 Task: Find connections with filter location Narón with filter topic #Jobinterviewswith filter profile language English with filter current company Gensler with filter school M. S. RAMAIAH UNIVERSITY OF APPLIED SCIENCES with filter industry IT Services and IT Consulting with filter service category Home Networking with filter keywords title Executive Assistant
Action: Mouse moved to (178, 242)
Screenshot: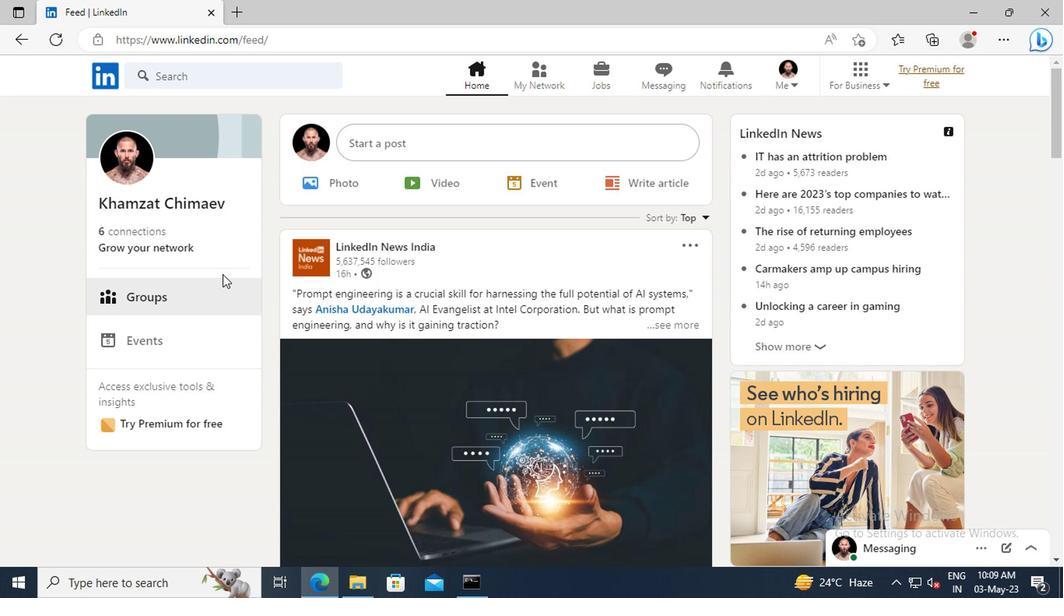 
Action: Mouse pressed left at (178, 242)
Screenshot: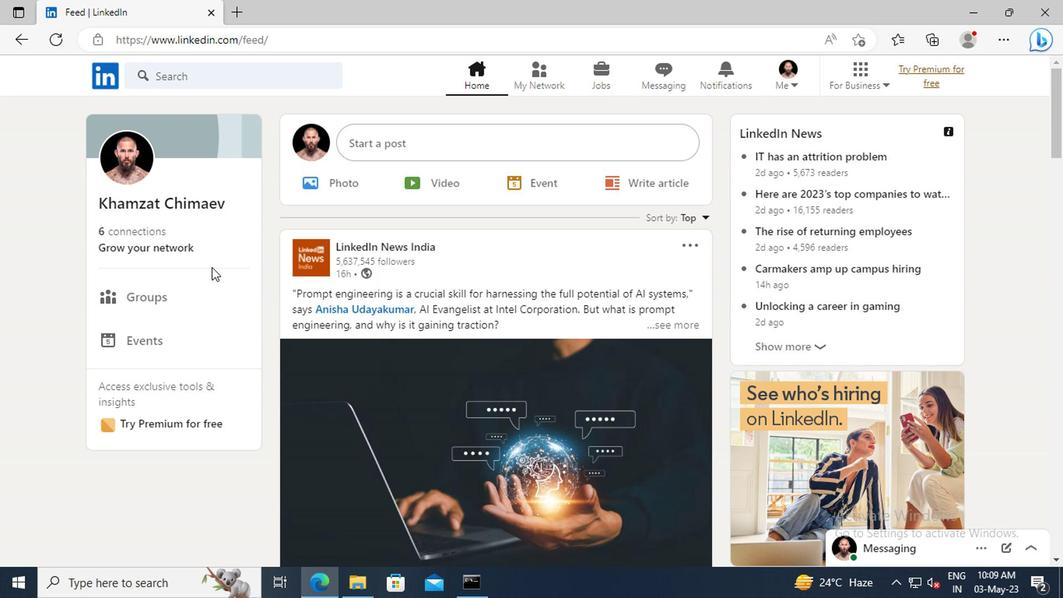 
Action: Mouse moved to (172, 165)
Screenshot: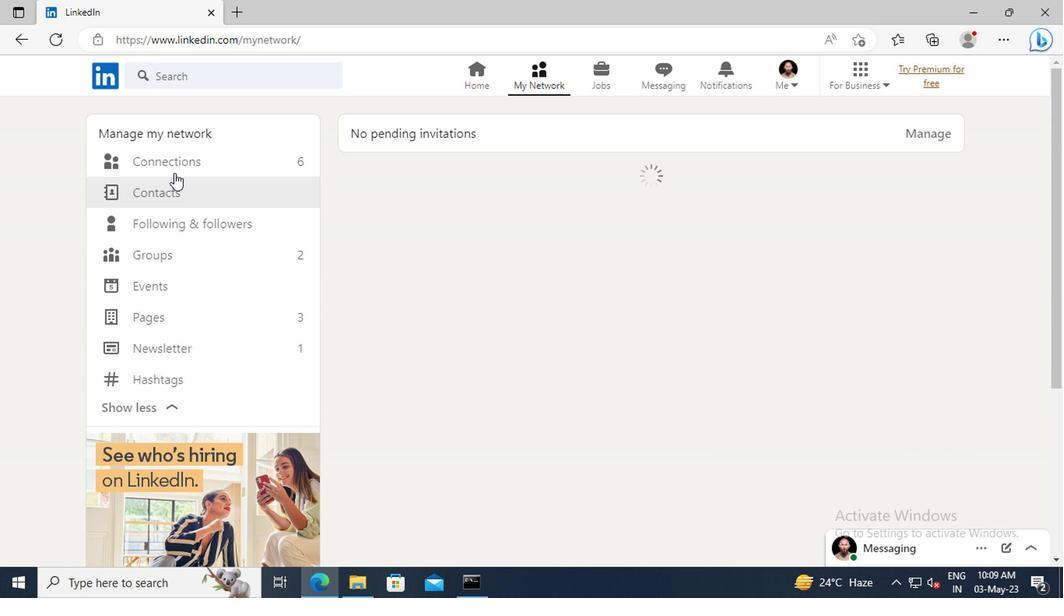 
Action: Mouse pressed left at (172, 165)
Screenshot: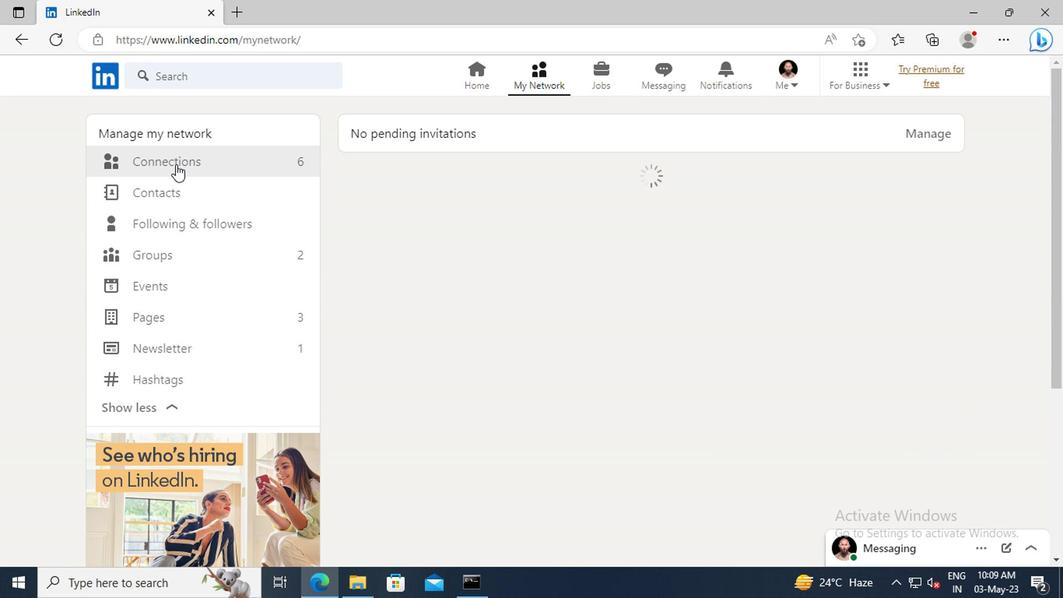 
Action: Mouse moved to (643, 165)
Screenshot: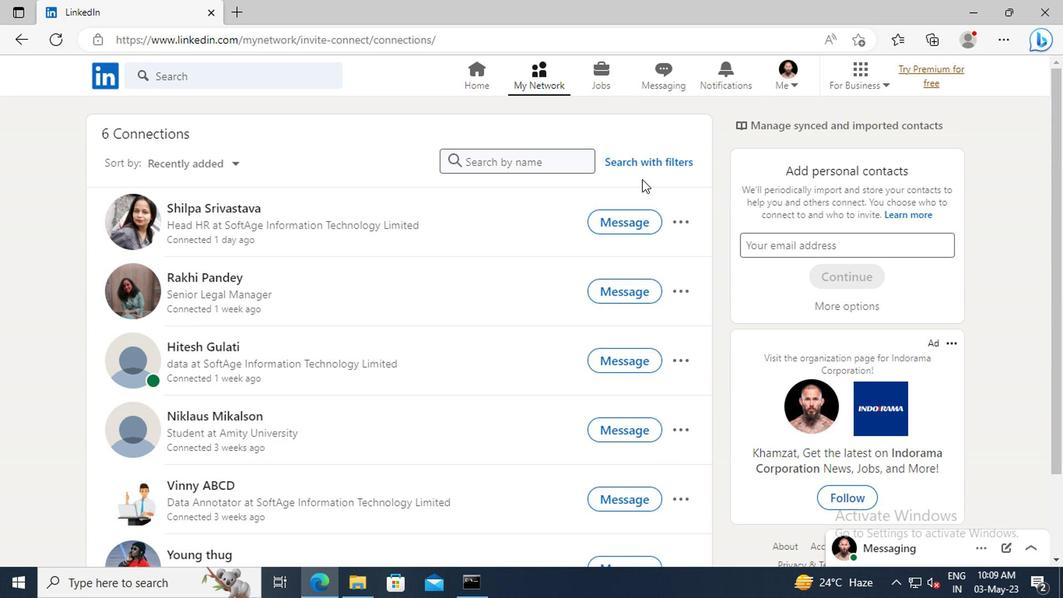 
Action: Mouse pressed left at (643, 165)
Screenshot: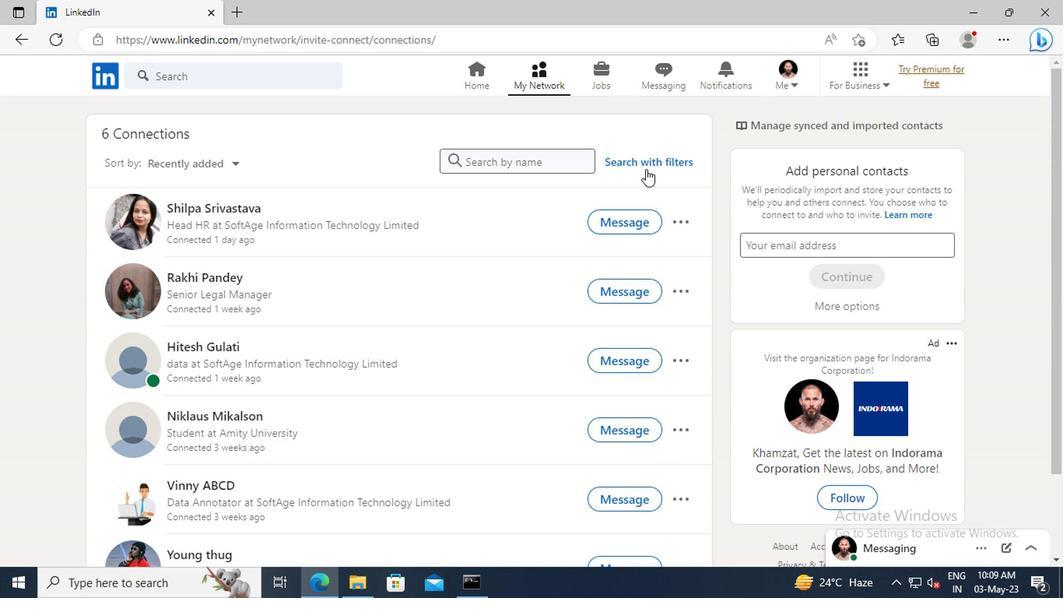 
Action: Mouse moved to (589, 125)
Screenshot: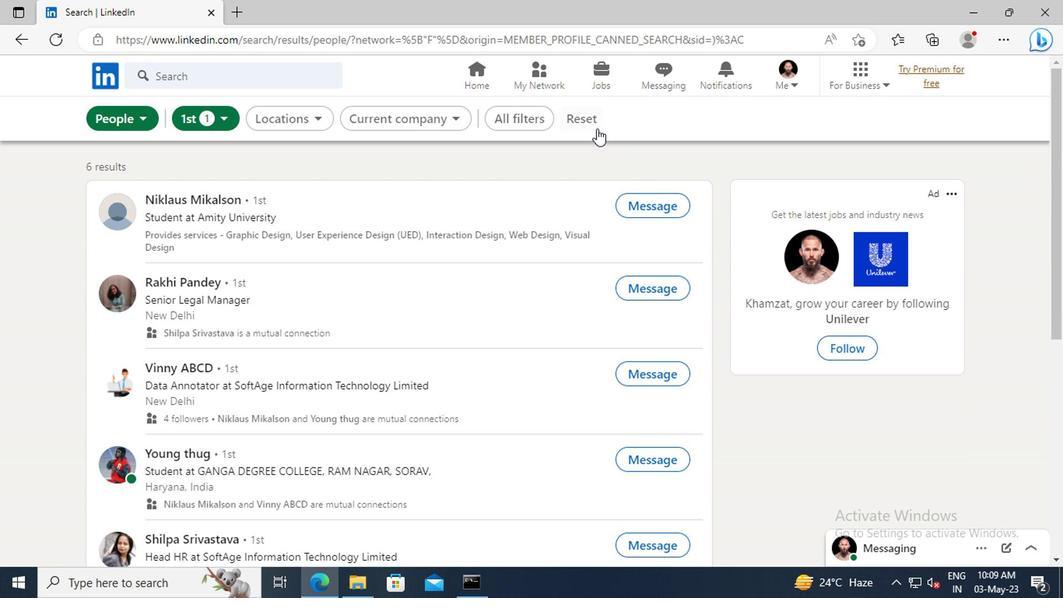 
Action: Mouse pressed left at (589, 125)
Screenshot: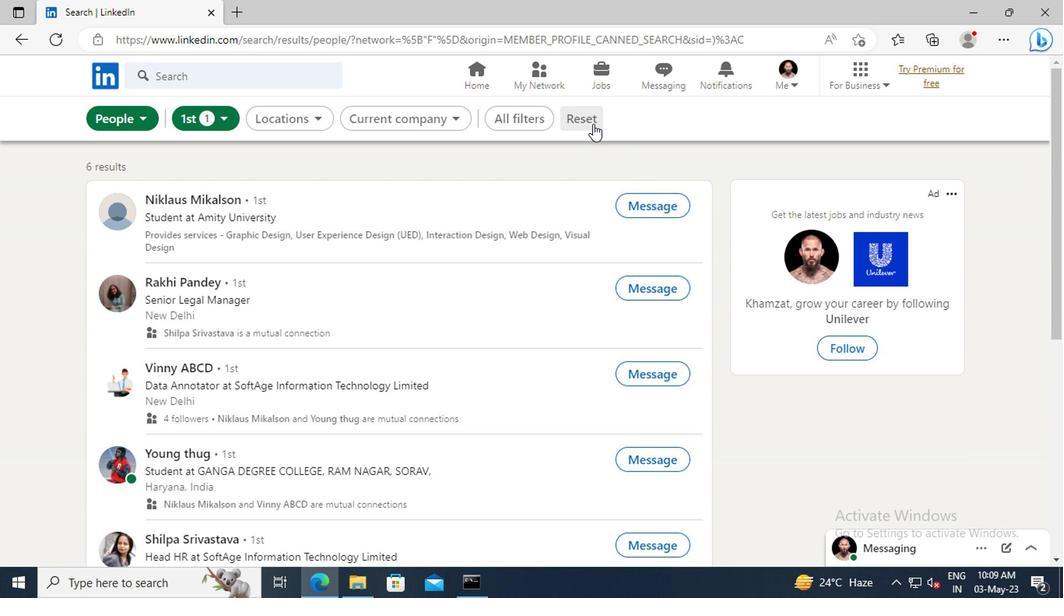 
Action: Mouse moved to (564, 120)
Screenshot: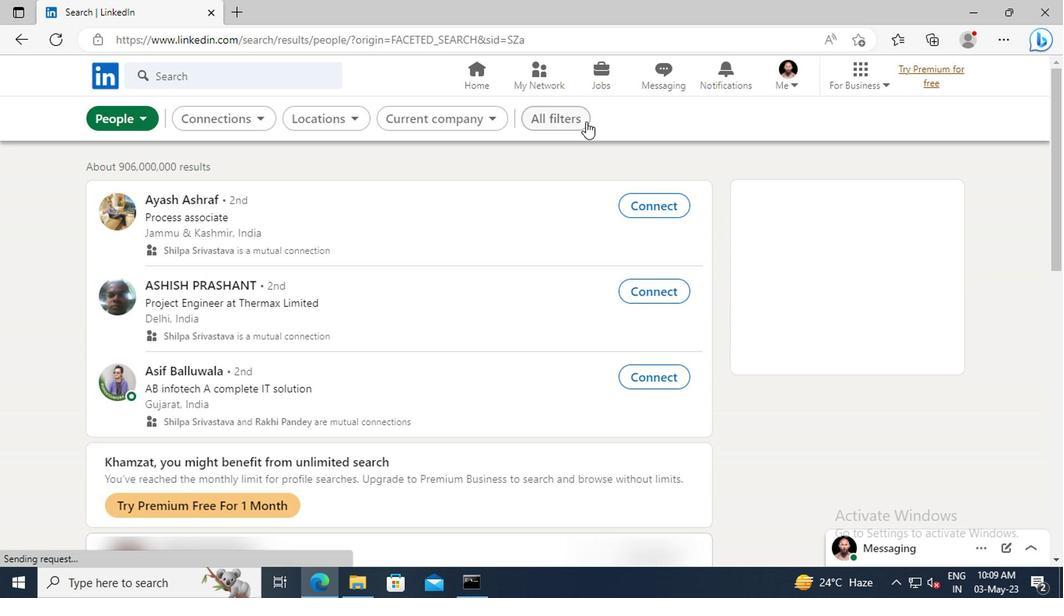 
Action: Mouse pressed left at (564, 120)
Screenshot: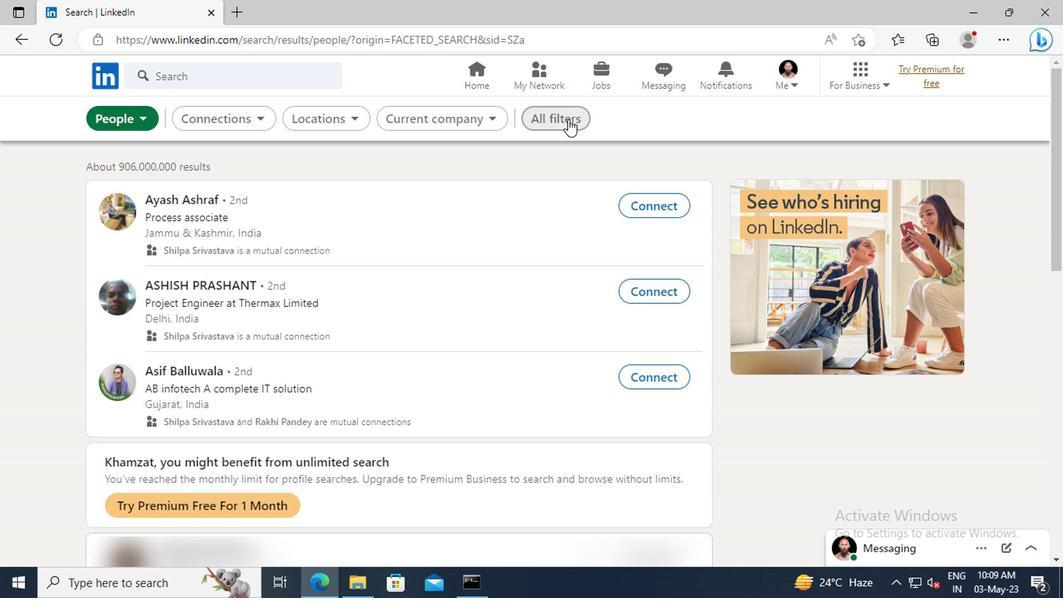 
Action: Mouse moved to (830, 287)
Screenshot: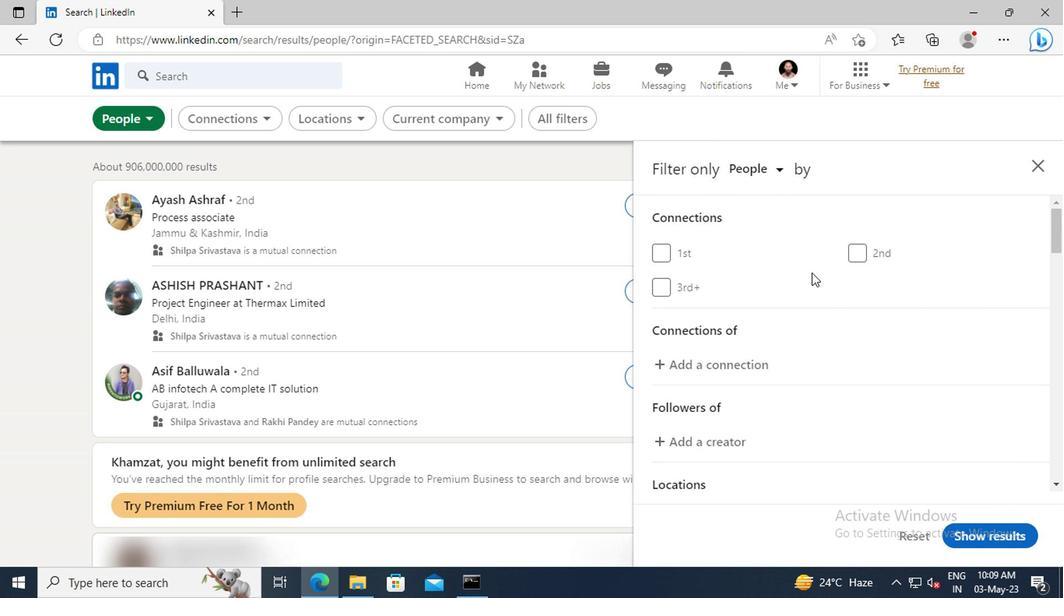 
Action: Mouse scrolled (830, 286) with delta (0, -1)
Screenshot: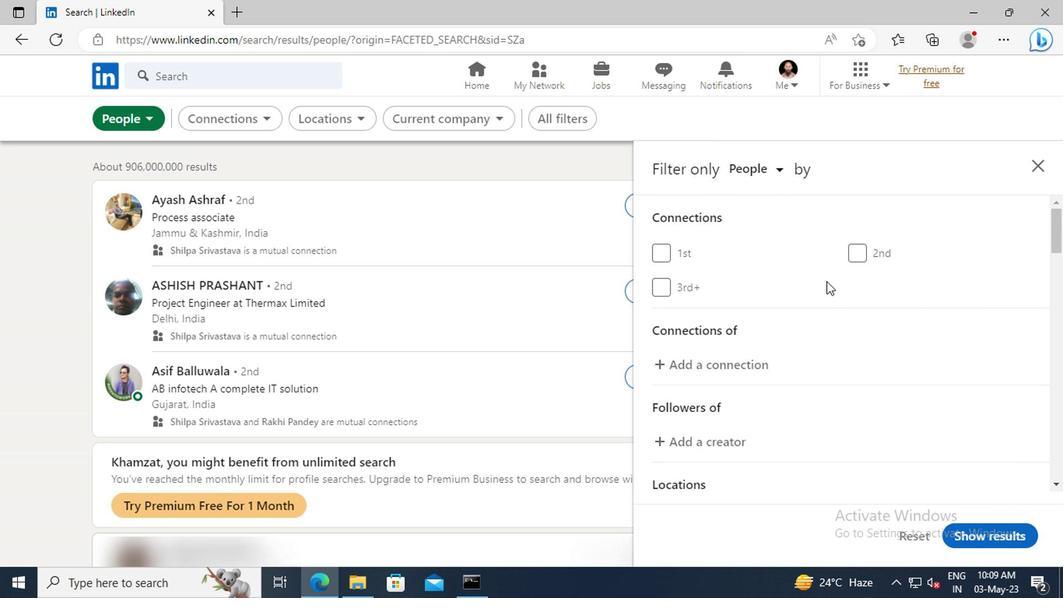 
Action: Mouse scrolled (830, 286) with delta (0, -1)
Screenshot: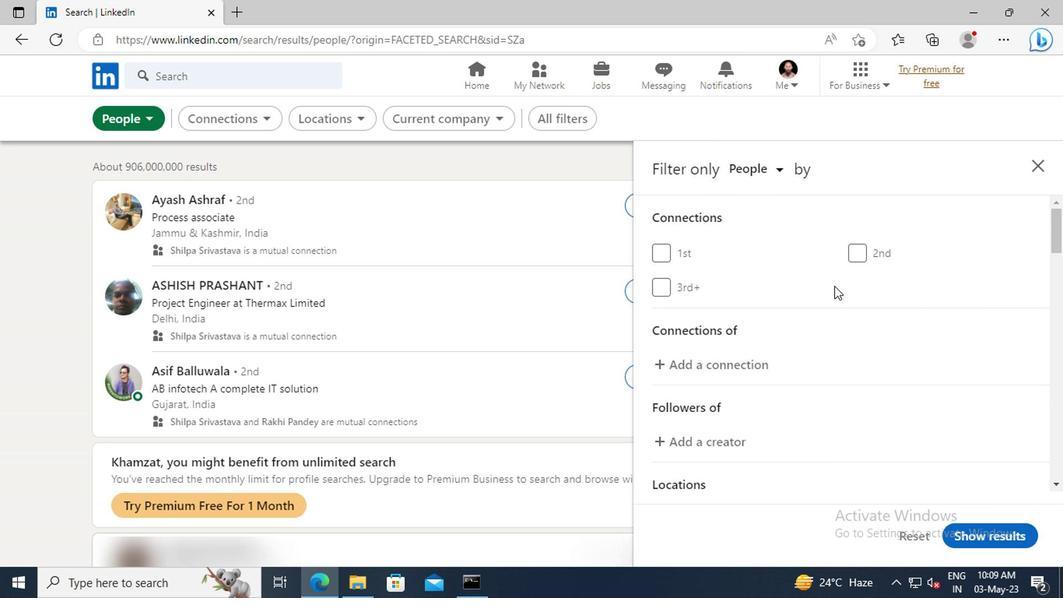 
Action: Mouse scrolled (830, 286) with delta (0, -1)
Screenshot: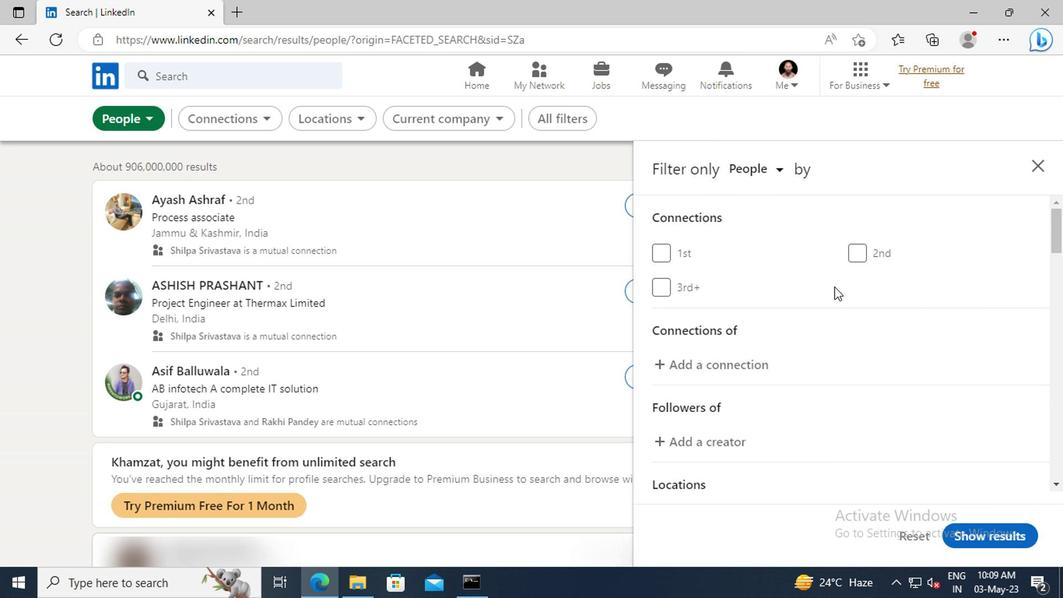 
Action: Mouse scrolled (830, 286) with delta (0, -1)
Screenshot: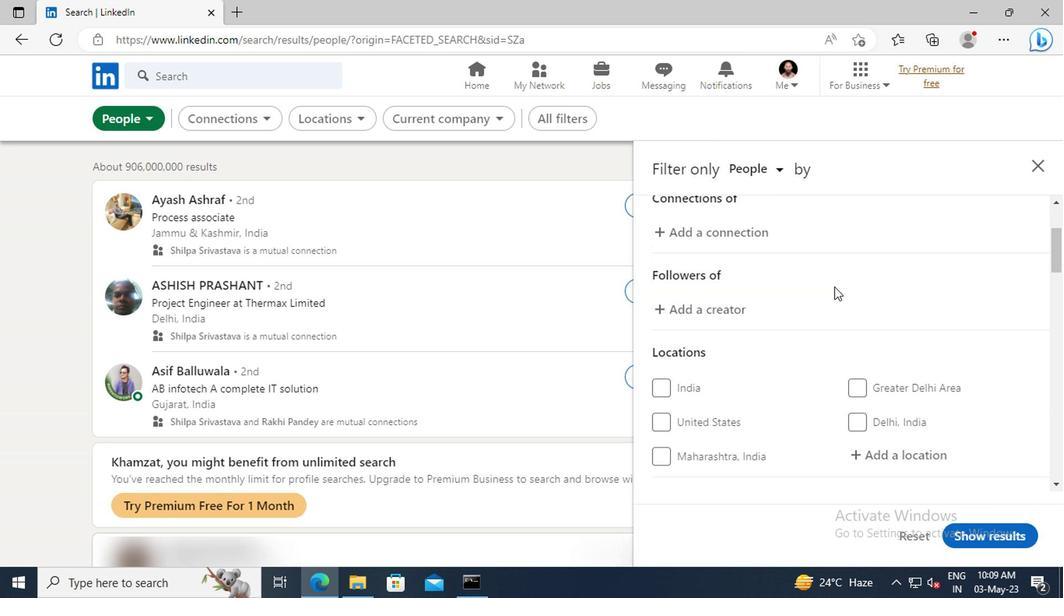 
Action: Mouse scrolled (830, 286) with delta (0, -1)
Screenshot: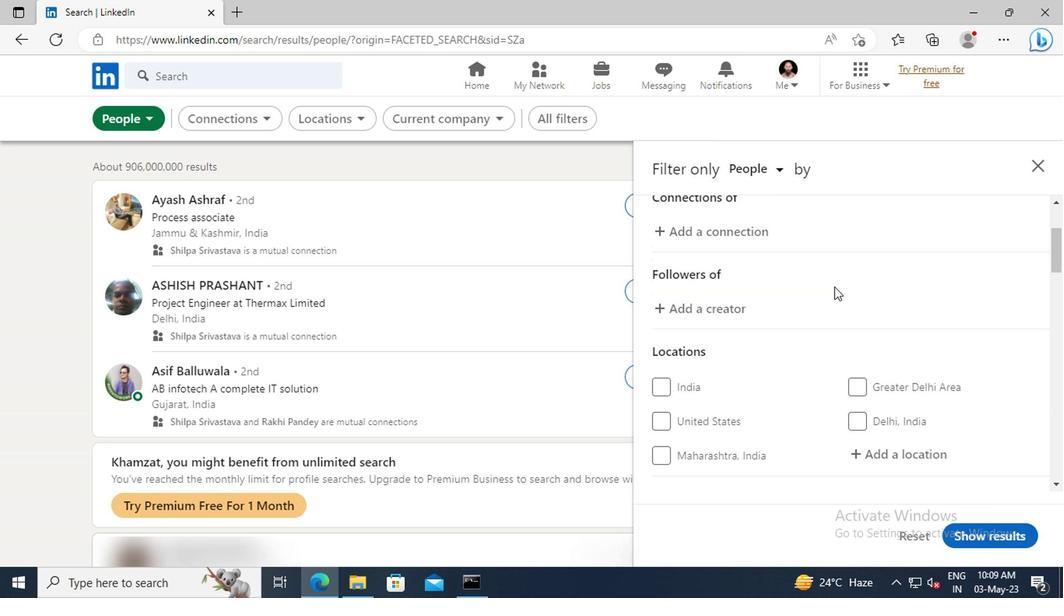 
Action: Mouse scrolled (830, 286) with delta (0, -1)
Screenshot: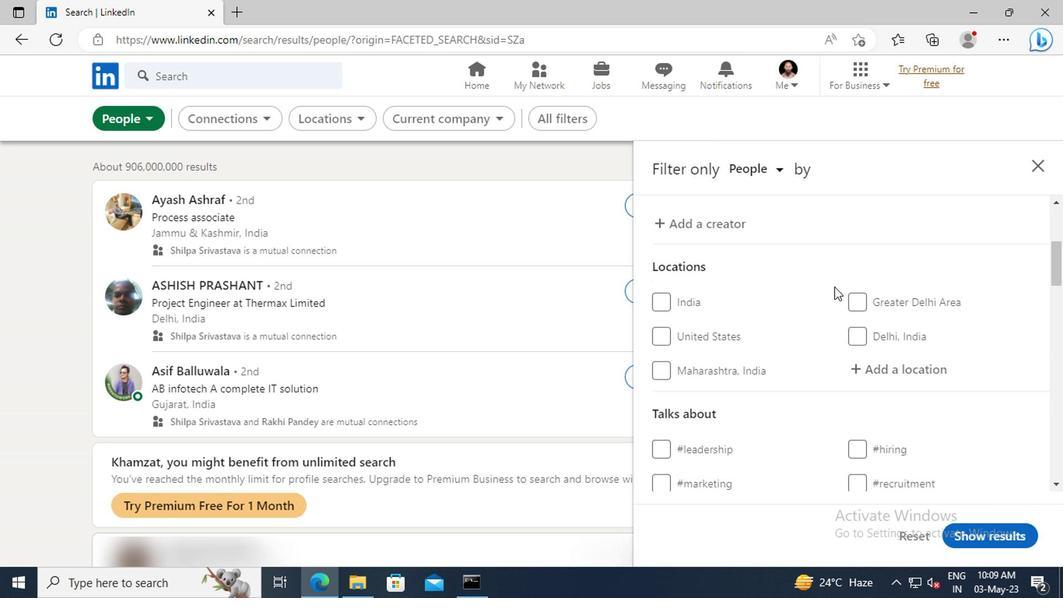 
Action: Mouse moved to (851, 319)
Screenshot: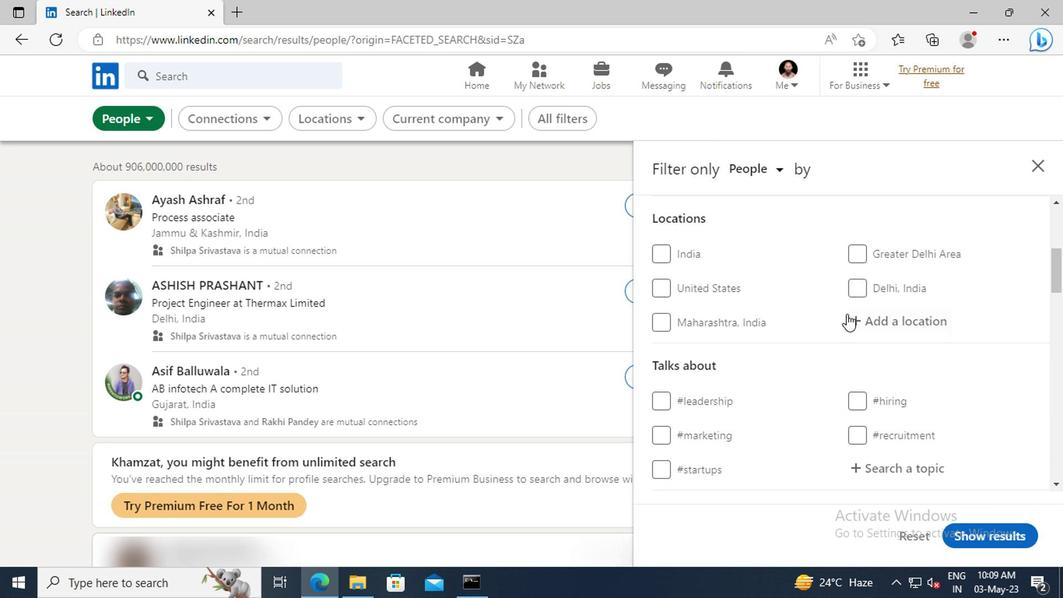 
Action: Mouse pressed left at (851, 319)
Screenshot: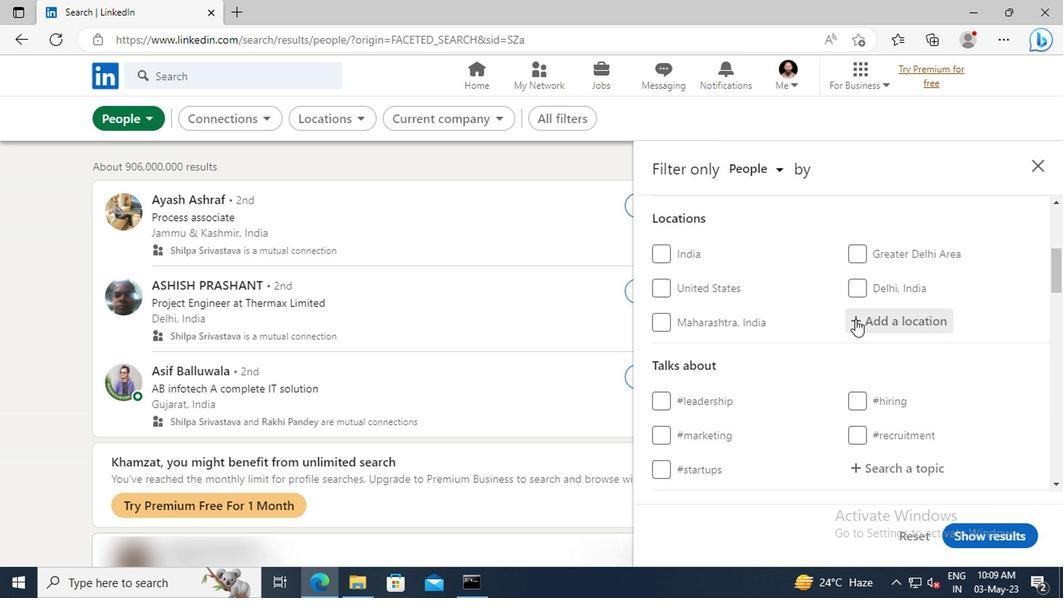 
Action: Key pressed <Key.shift>NARON
Screenshot: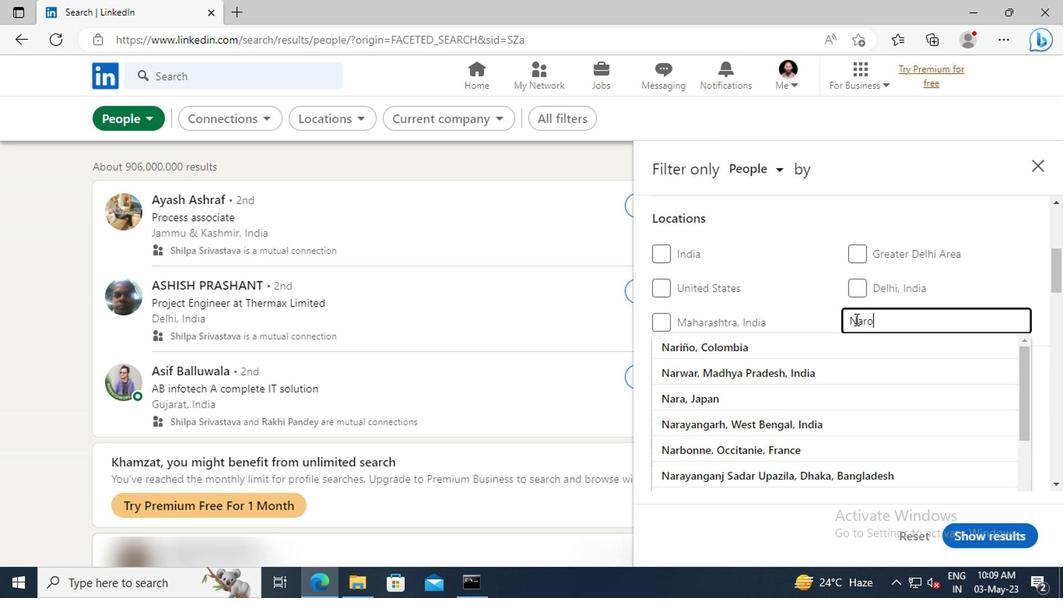 
Action: Mouse moved to (852, 342)
Screenshot: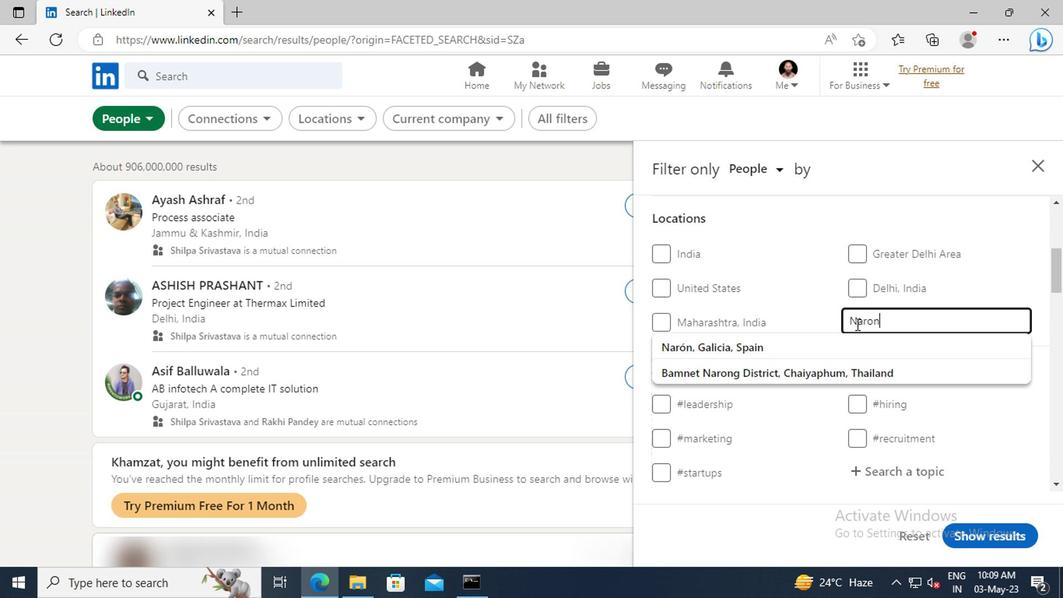 
Action: Mouse pressed left at (852, 342)
Screenshot: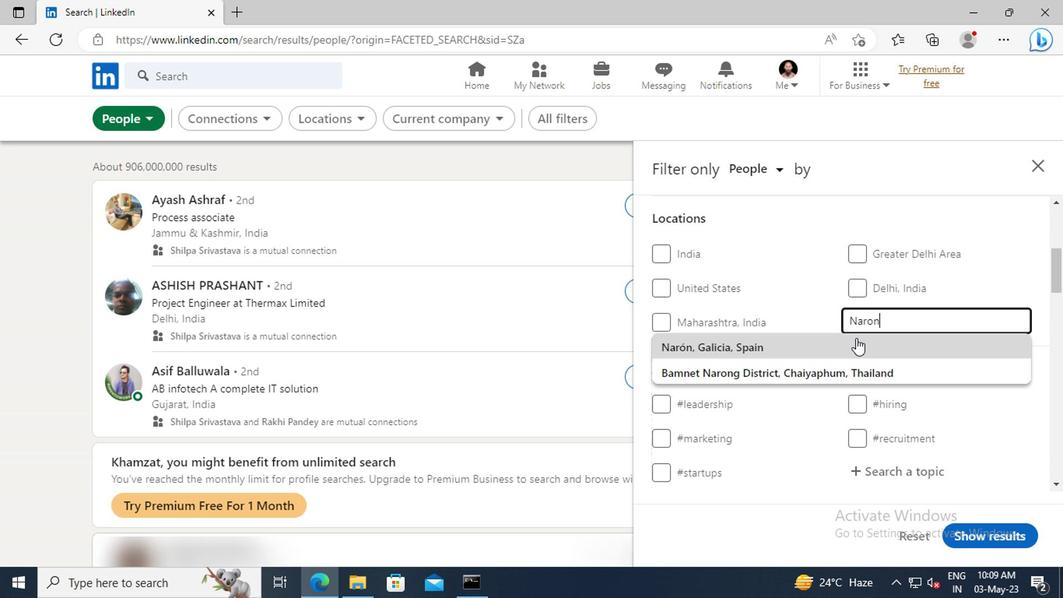 
Action: Mouse moved to (853, 342)
Screenshot: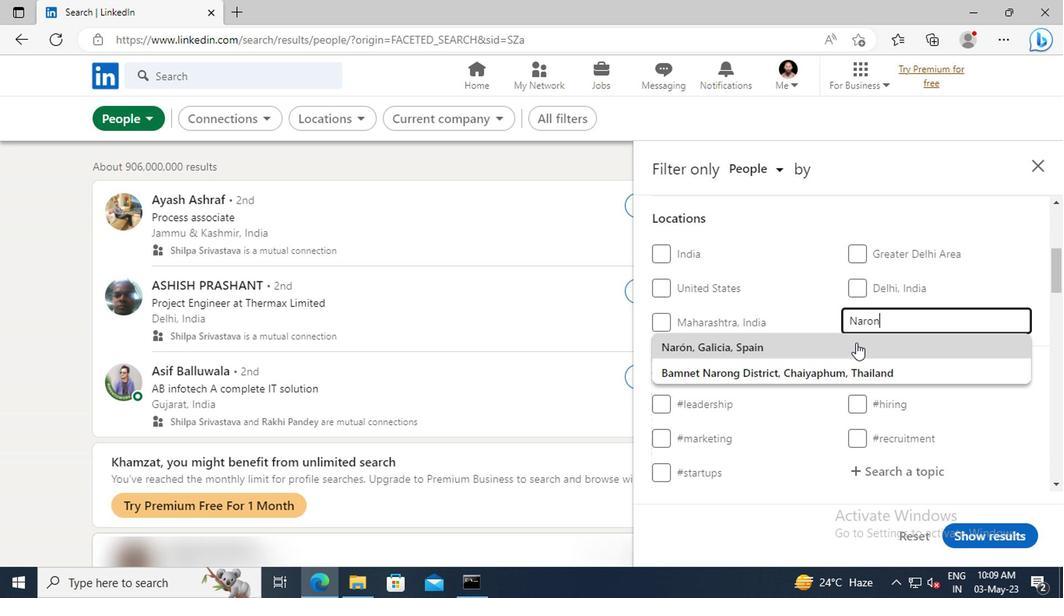 
Action: Mouse scrolled (853, 342) with delta (0, 0)
Screenshot: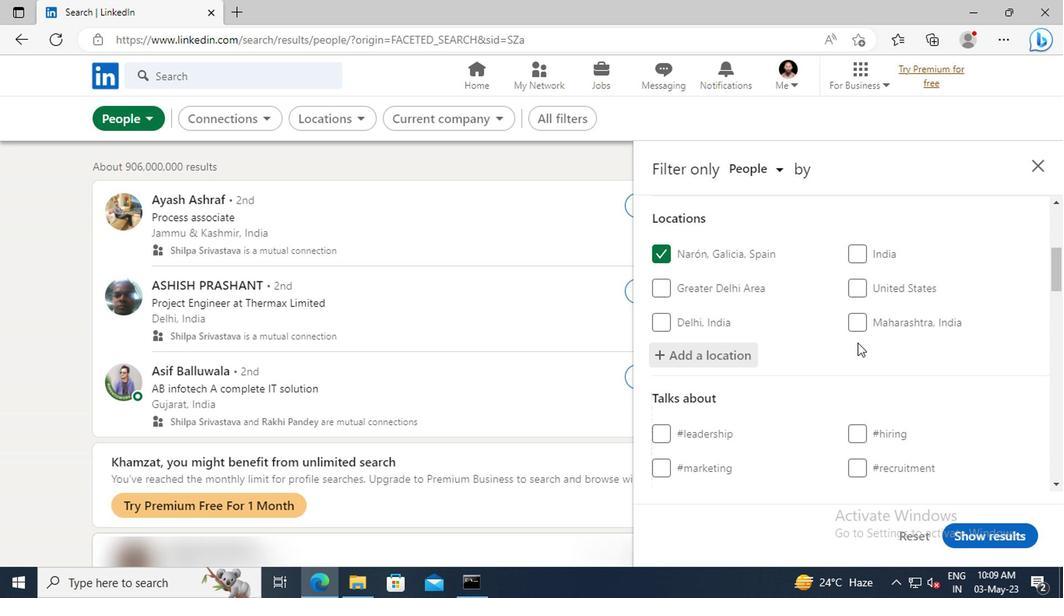 
Action: Mouse scrolled (853, 342) with delta (0, 0)
Screenshot: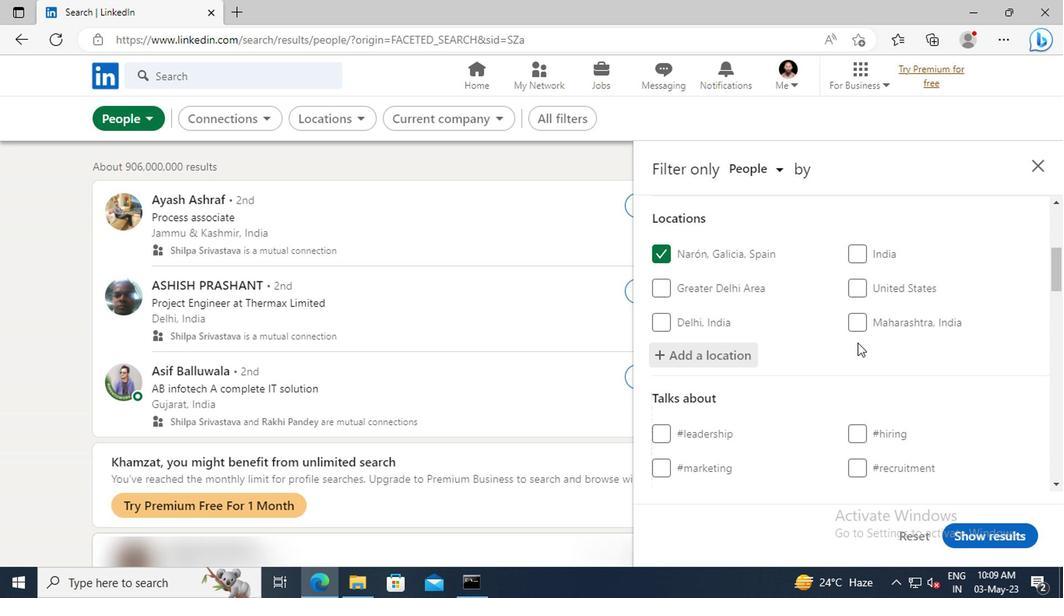 
Action: Mouse moved to (853, 331)
Screenshot: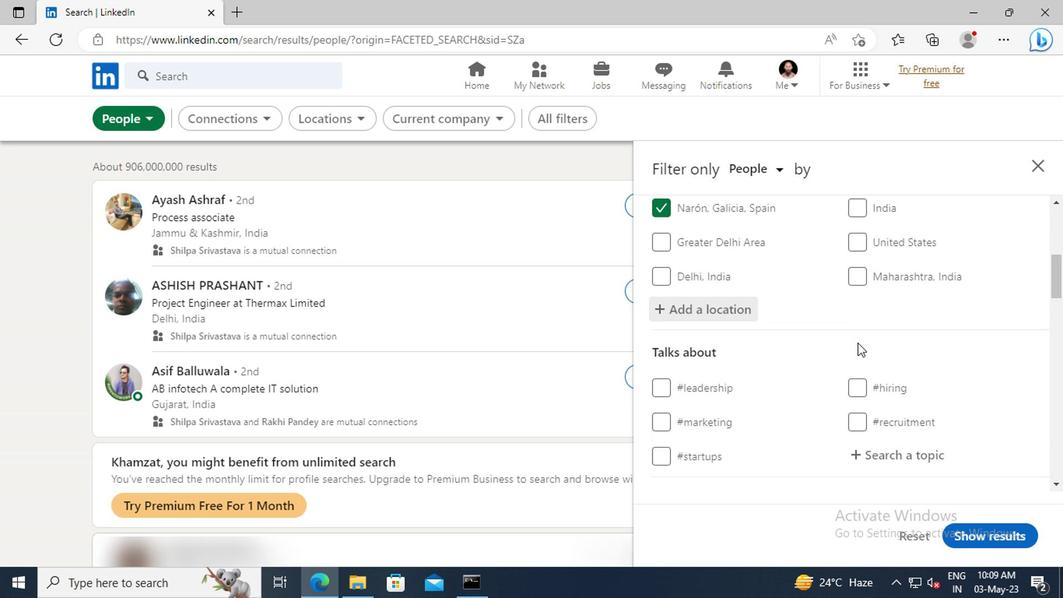 
Action: Mouse scrolled (853, 330) with delta (0, 0)
Screenshot: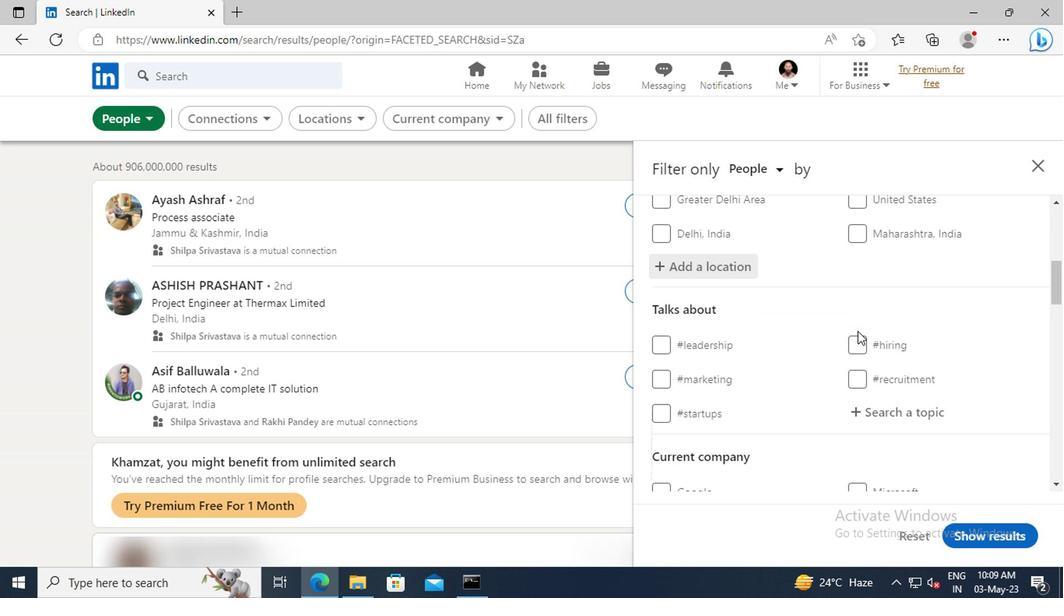 
Action: Mouse moved to (863, 367)
Screenshot: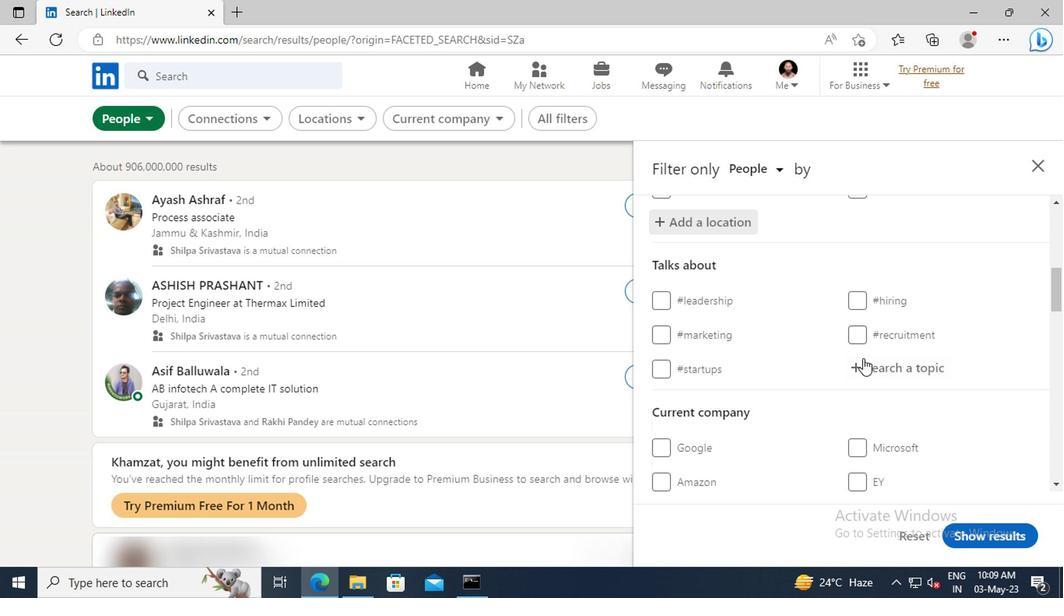 
Action: Mouse pressed left at (863, 367)
Screenshot: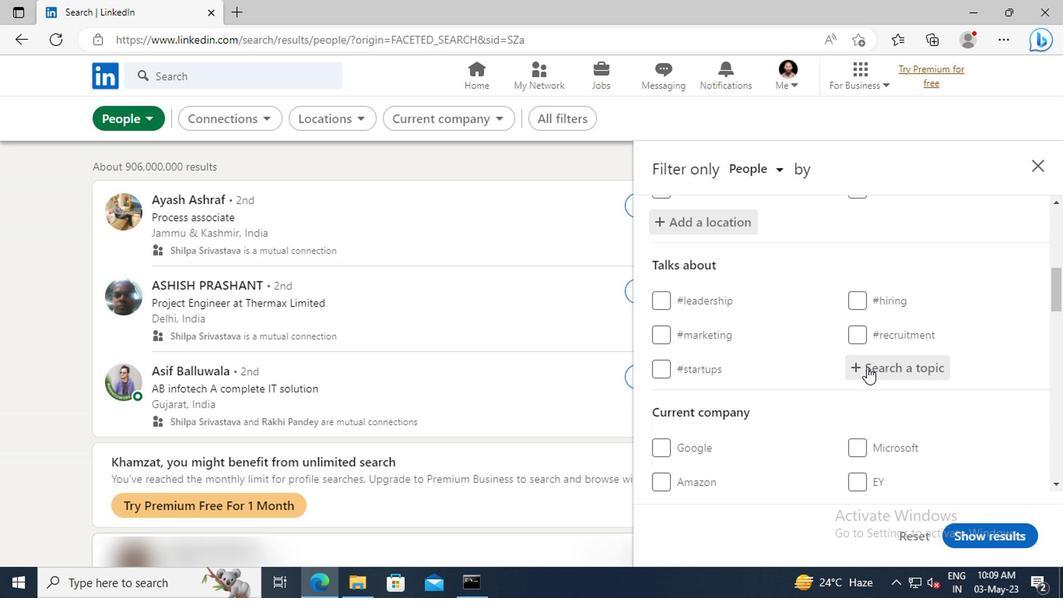 
Action: Key pressed <Key.shift>JOBINTER
Screenshot: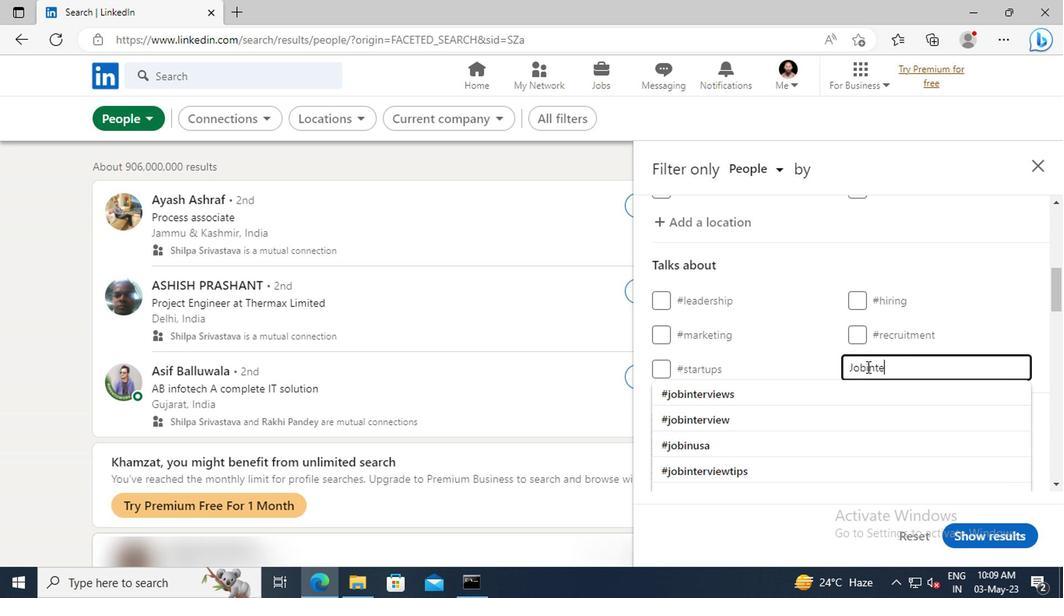 
Action: Mouse moved to (864, 387)
Screenshot: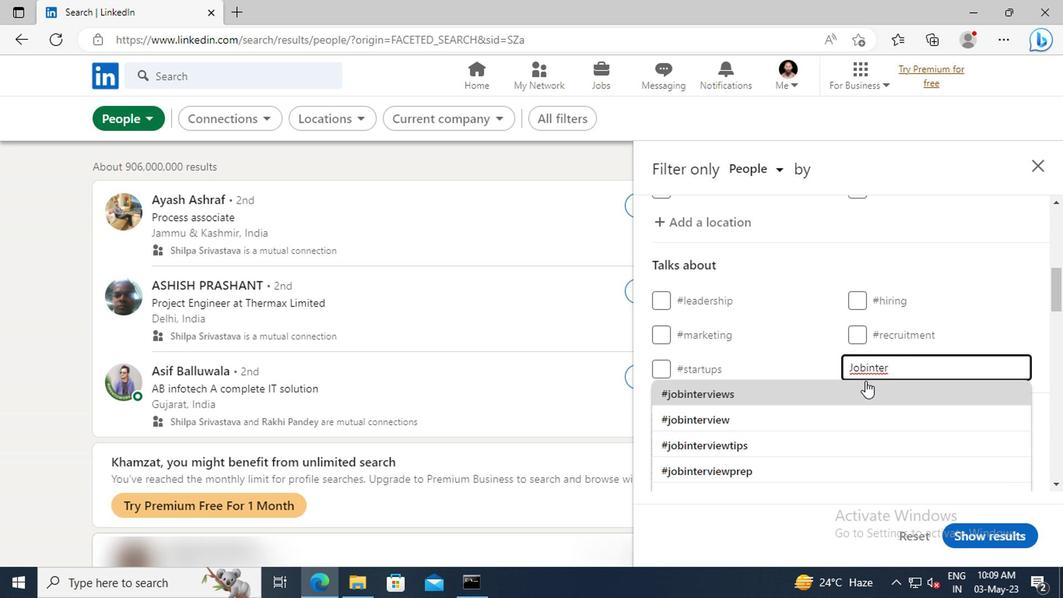 
Action: Mouse pressed left at (864, 387)
Screenshot: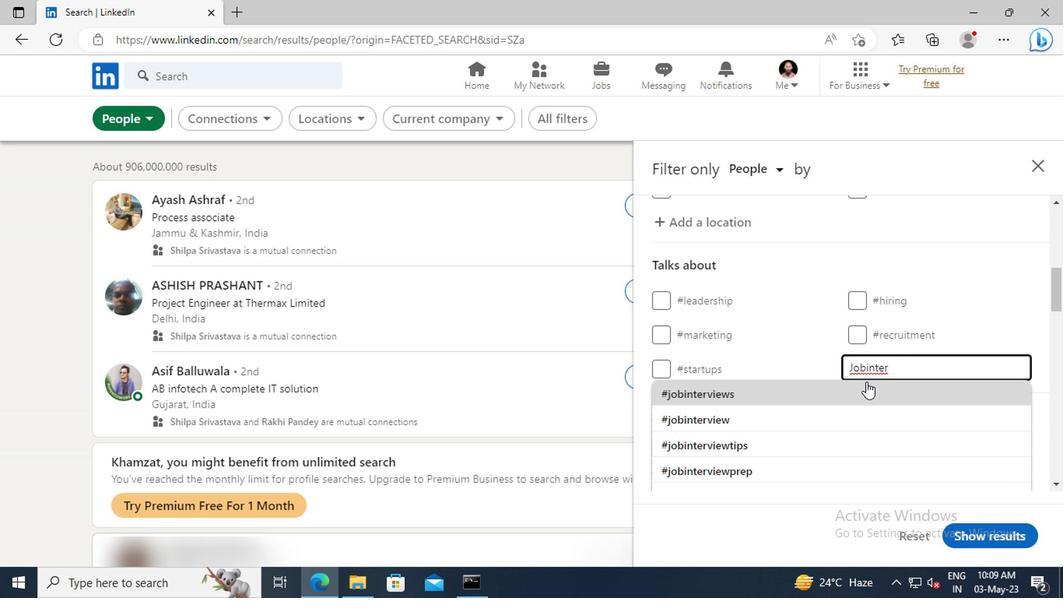 
Action: Mouse scrolled (864, 386) with delta (0, 0)
Screenshot: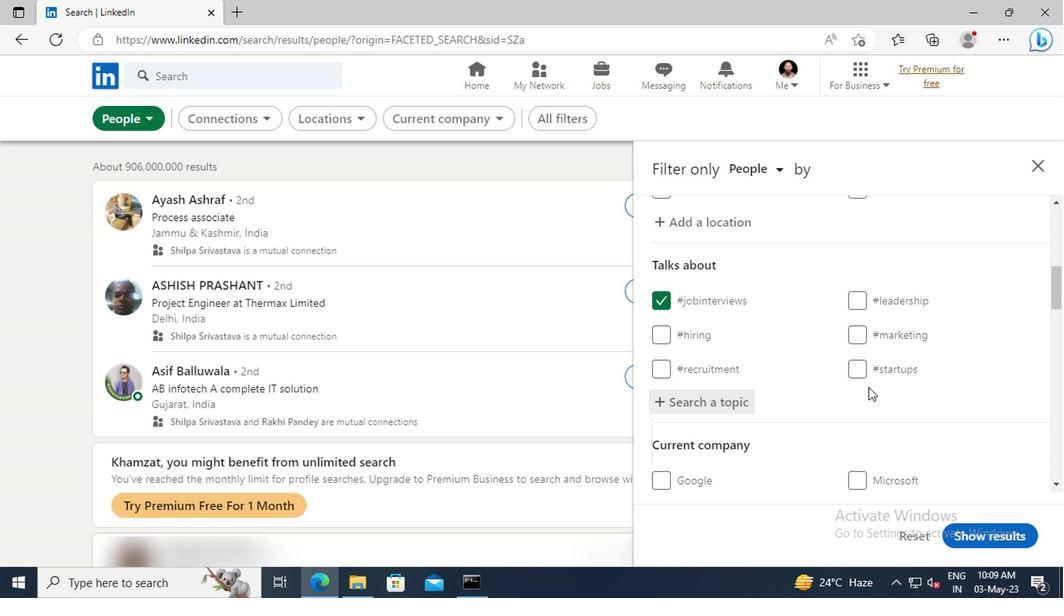 
Action: Mouse scrolled (864, 386) with delta (0, 0)
Screenshot: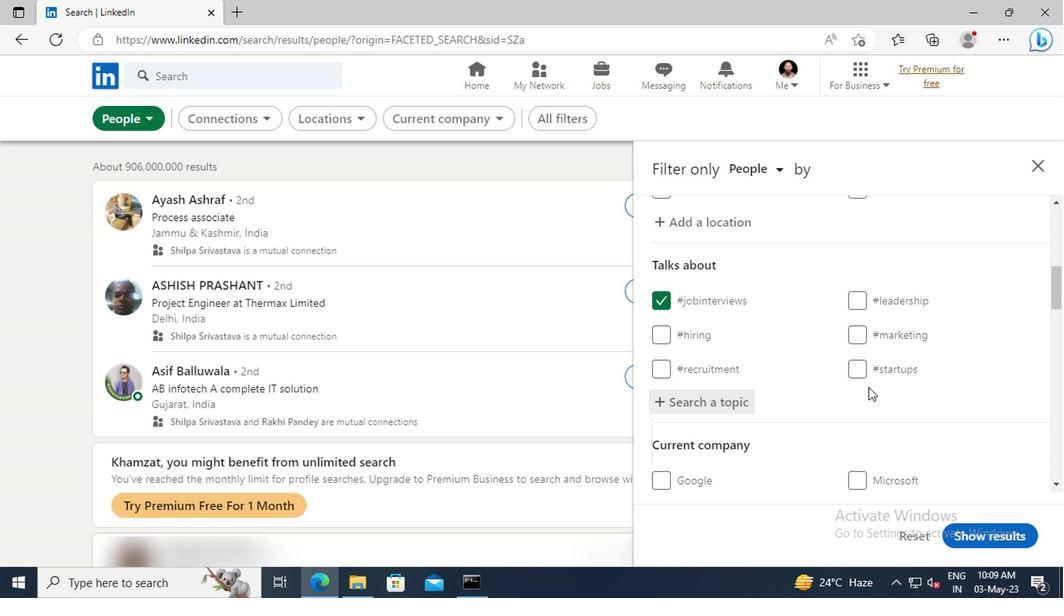
Action: Mouse scrolled (864, 386) with delta (0, 0)
Screenshot: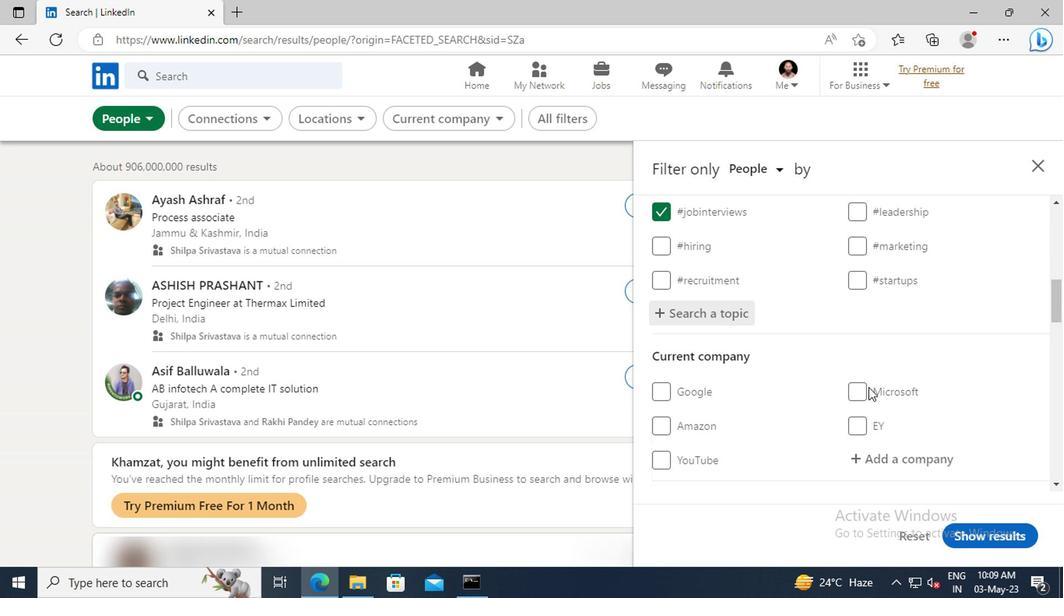 
Action: Mouse scrolled (864, 386) with delta (0, 0)
Screenshot: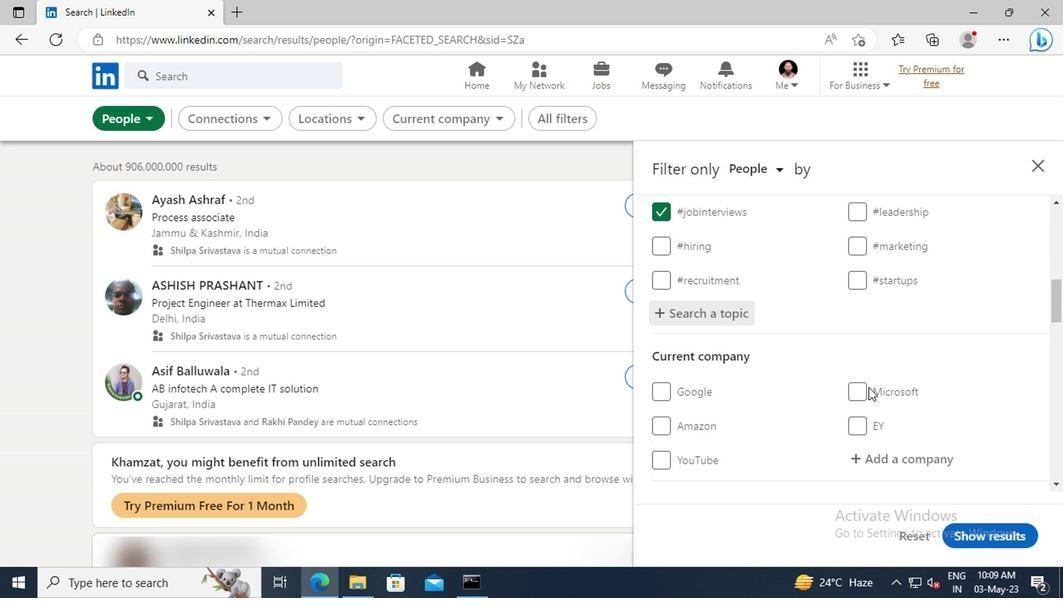 
Action: Mouse moved to (868, 385)
Screenshot: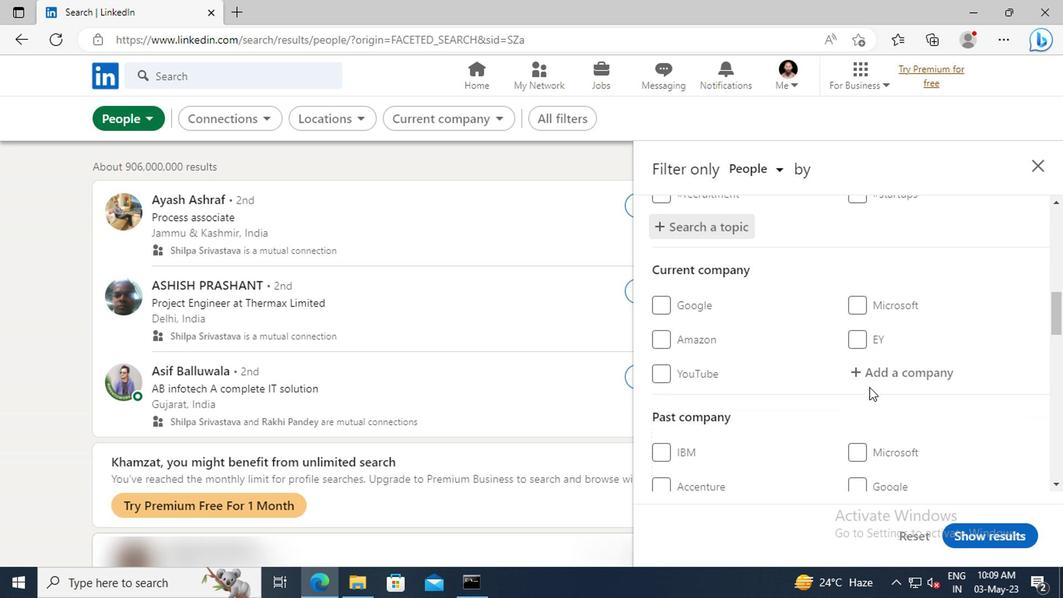 
Action: Mouse scrolled (868, 383) with delta (0, -1)
Screenshot: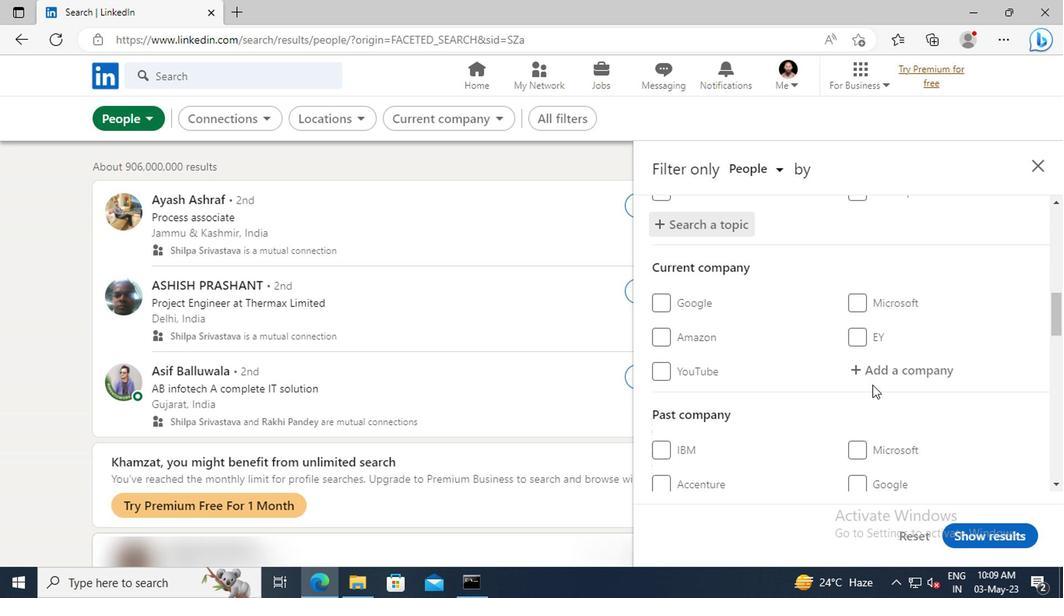 
Action: Mouse scrolled (868, 383) with delta (0, -1)
Screenshot: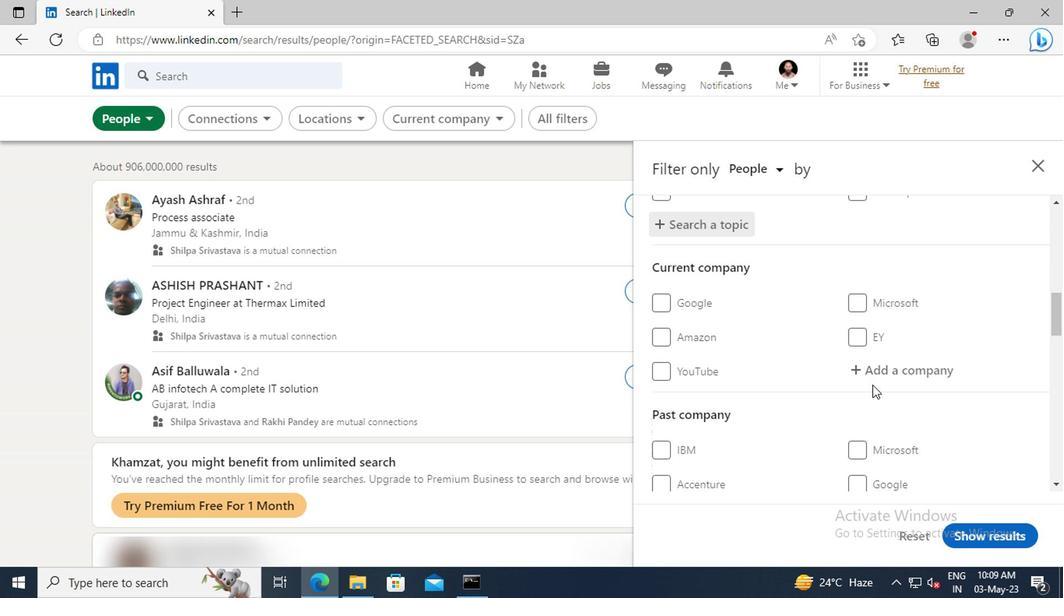 
Action: Mouse moved to (868, 370)
Screenshot: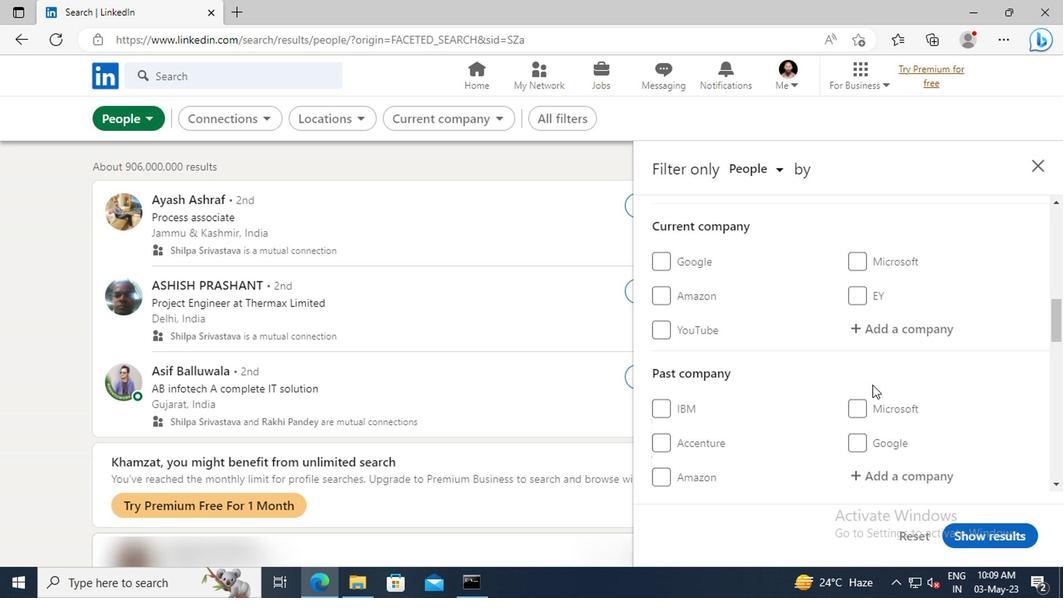 
Action: Mouse scrolled (868, 369) with delta (0, 0)
Screenshot: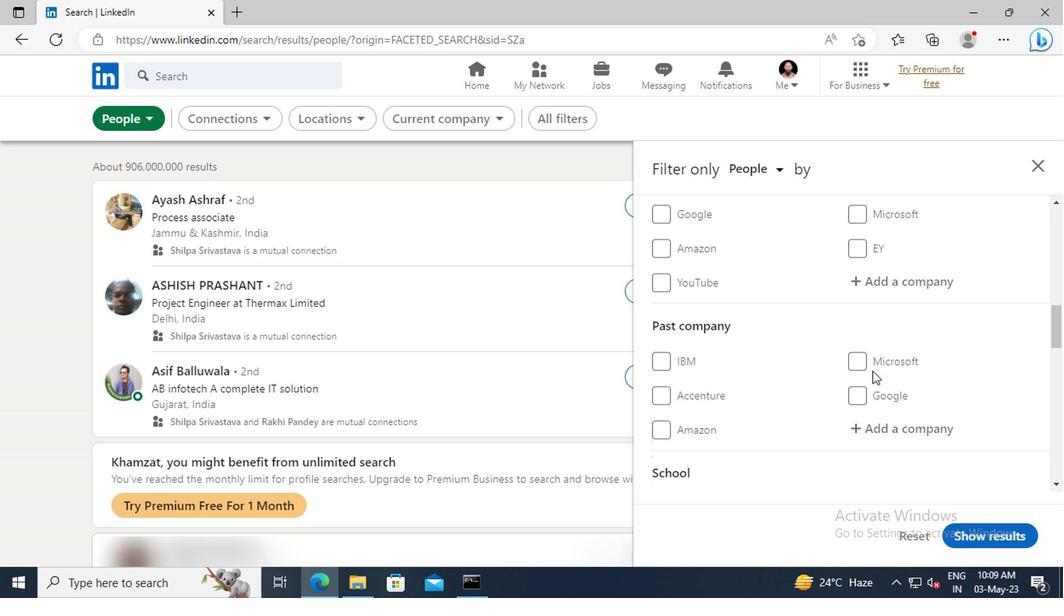 
Action: Mouse scrolled (868, 369) with delta (0, 0)
Screenshot: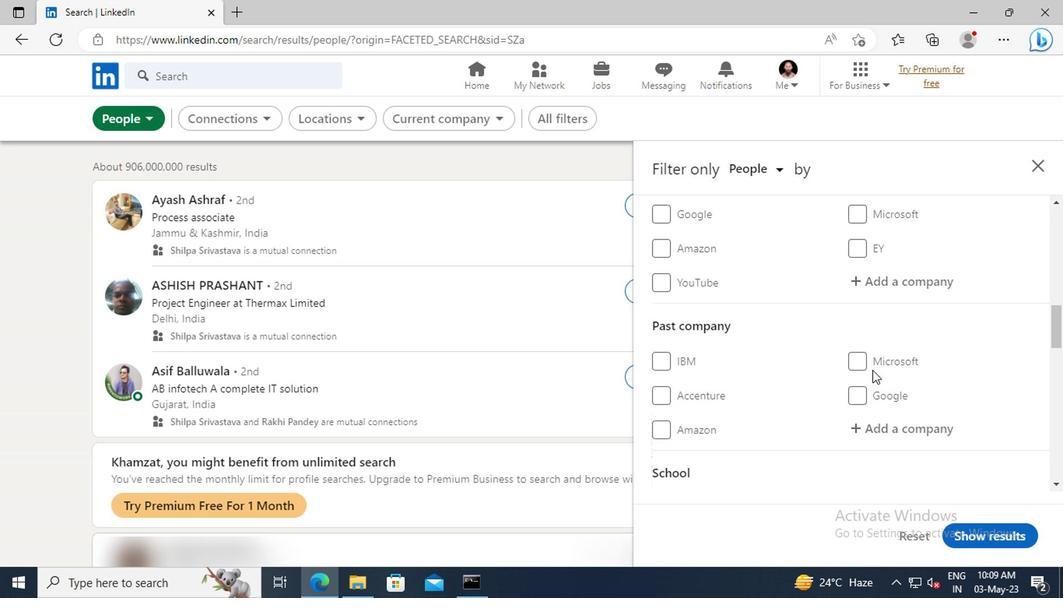 
Action: Mouse moved to (868, 368)
Screenshot: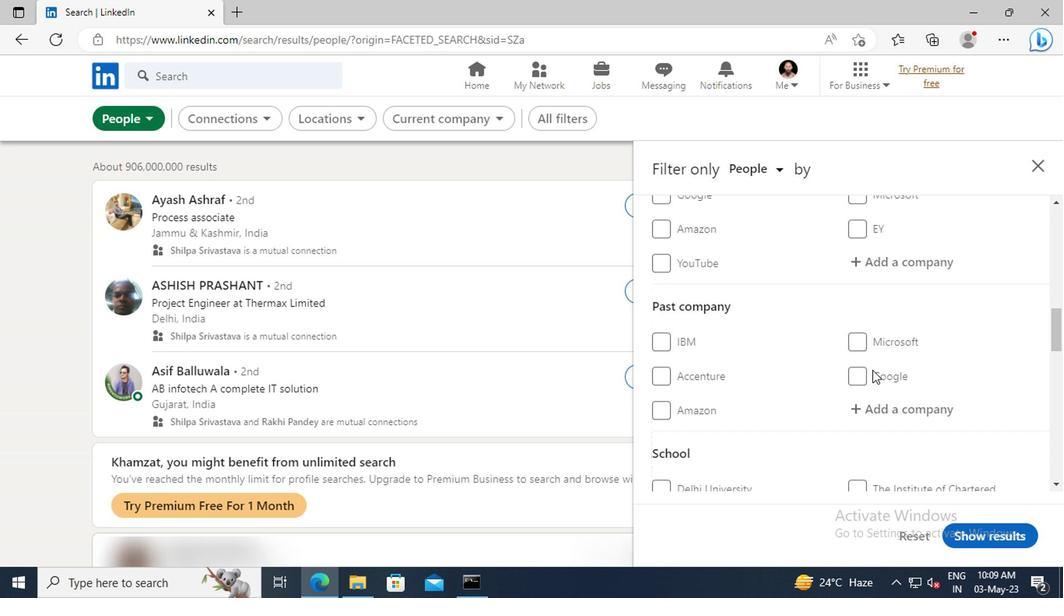 
Action: Mouse scrolled (868, 367) with delta (0, -1)
Screenshot: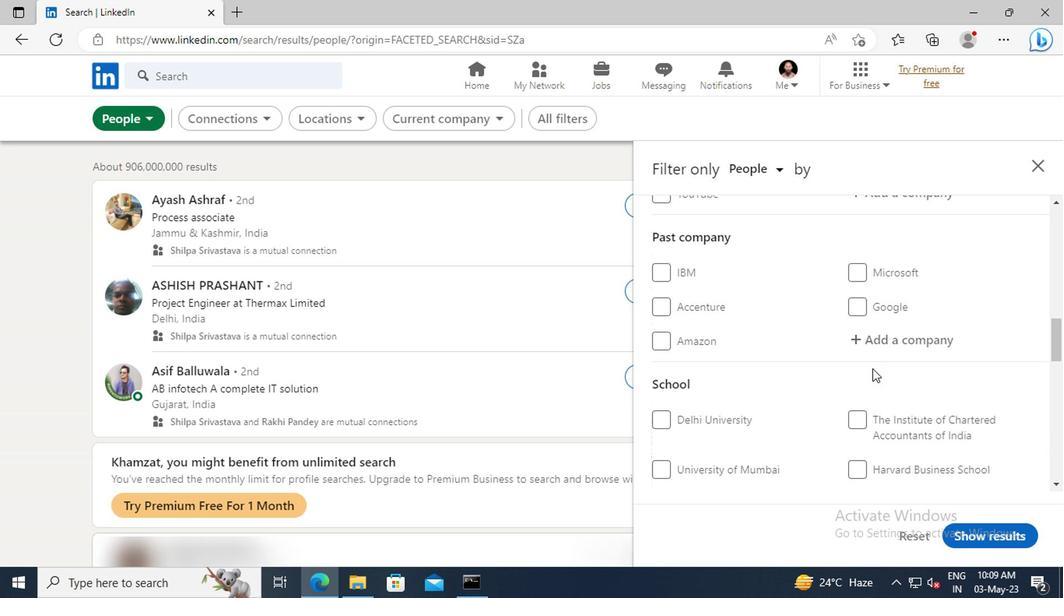 
Action: Mouse scrolled (868, 367) with delta (0, -1)
Screenshot: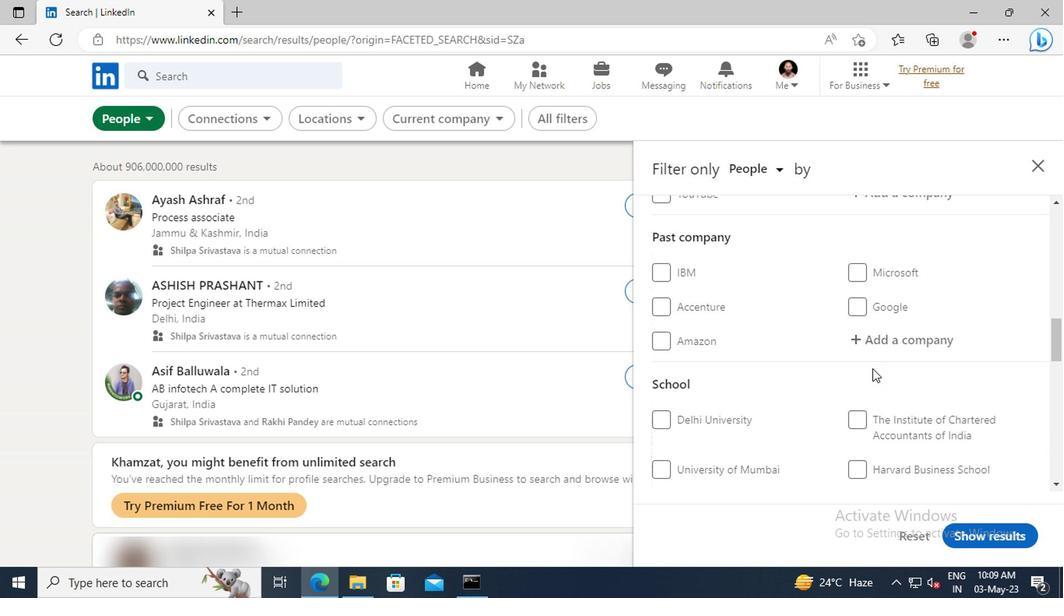 
Action: Mouse scrolled (868, 367) with delta (0, -1)
Screenshot: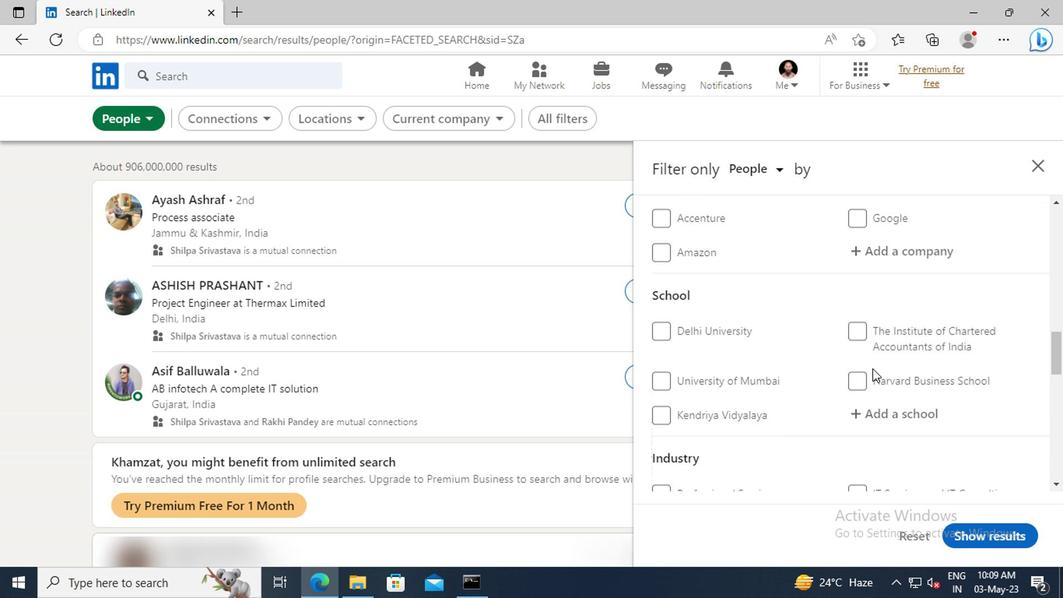 
Action: Mouse scrolled (868, 367) with delta (0, -1)
Screenshot: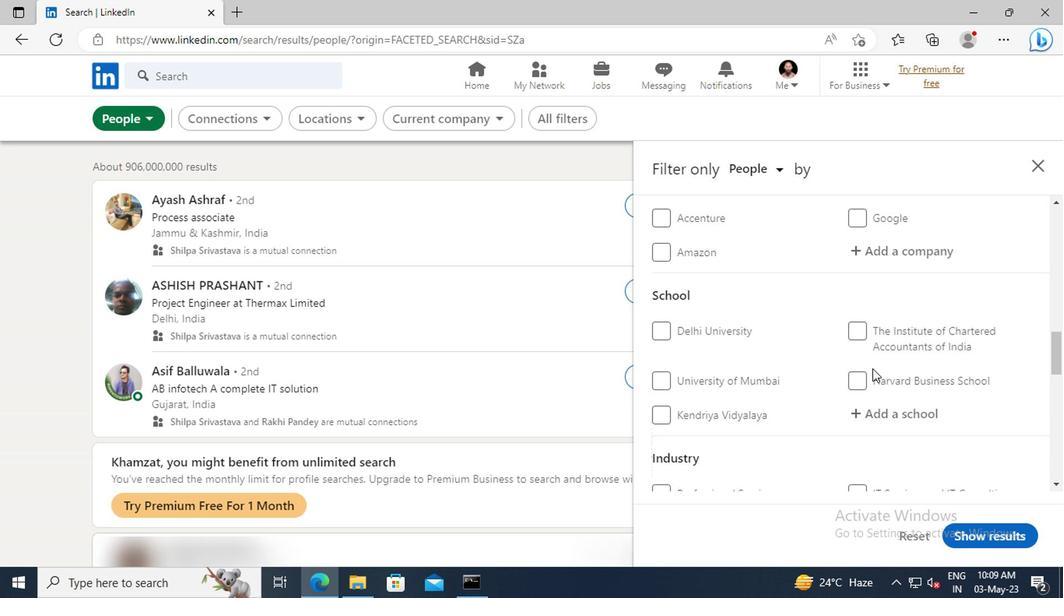 
Action: Mouse scrolled (868, 367) with delta (0, -1)
Screenshot: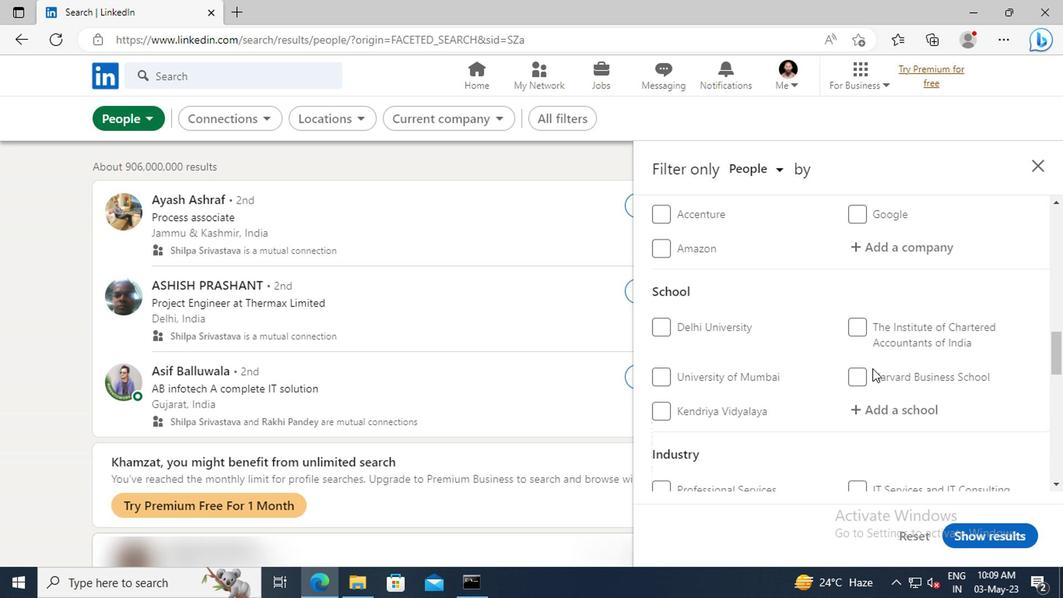 
Action: Mouse scrolled (868, 367) with delta (0, -1)
Screenshot: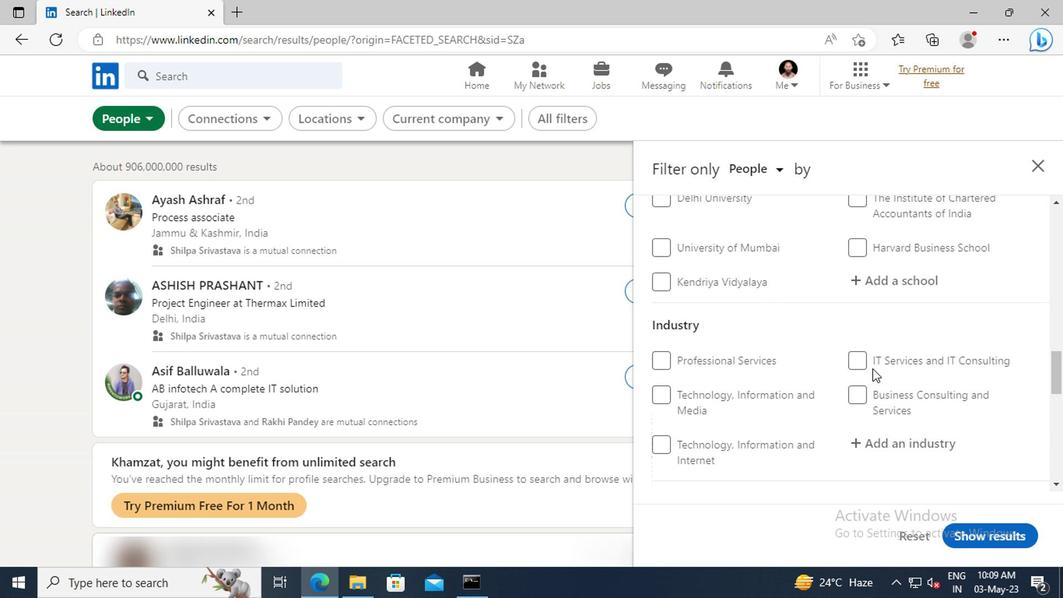
Action: Mouse scrolled (868, 367) with delta (0, -1)
Screenshot: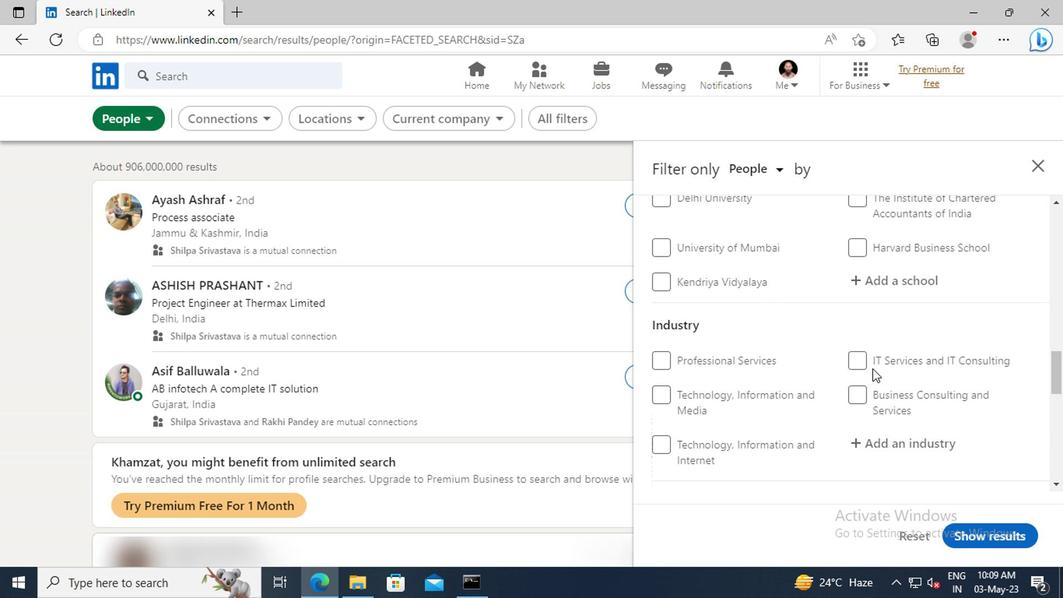 
Action: Mouse scrolled (868, 367) with delta (0, -1)
Screenshot: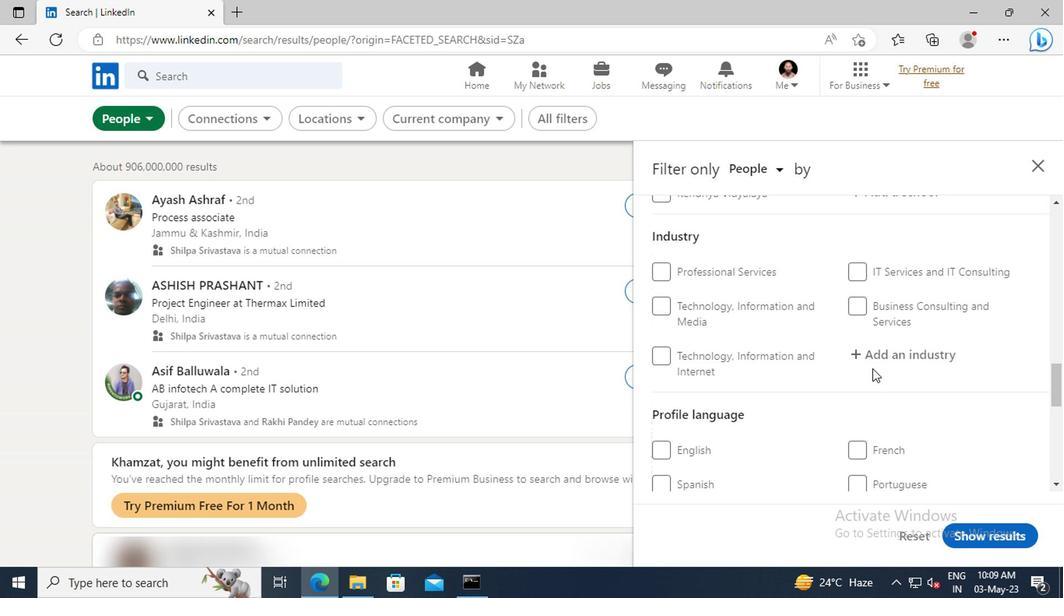 
Action: Mouse moved to (662, 407)
Screenshot: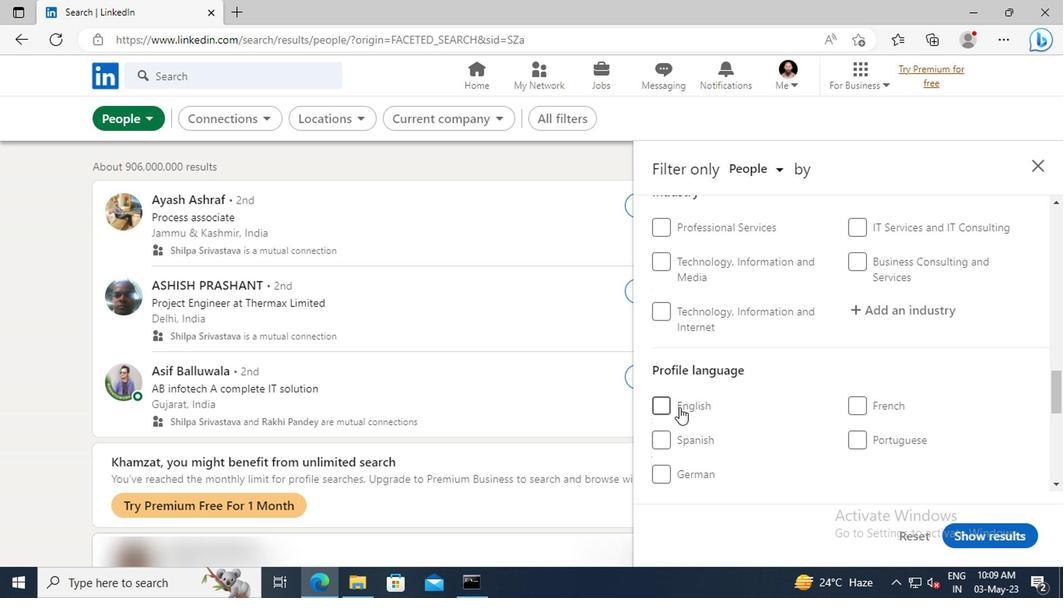 
Action: Mouse pressed left at (662, 407)
Screenshot: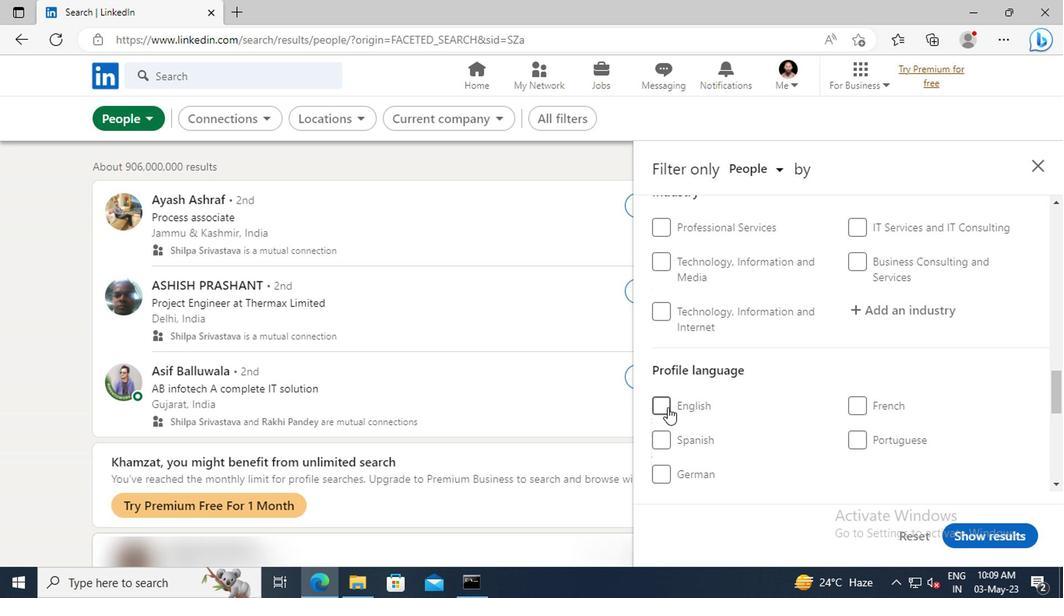 
Action: Mouse moved to (860, 368)
Screenshot: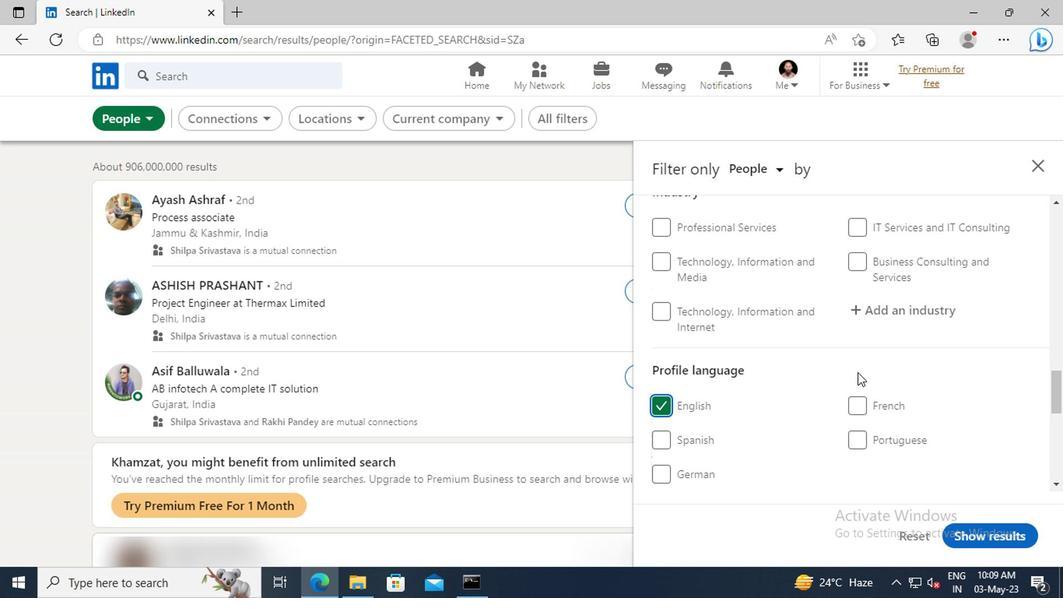 
Action: Mouse scrolled (860, 369) with delta (0, 0)
Screenshot: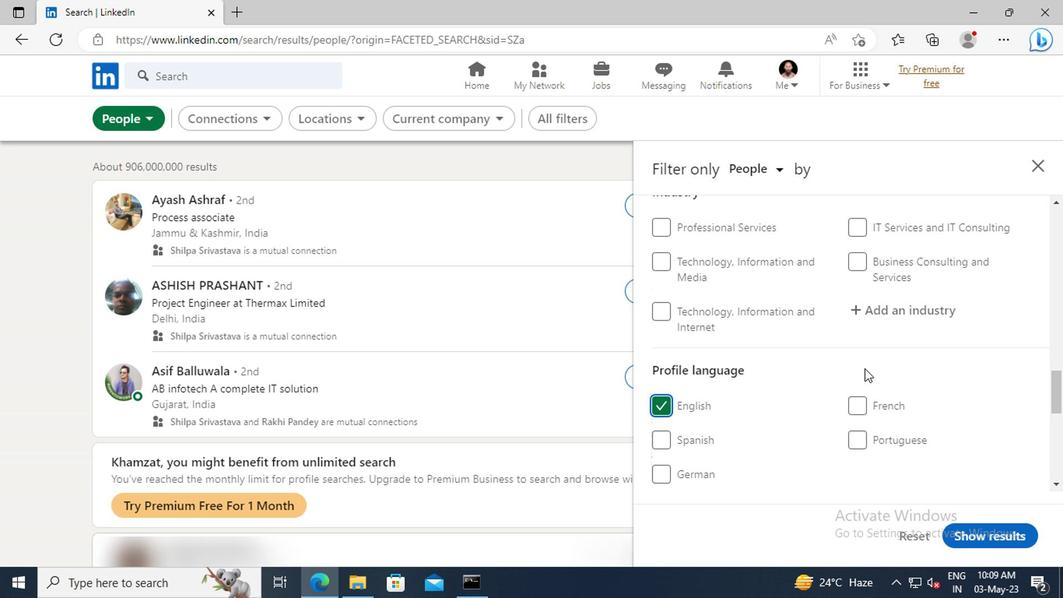 
Action: Mouse scrolled (860, 369) with delta (0, 0)
Screenshot: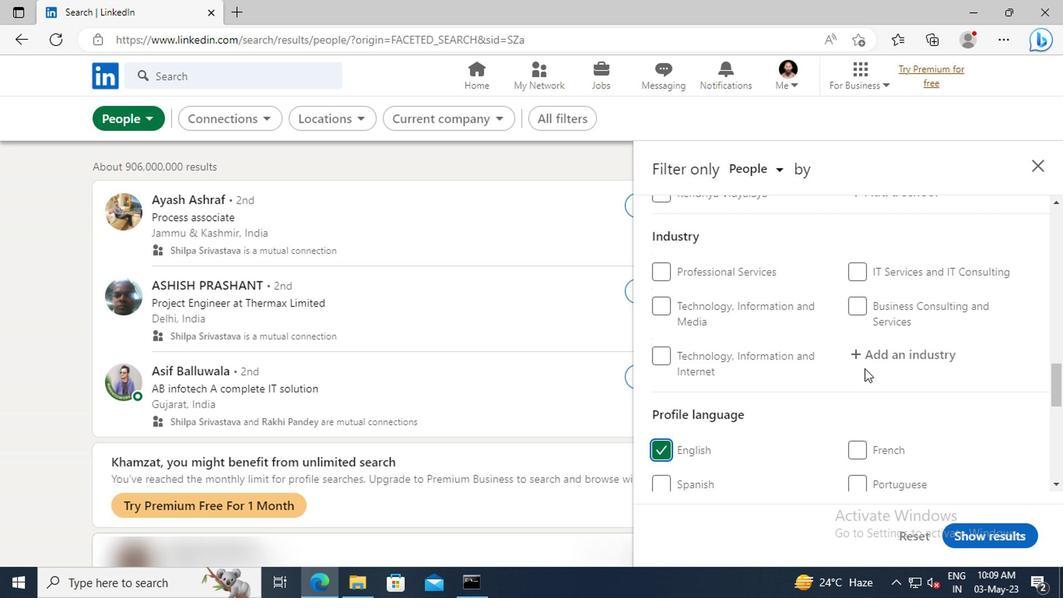 
Action: Mouse scrolled (860, 369) with delta (0, 0)
Screenshot: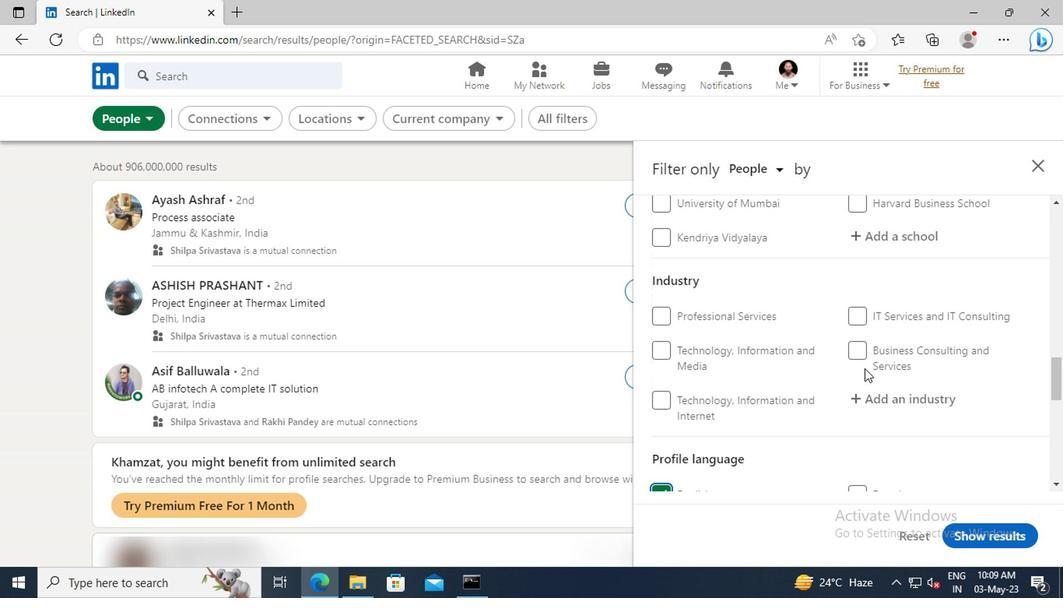 
Action: Mouse scrolled (860, 369) with delta (0, 0)
Screenshot: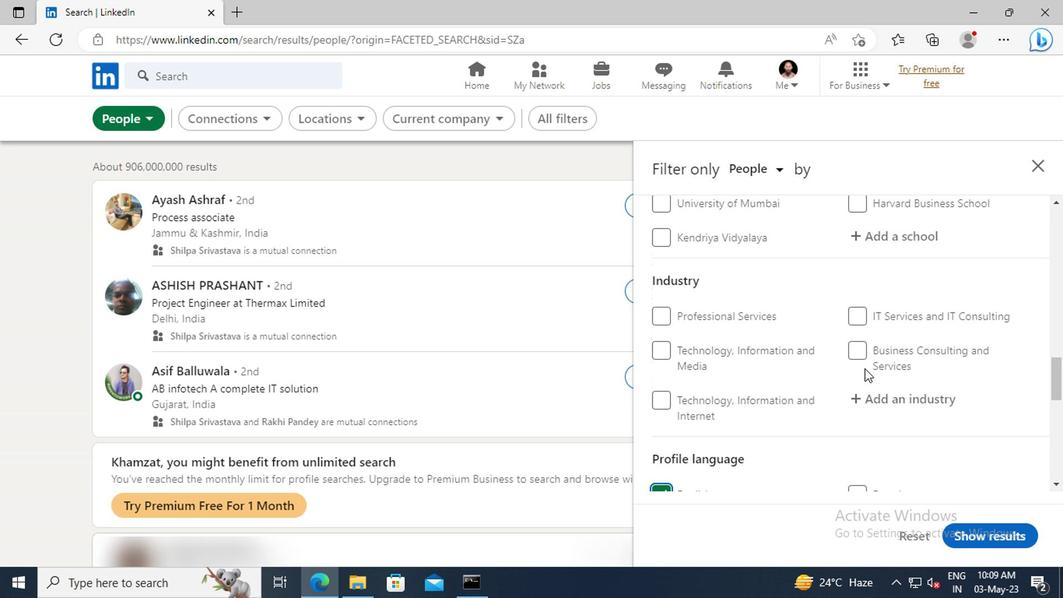 
Action: Mouse scrolled (860, 369) with delta (0, 0)
Screenshot: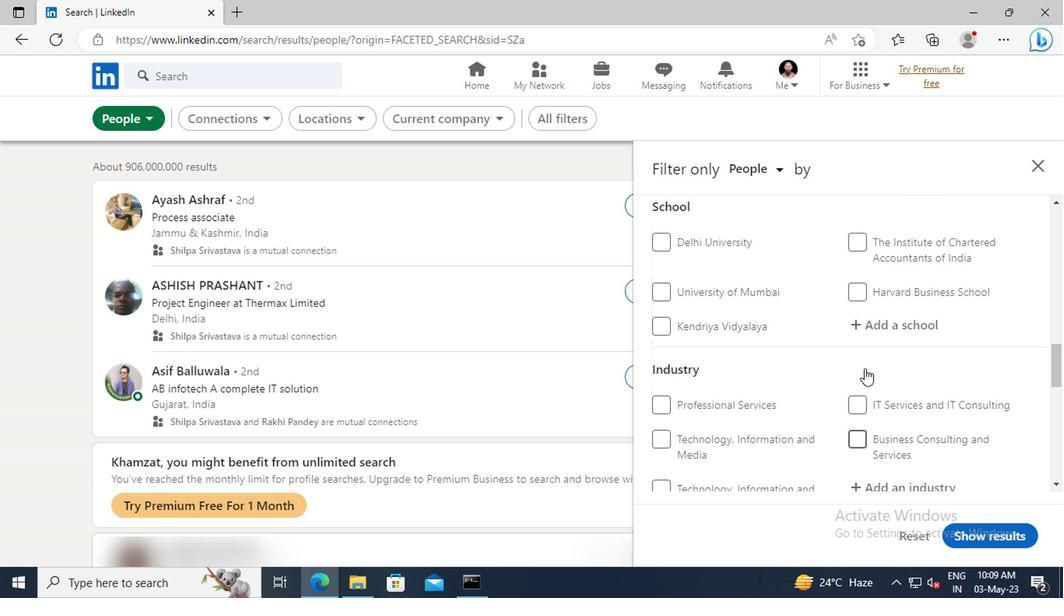 
Action: Mouse scrolled (860, 369) with delta (0, 0)
Screenshot: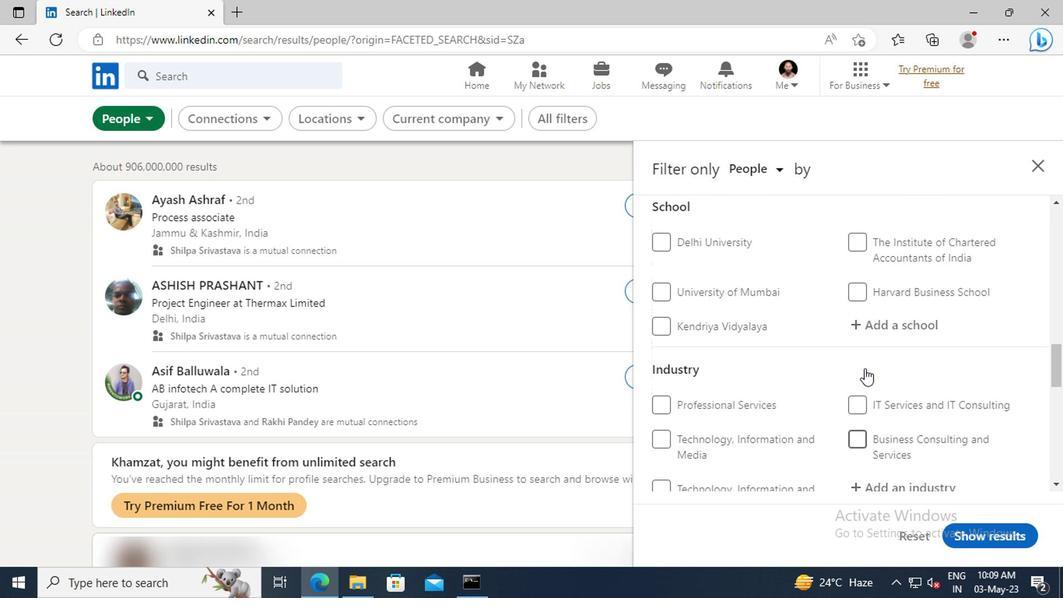 
Action: Mouse scrolled (860, 369) with delta (0, 0)
Screenshot: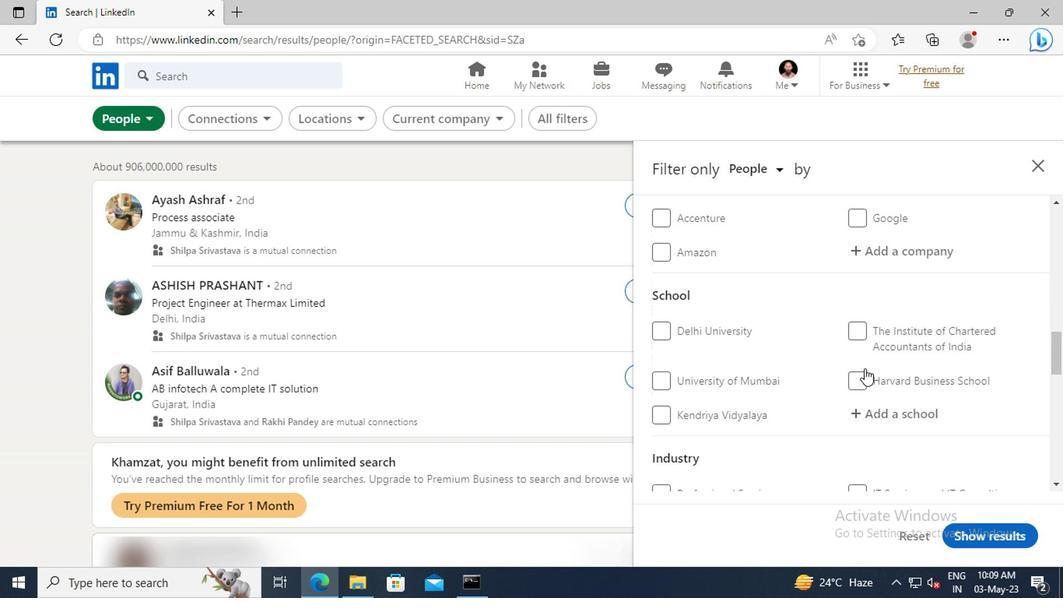 
Action: Mouse scrolled (860, 369) with delta (0, 0)
Screenshot: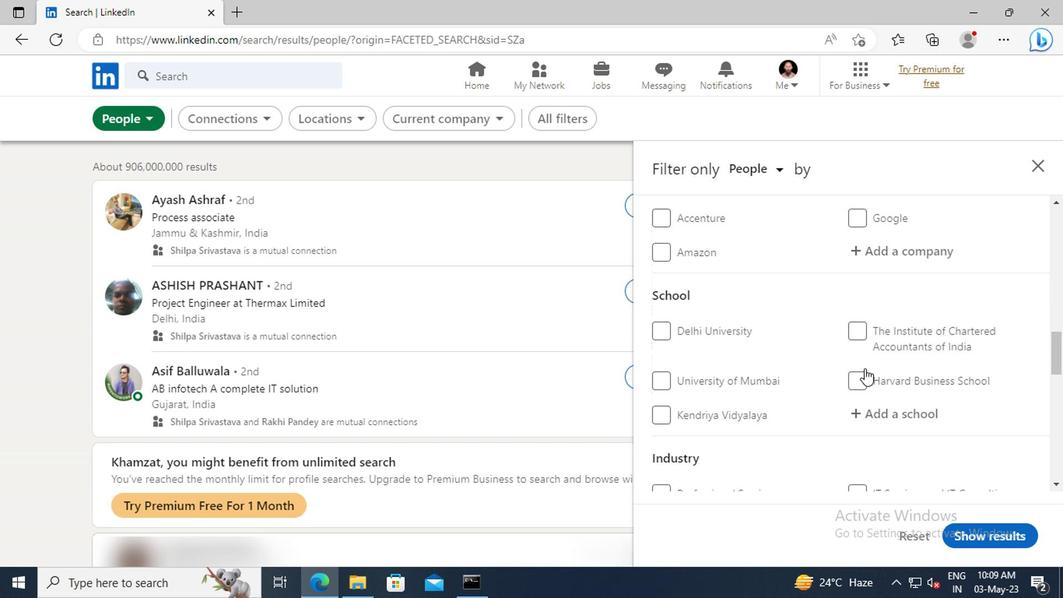 
Action: Mouse scrolled (860, 369) with delta (0, 0)
Screenshot: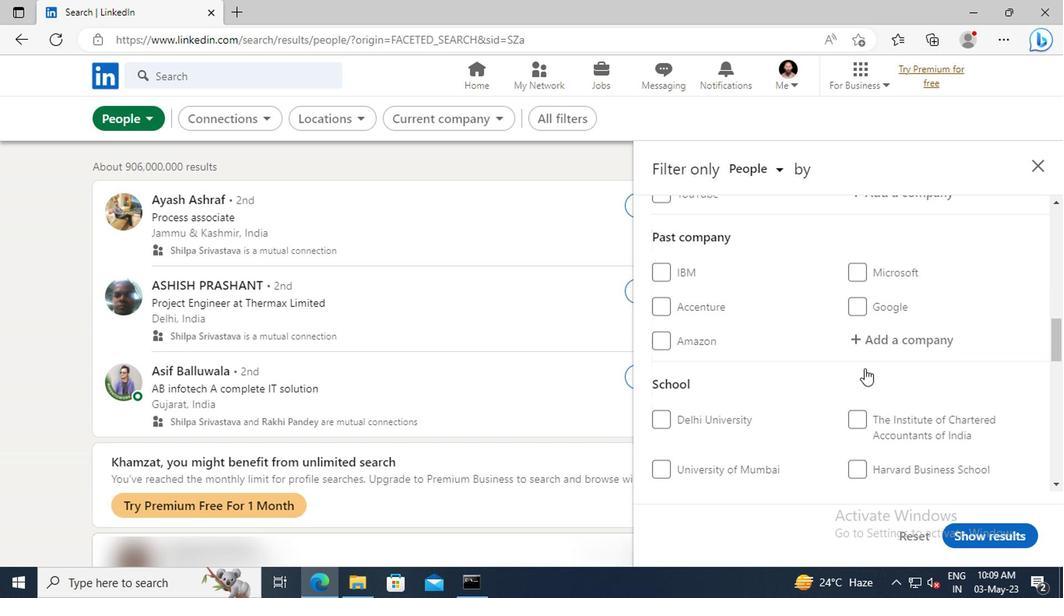 
Action: Mouse scrolled (860, 369) with delta (0, 0)
Screenshot: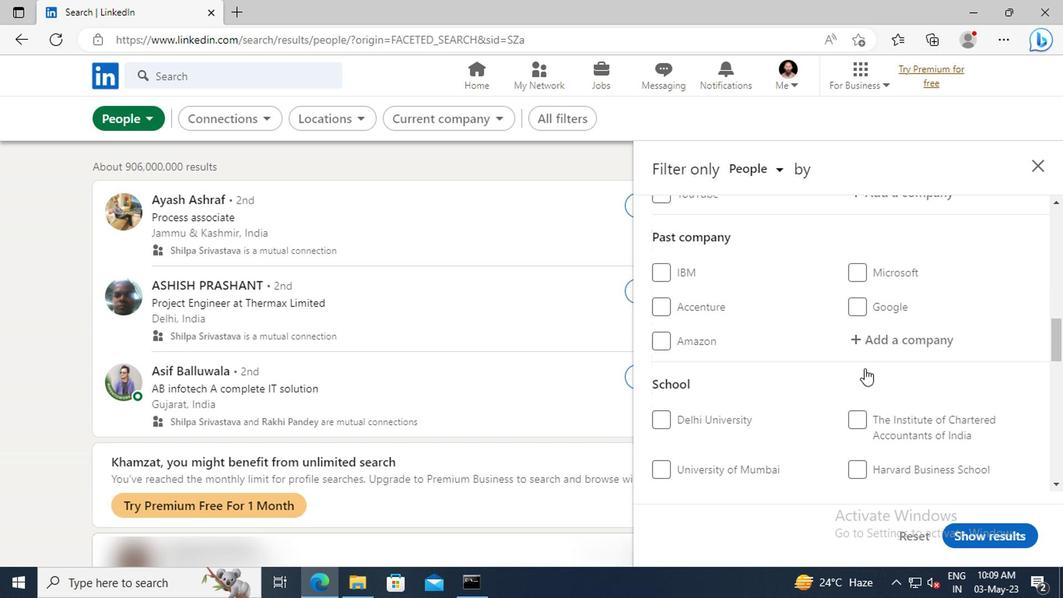
Action: Mouse scrolled (860, 369) with delta (0, 0)
Screenshot: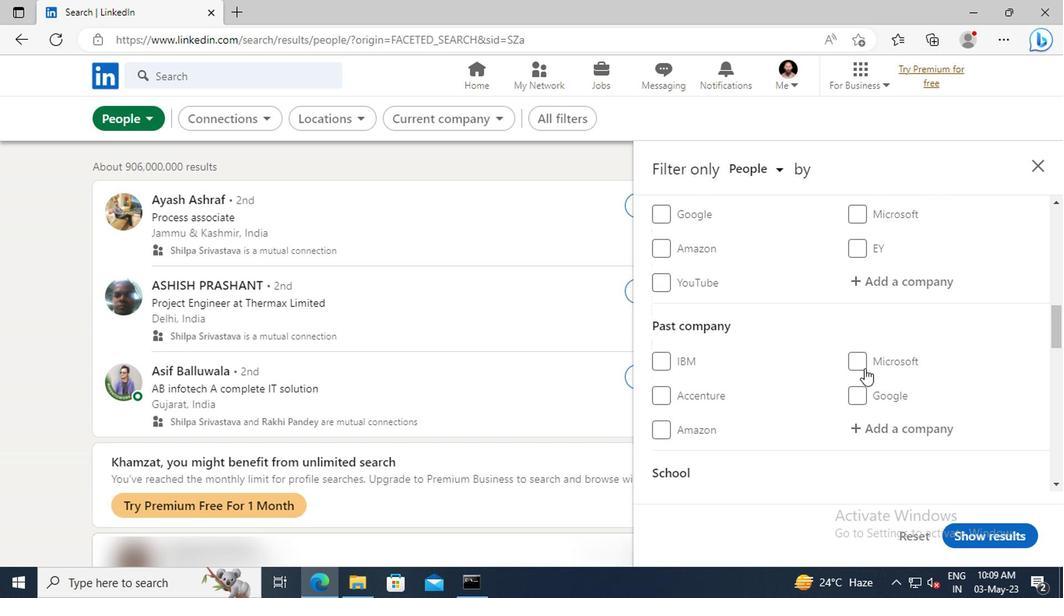 
Action: Mouse moved to (870, 332)
Screenshot: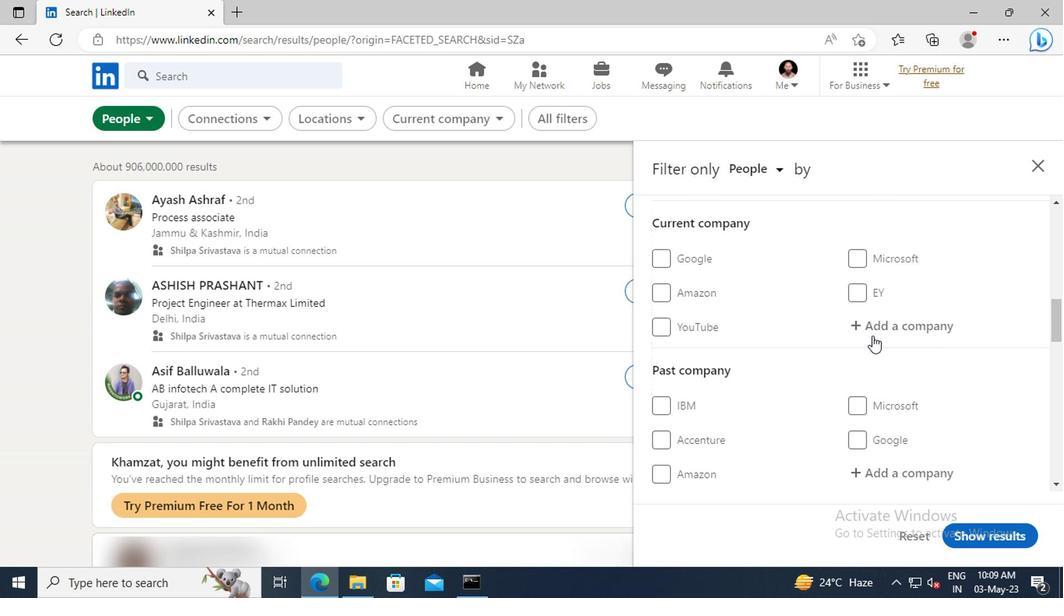 
Action: Mouse pressed left at (870, 332)
Screenshot: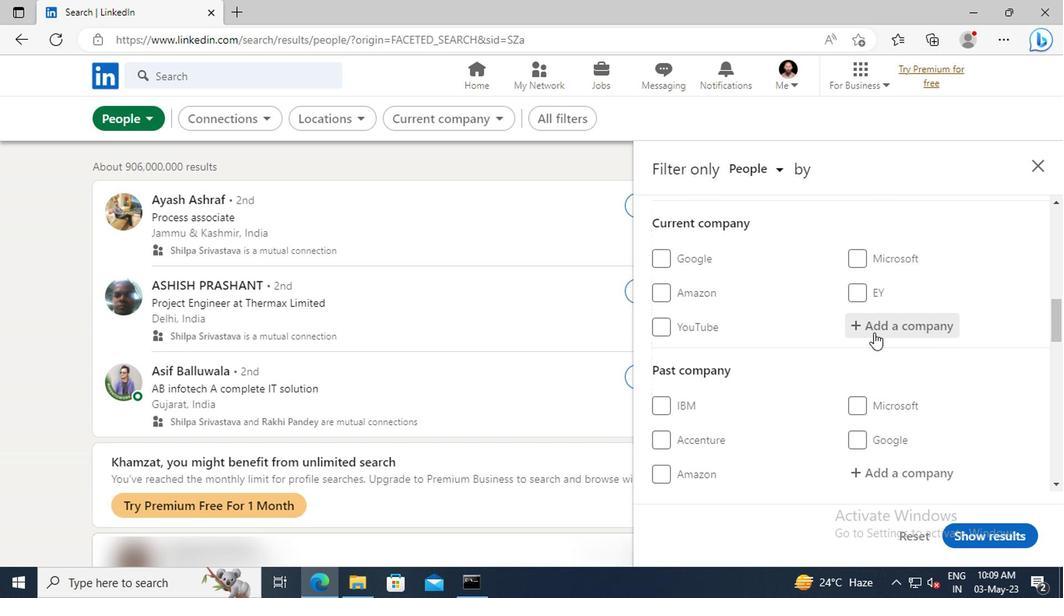 
Action: Key pressed <Key.shift>GENSLER
Screenshot: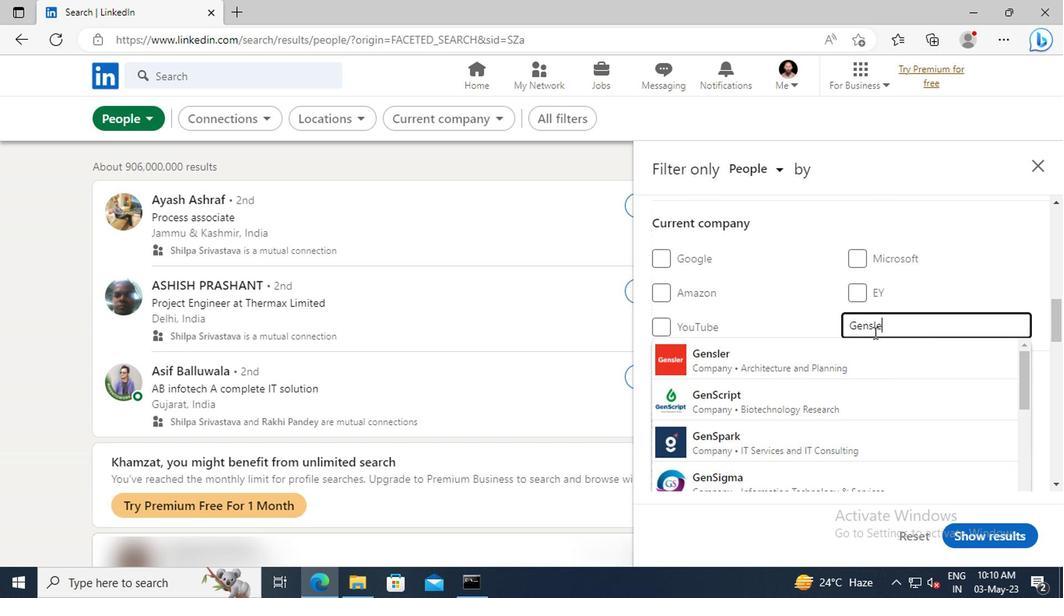 
Action: Mouse moved to (870, 353)
Screenshot: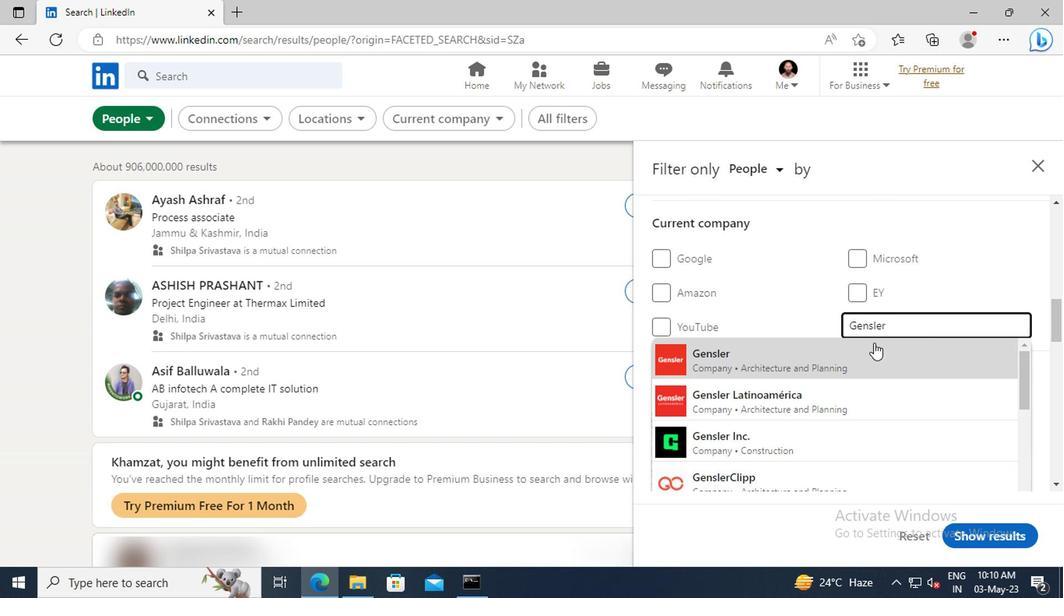 
Action: Mouse pressed left at (870, 353)
Screenshot: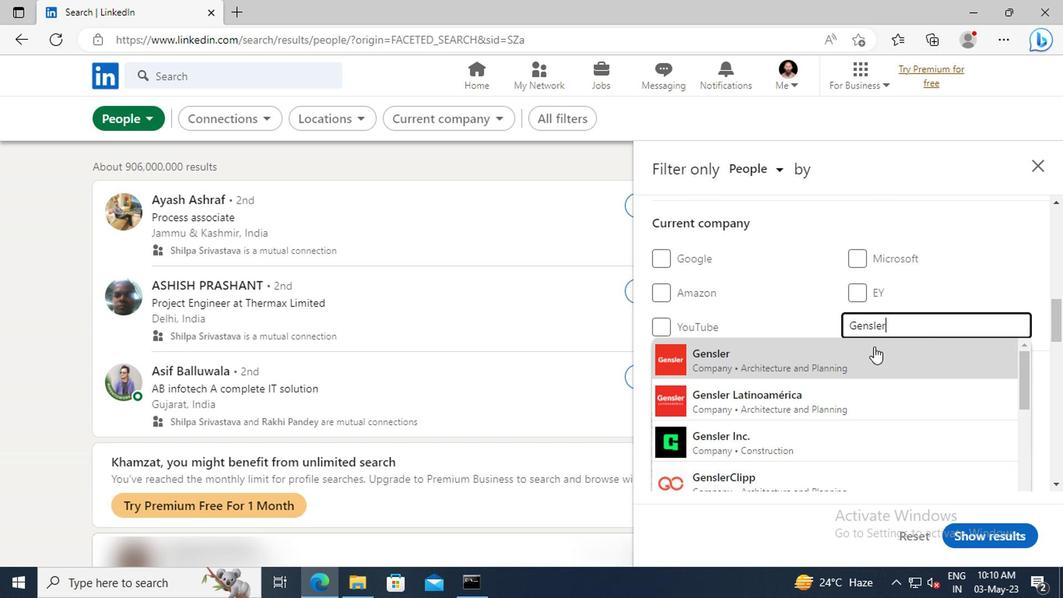 
Action: Mouse scrolled (870, 352) with delta (0, -1)
Screenshot: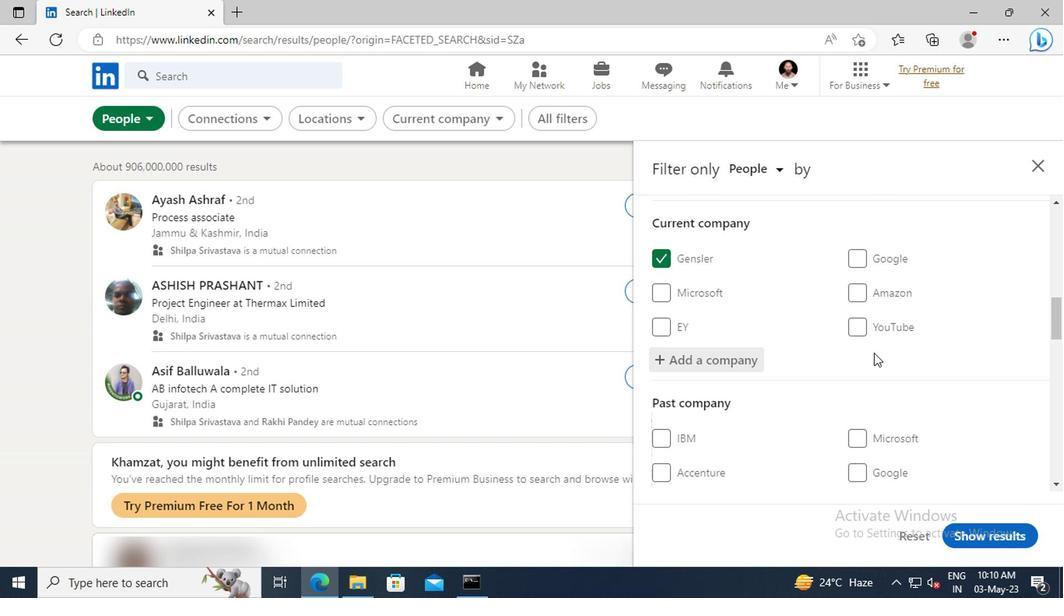 
Action: Mouse scrolled (870, 352) with delta (0, -1)
Screenshot: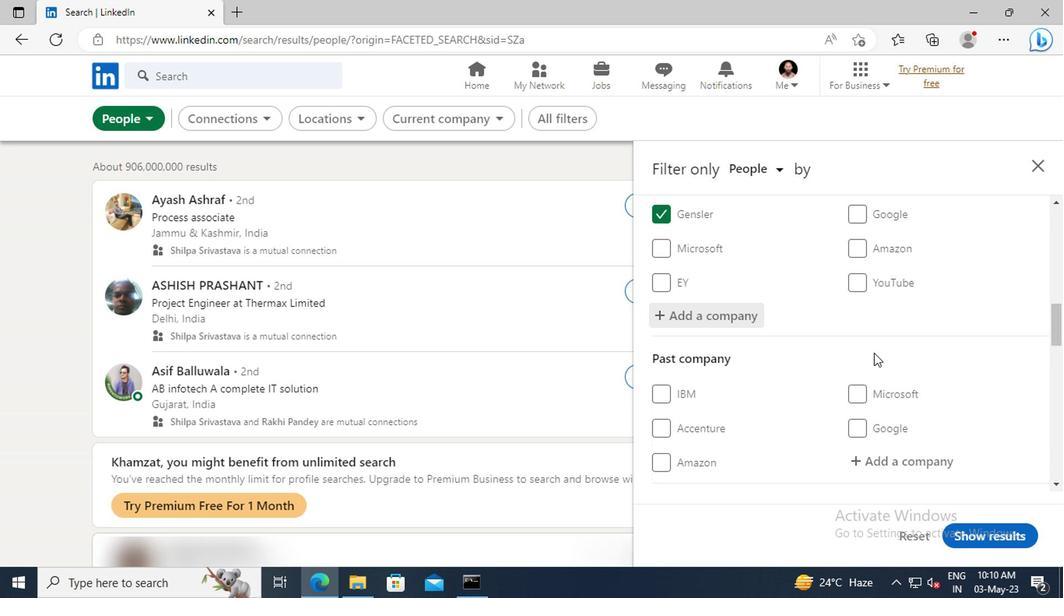 
Action: Mouse scrolled (870, 352) with delta (0, -1)
Screenshot: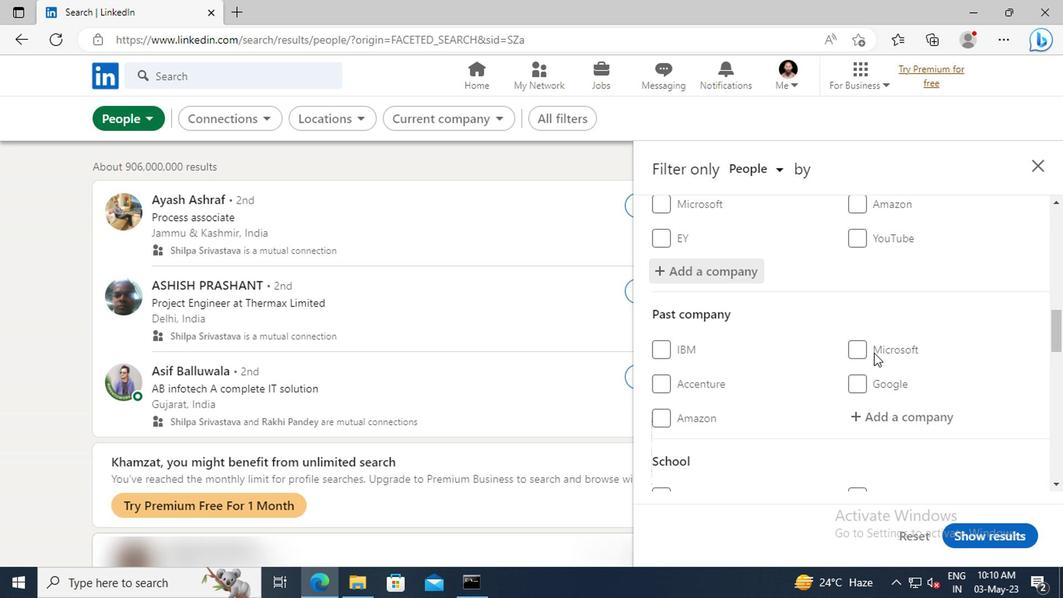 
Action: Mouse scrolled (870, 352) with delta (0, -1)
Screenshot: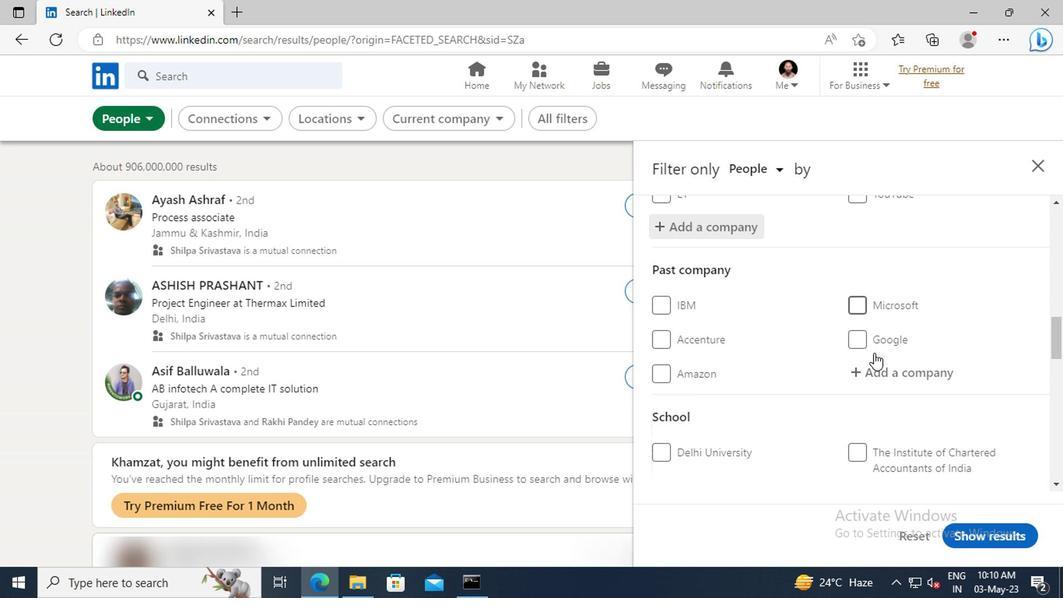 
Action: Mouse scrolled (870, 352) with delta (0, -1)
Screenshot: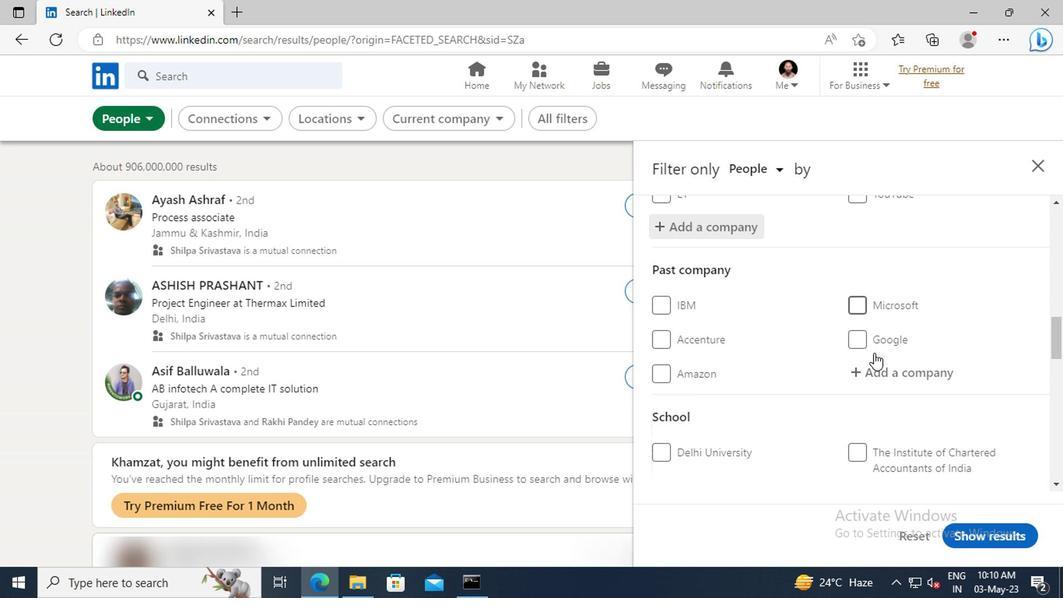
Action: Mouse scrolled (870, 352) with delta (0, -1)
Screenshot: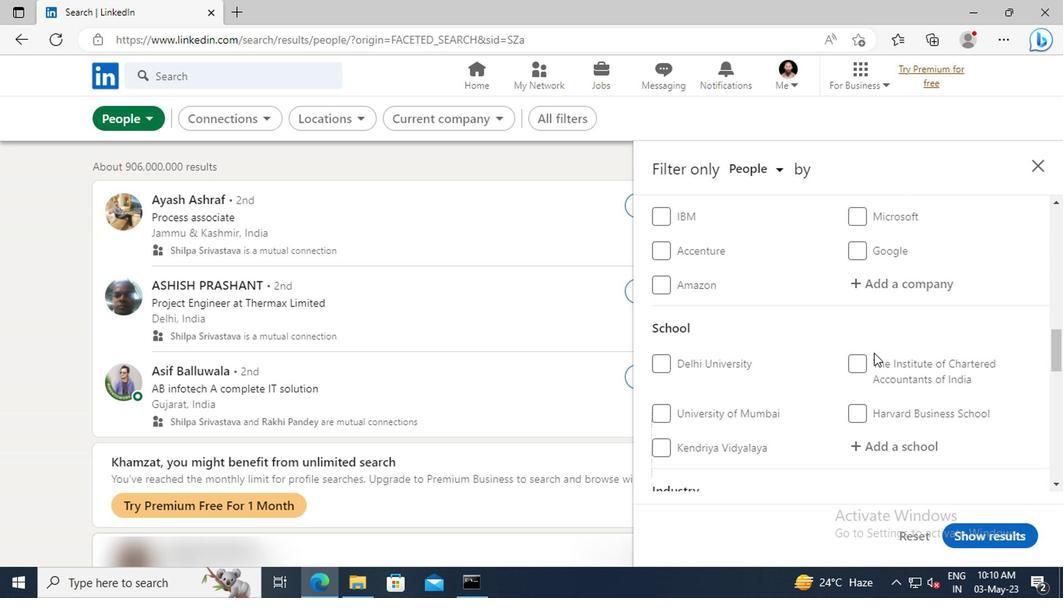 
Action: Mouse scrolled (870, 352) with delta (0, -1)
Screenshot: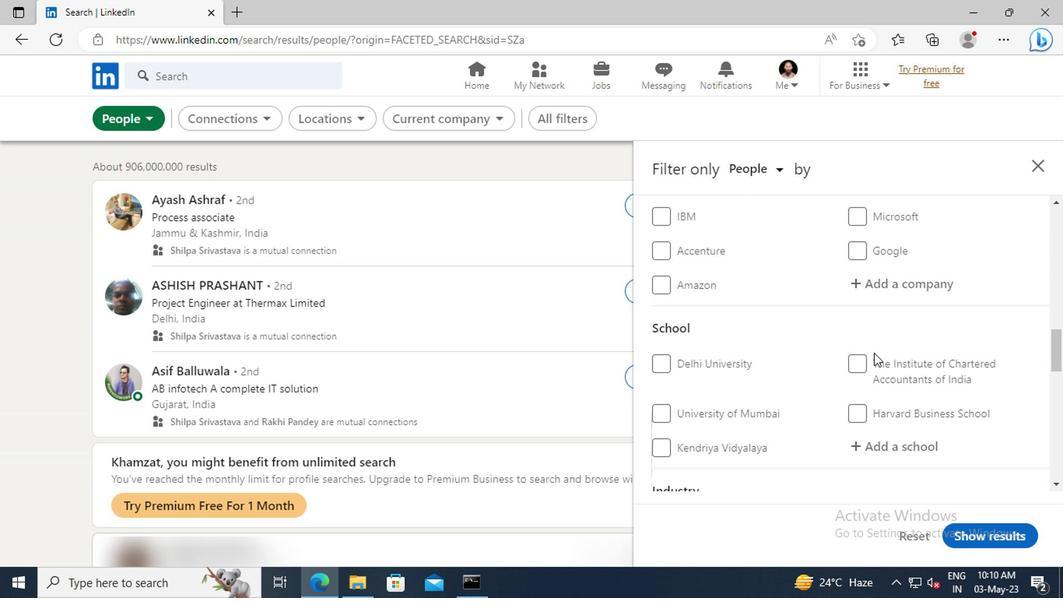 
Action: Mouse moved to (873, 359)
Screenshot: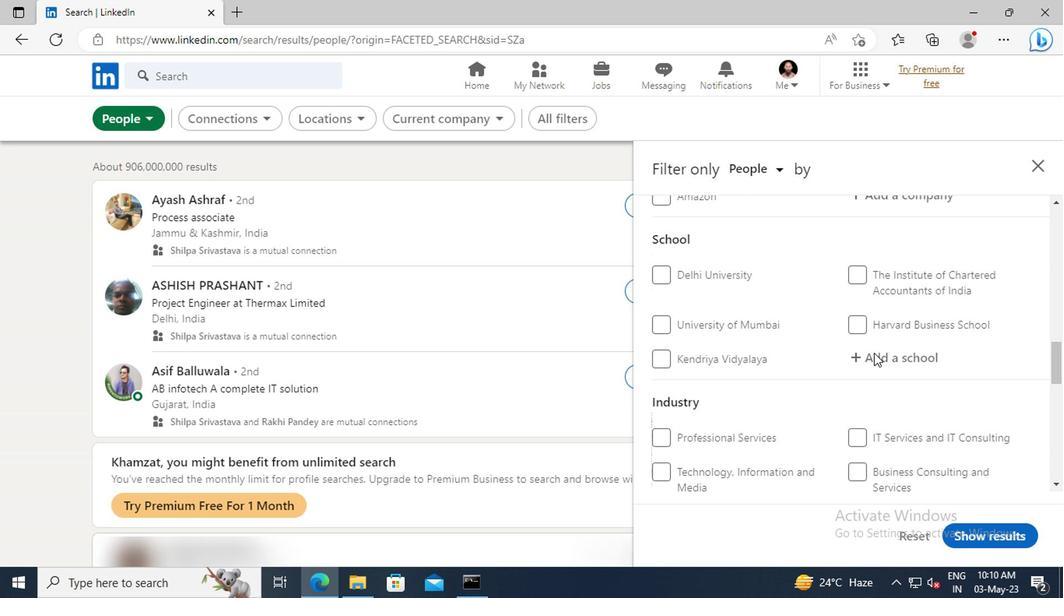 
Action: Mouse pressed left at (873, 359)
Screenshot: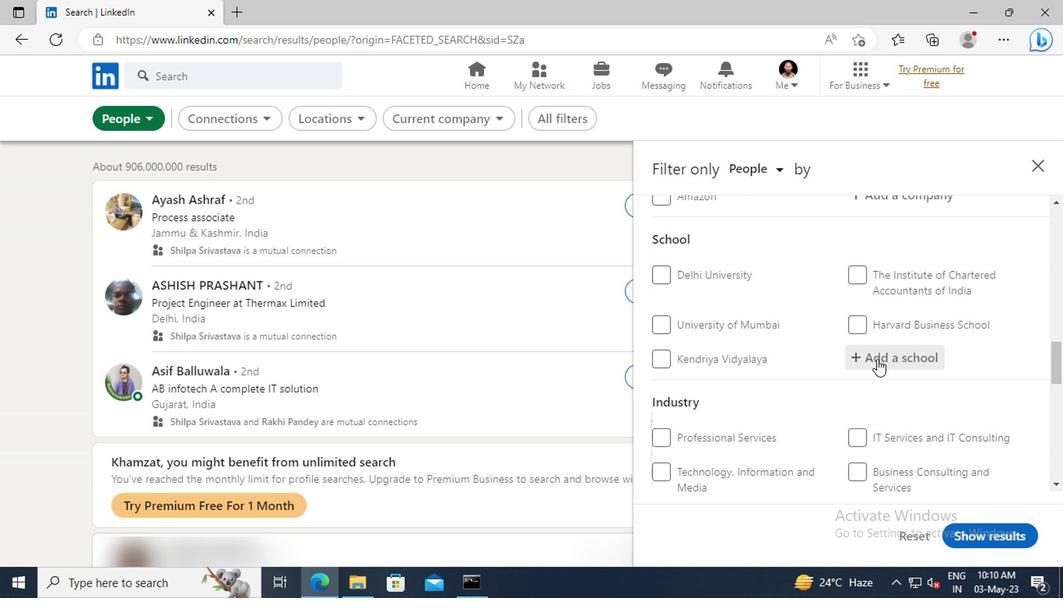 
Action: Key pressed <Key.shift>M.<Key.space><Key.shift>S.<Key.space><Key.shift>R
Screenshot: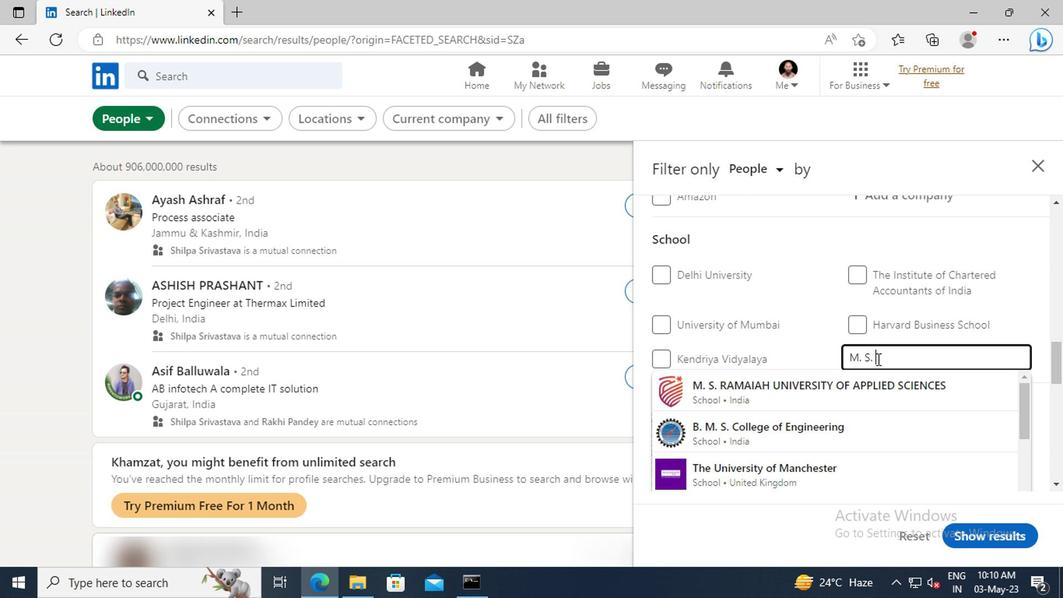 
Action: Mouse moved to (876, 378)
Screenshot: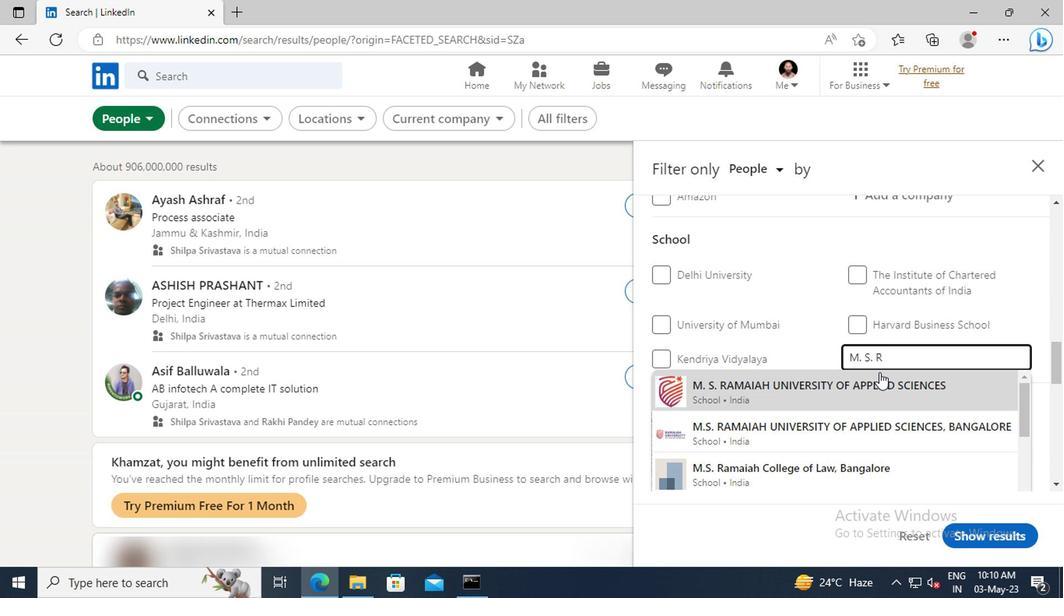 
Action: Mouse pressed left at (876, 378)
Screenshot: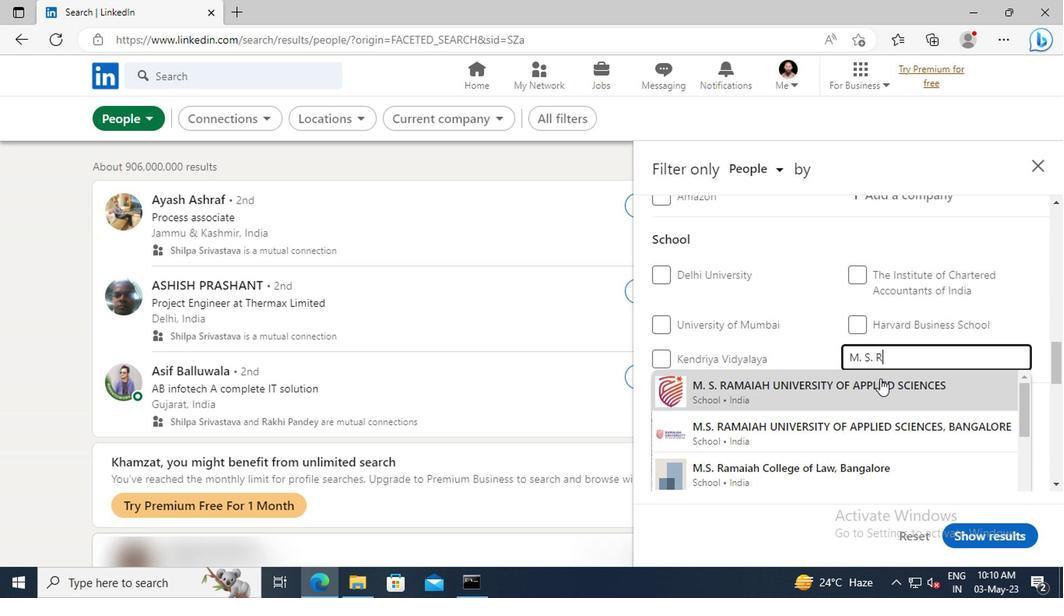 
Action: Mouse scrolled (876, 377) with delta (0, -1)
Screenshot: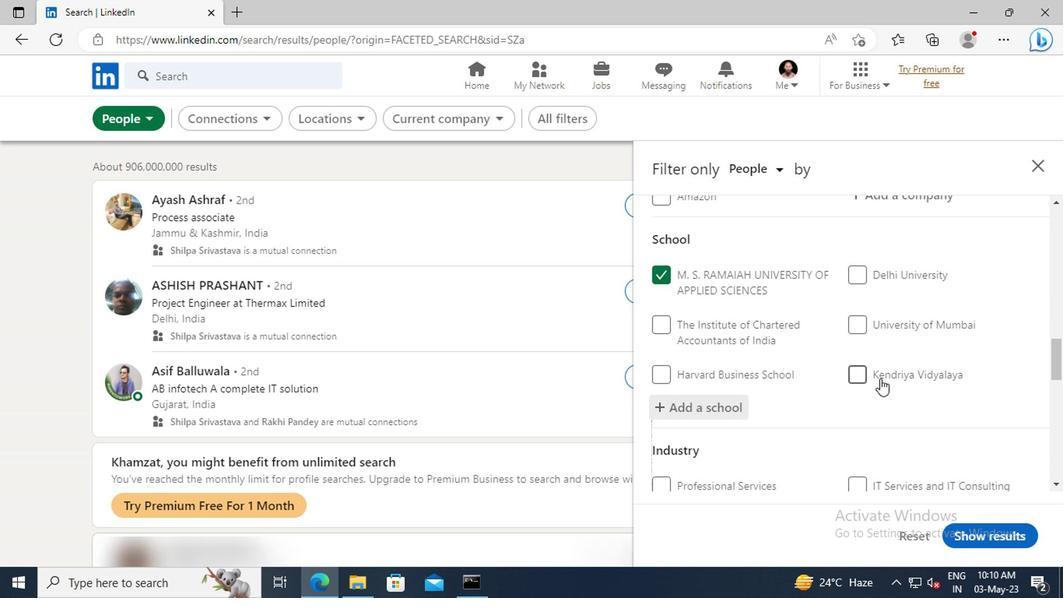 
Action: Mouse scrolled (876, 377) with delta (0, -1)
Screenshot: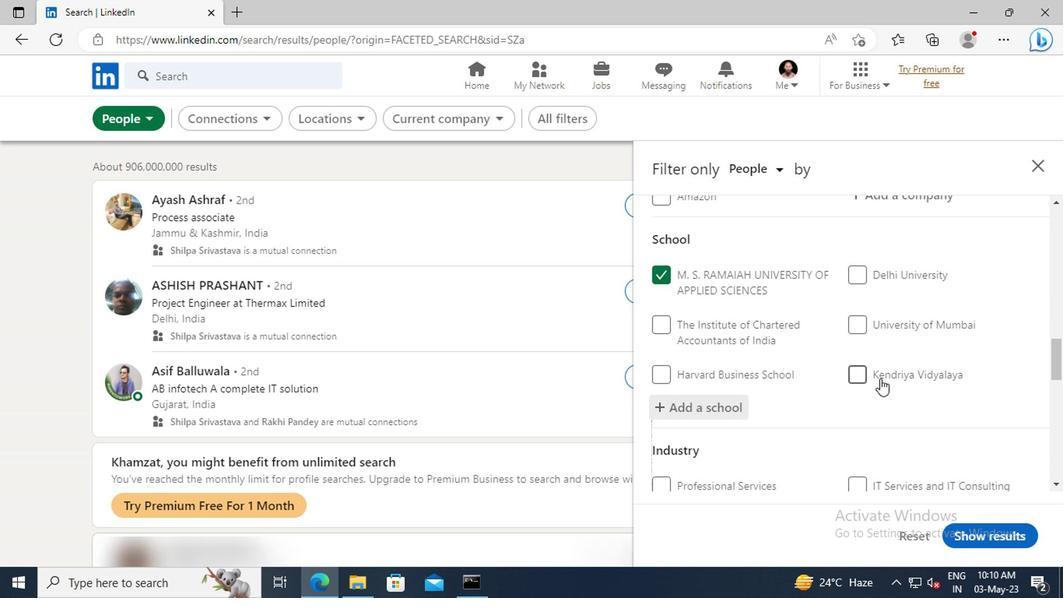 
Action: Mouse moved to (876, 352)
Screenshot: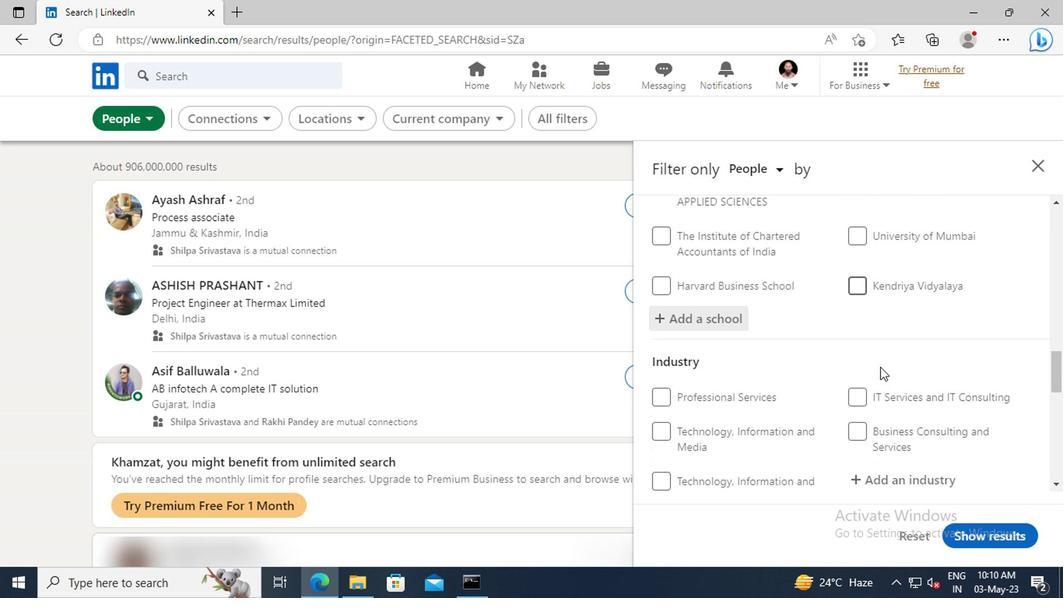 
Action: Mouse scrolled (876, 351) with delta (0, 0)
Screenshot: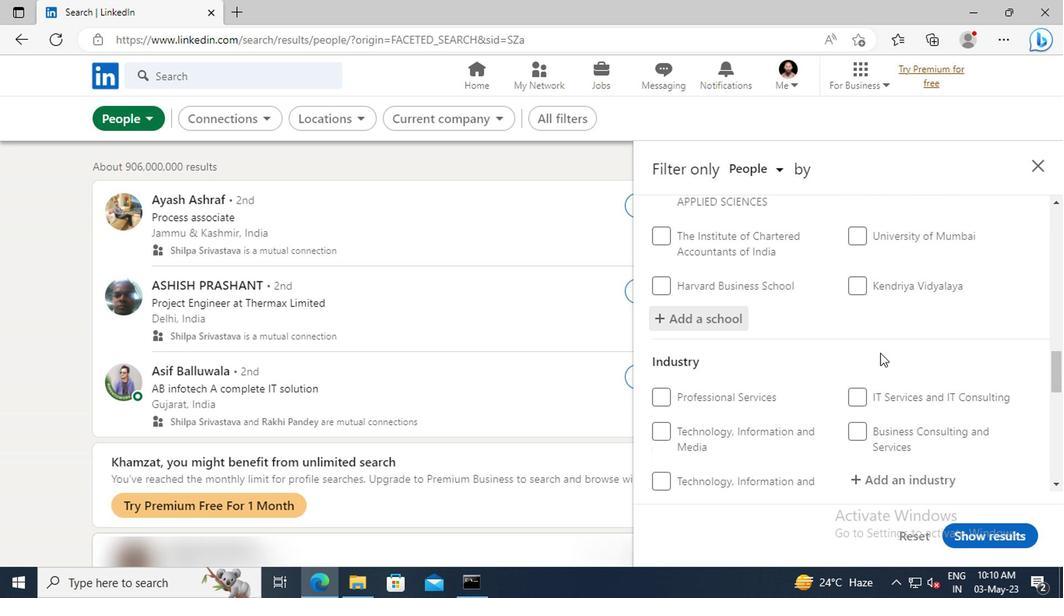 
Action: Mouse moved to (879, 332)
Screenshot: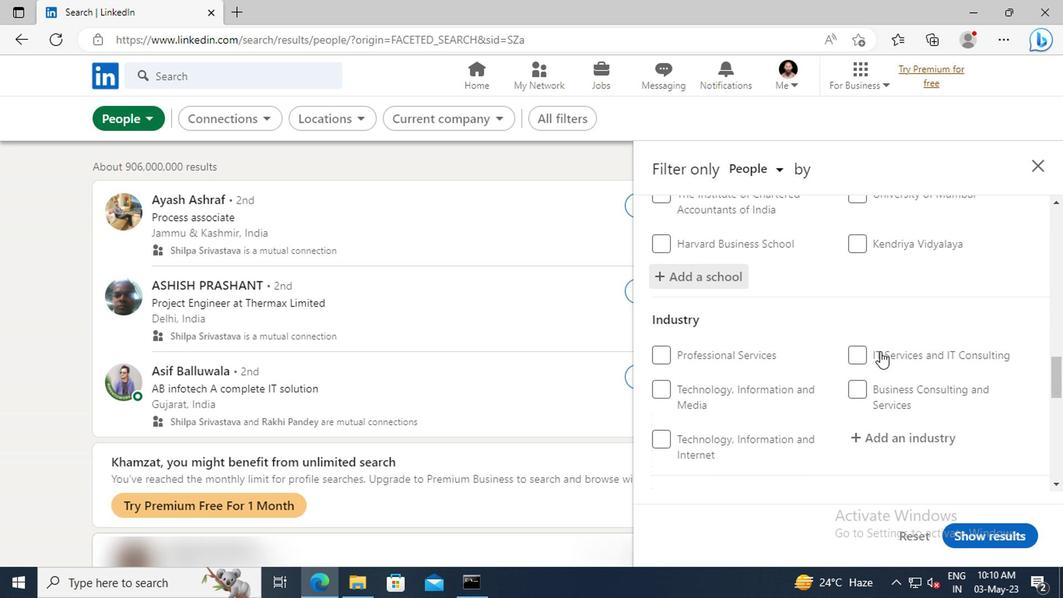 
Action: Mouse scrolled (879, 331) with delta (0, -1)
Screenshot: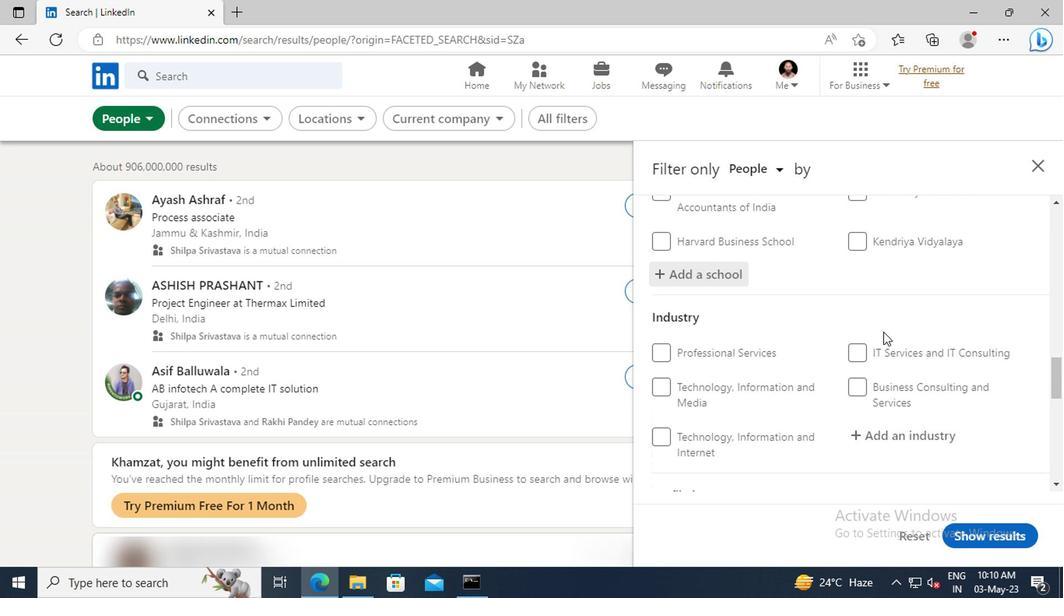 
Action: Mouse scrolled (879, 331) with delta (0, -1)
Screenshot: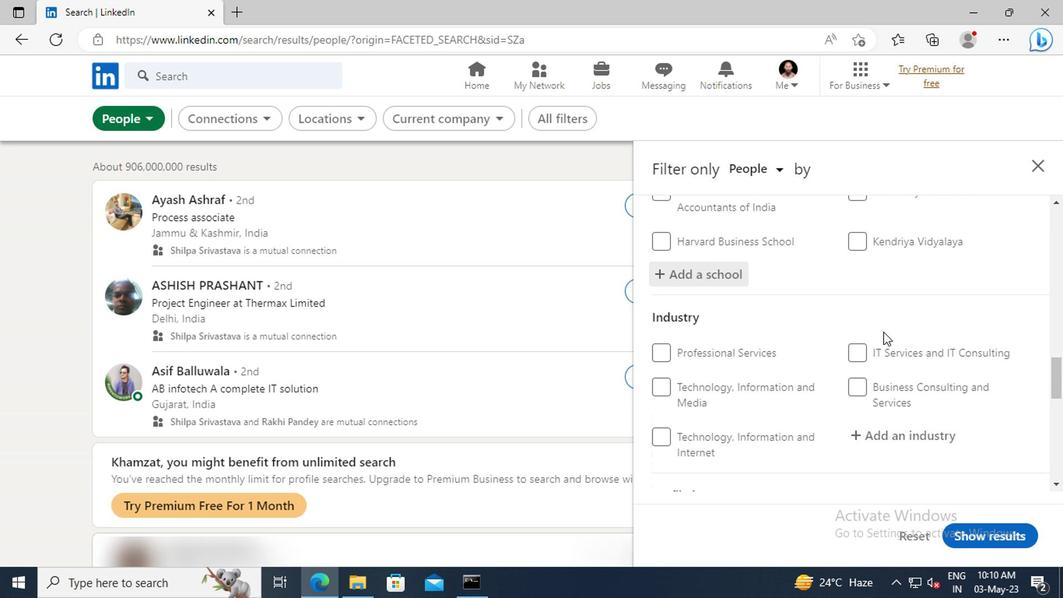 
Action: Mouse moved to (850, 267)
Screenshot: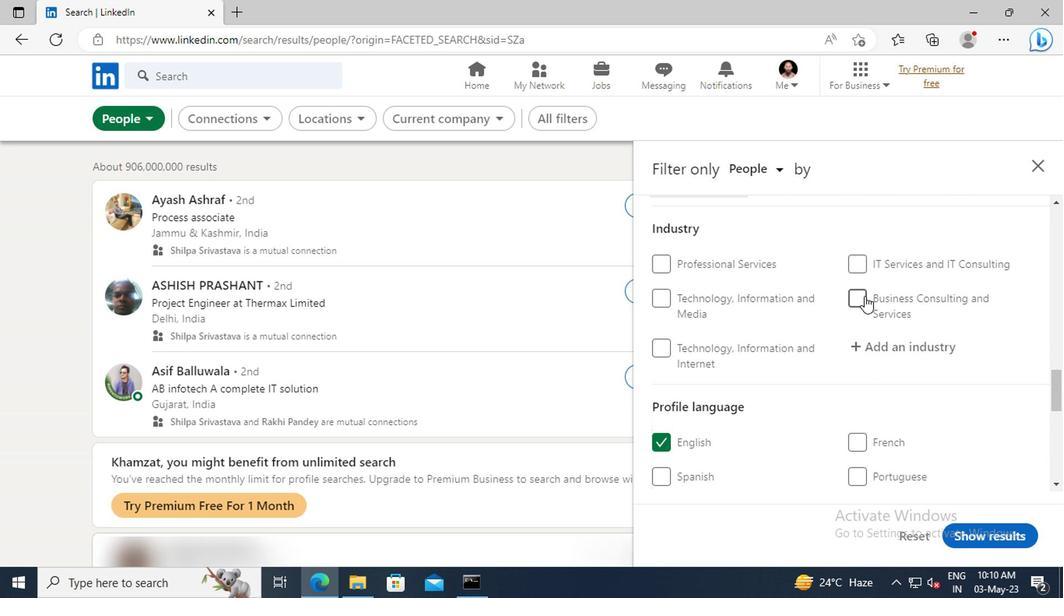 
Action: Mouse pressed left at (850, 267)
Screenshot: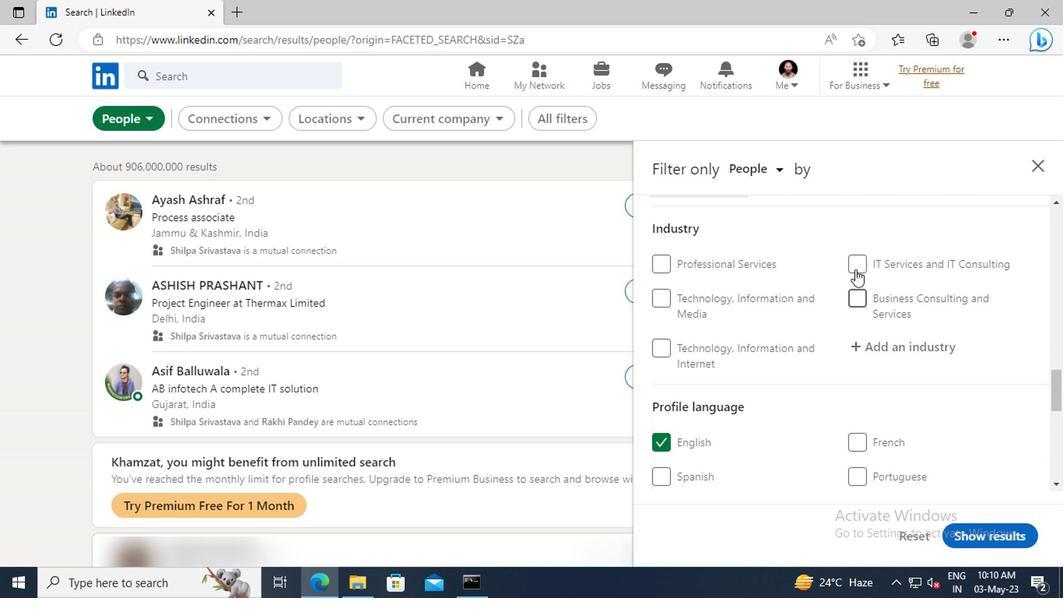 
Action: Mouse moved to (873, 342)
Screenshot: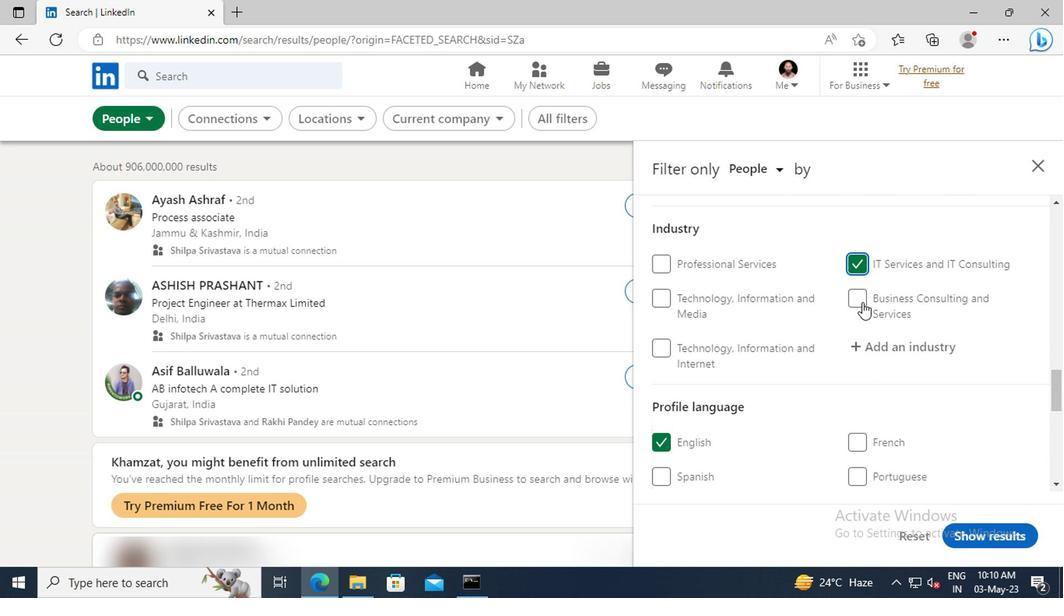 
Action: Mouse scrolled (873, 341) with delta (0, 0)
Screenshot: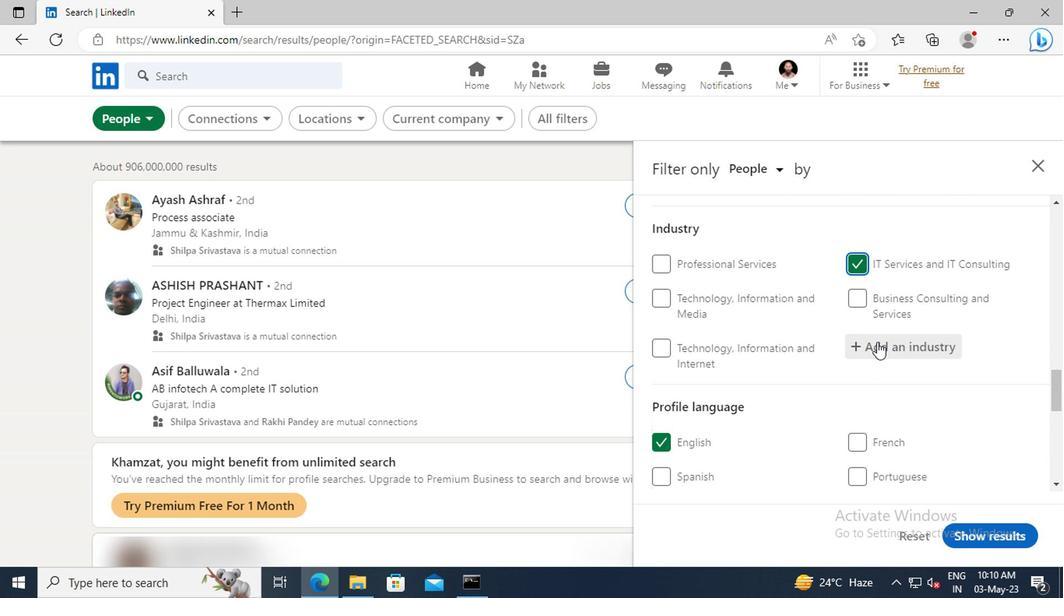 
Action: Mouse scrolled (873, 341) with delta (0, 0)
Screenshot: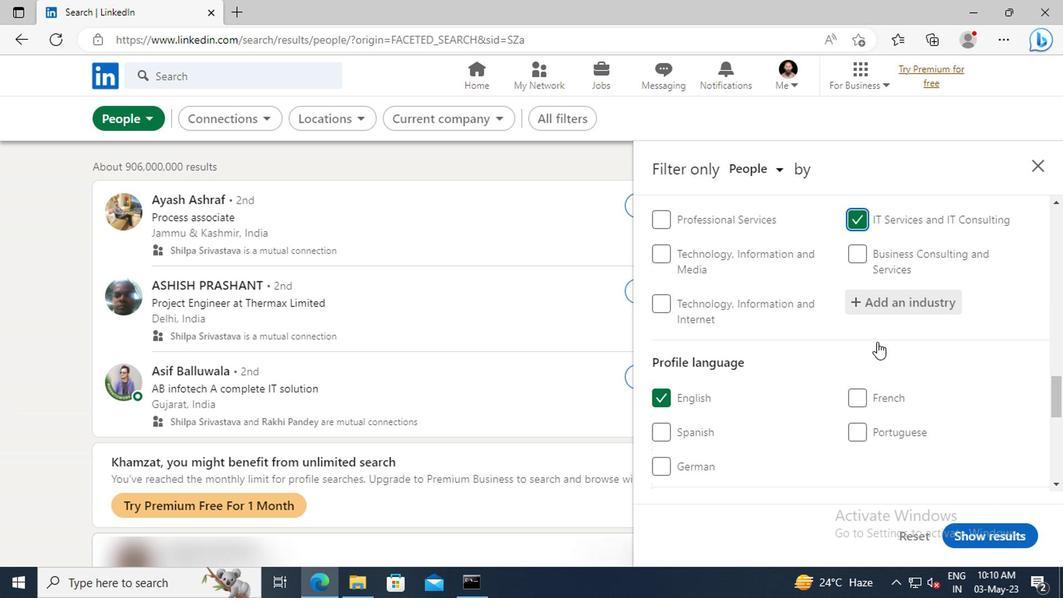 
Action: Mouse scrolled (873, 341) with delta (0, 0)
Screenshot: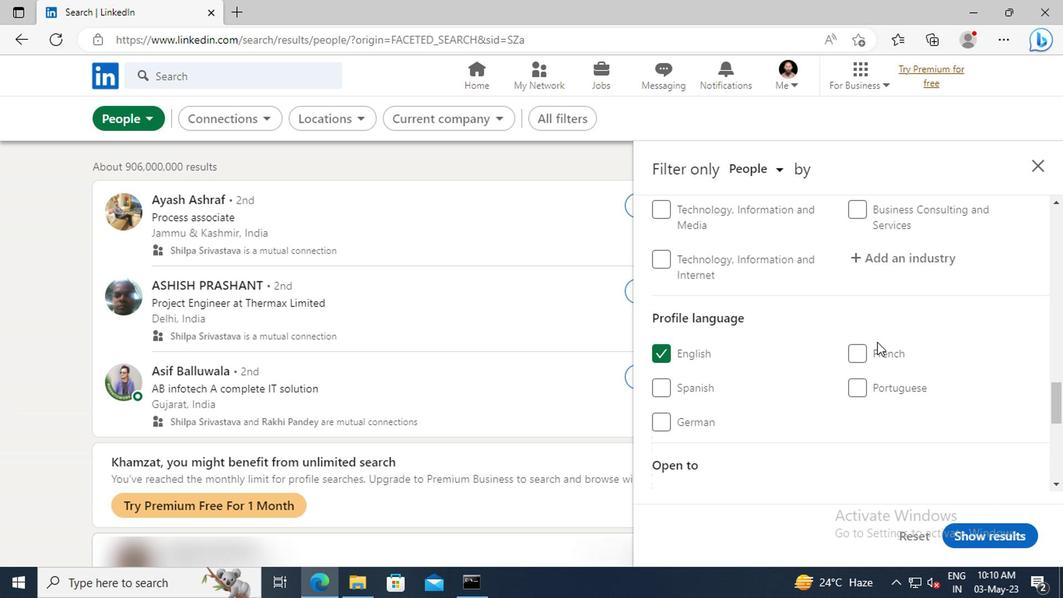 
Action: Mouse scrolled (873, 341) with delta (0, 0)
Screenshot: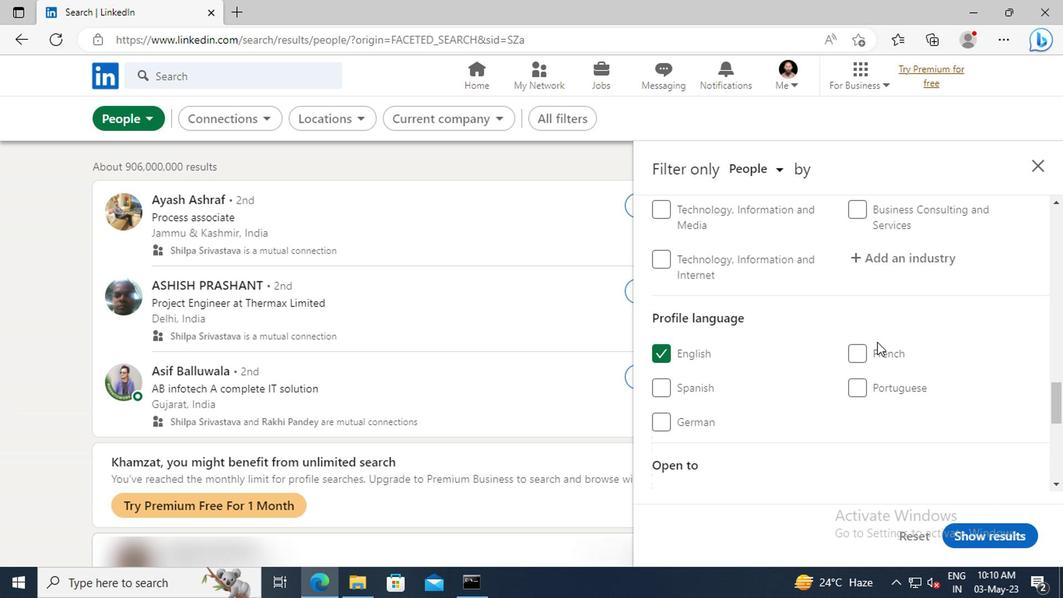 
Action: Mouse scrolled (873, 341) with delta (0, 0)
Screenshot: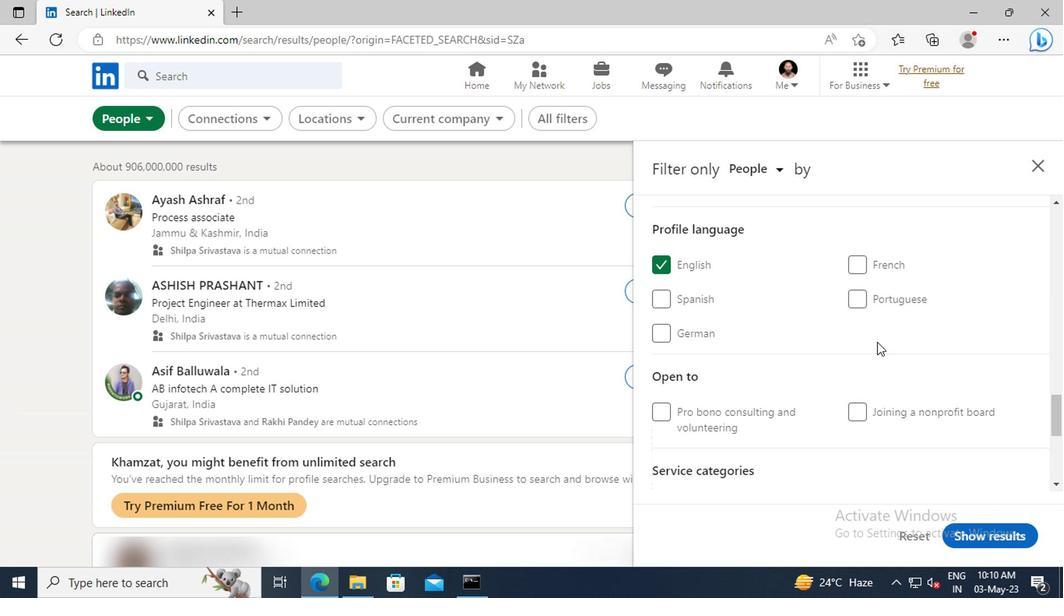 
Action: Mouse scrolled (873, 341) with delta (0, 0)
Screenshot: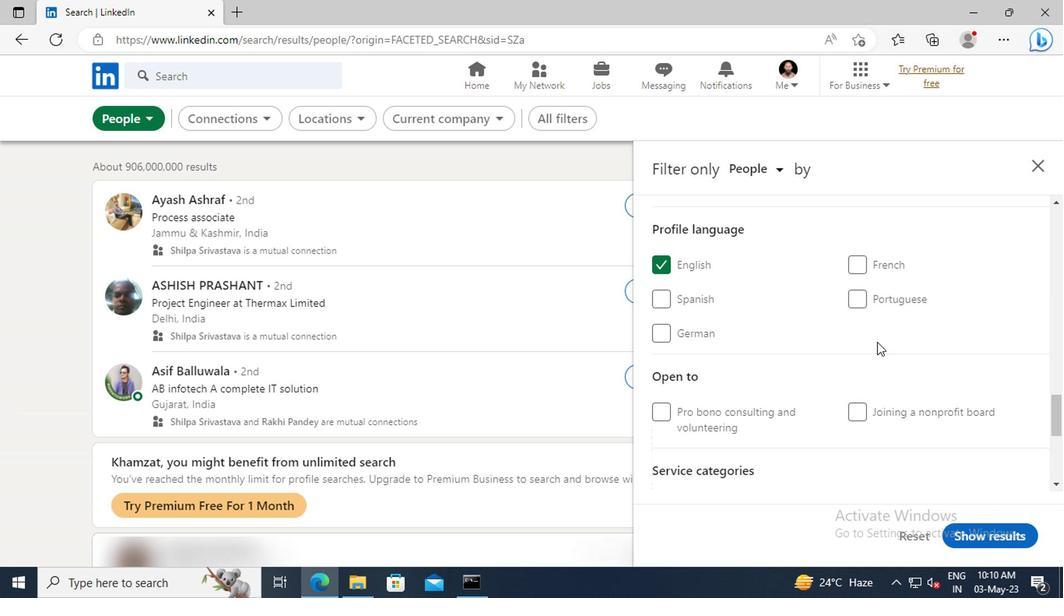 
Action: Mouse scrolled (873, 341) with delta (0, 0)
Screenshot: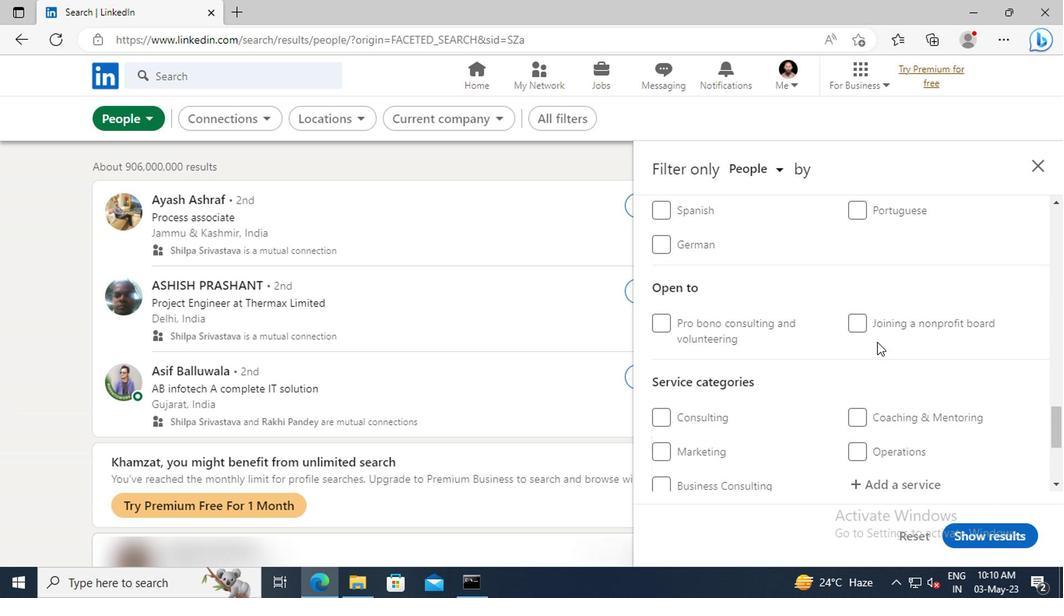 
Action: Mouse scrolled (873, 341) with delta (0, 0)
Screenshot: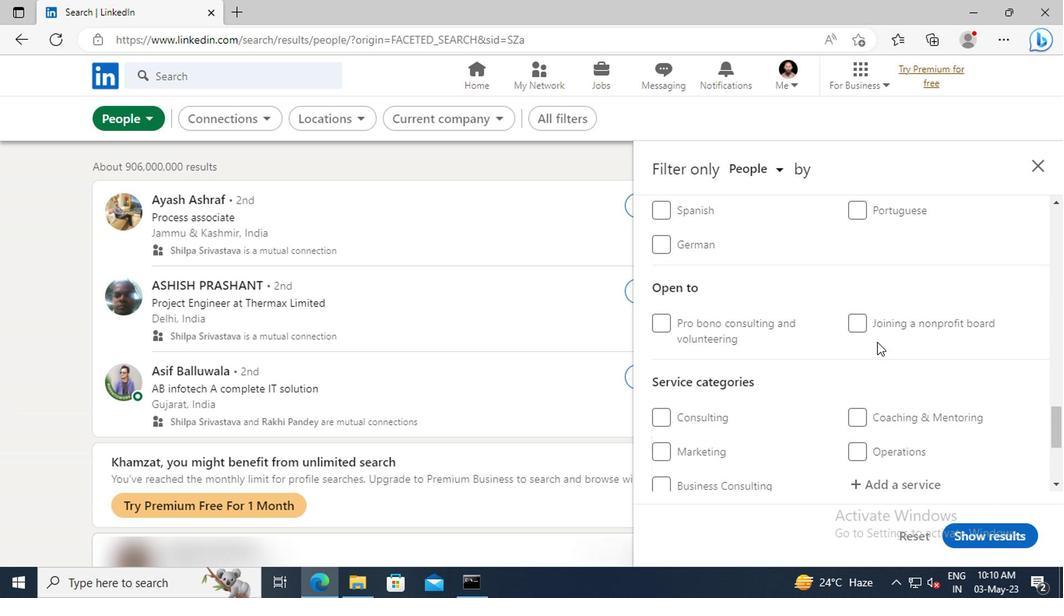 
Action: Mouse scrolled (873, 341) with delta (0, 0)
Screenshot: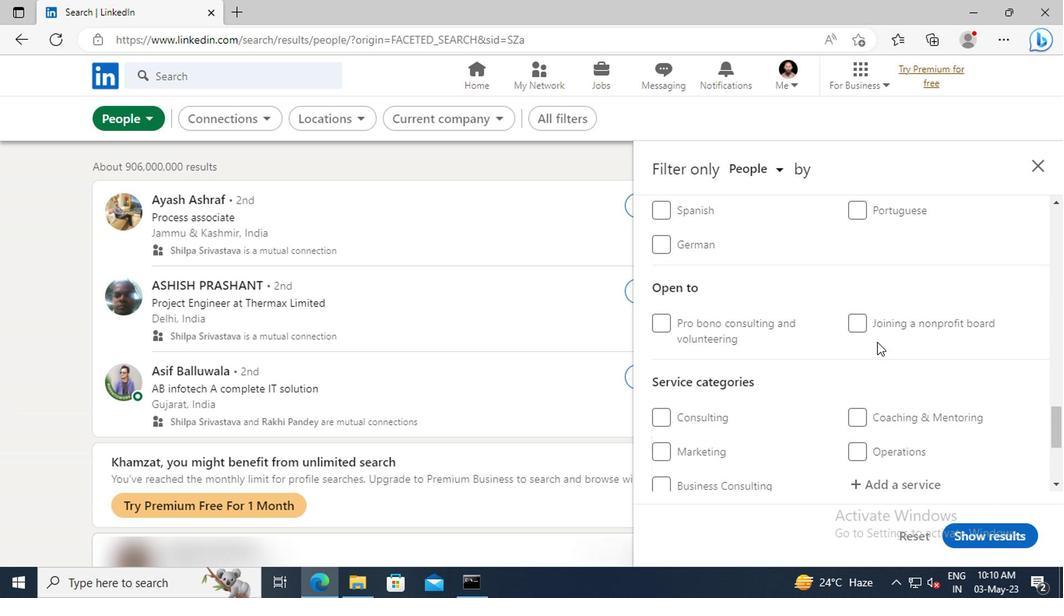 
Action: Mouse moved to (875, 351)
Screenshot: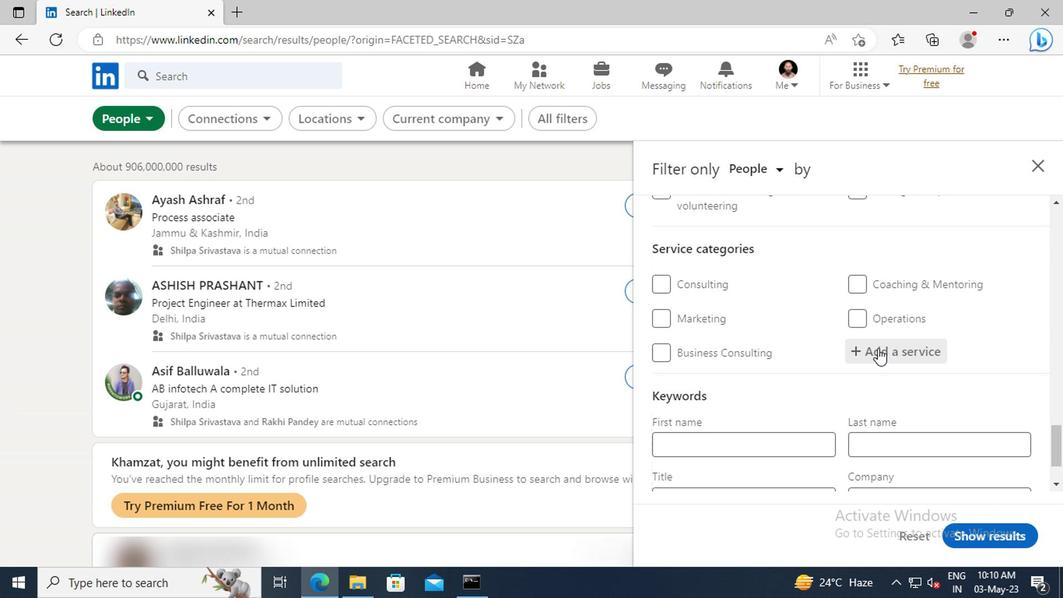 
Action: Mouse pressed left at (875, 351)
Screenshot: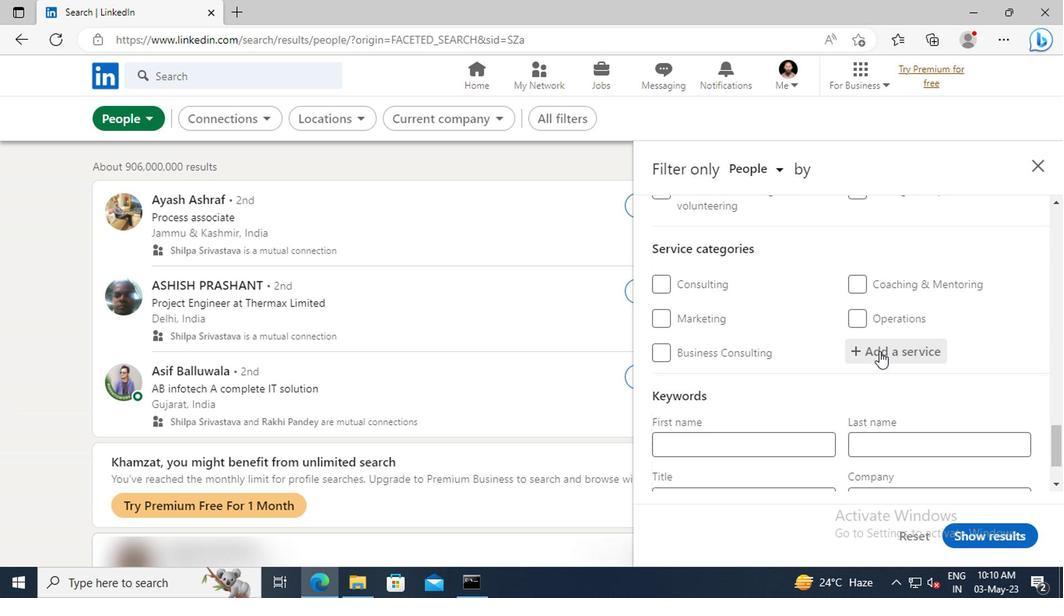 
Action: Key pressed <Key.shift>HOME<Key.space><Key.shift>NE
Screenshot: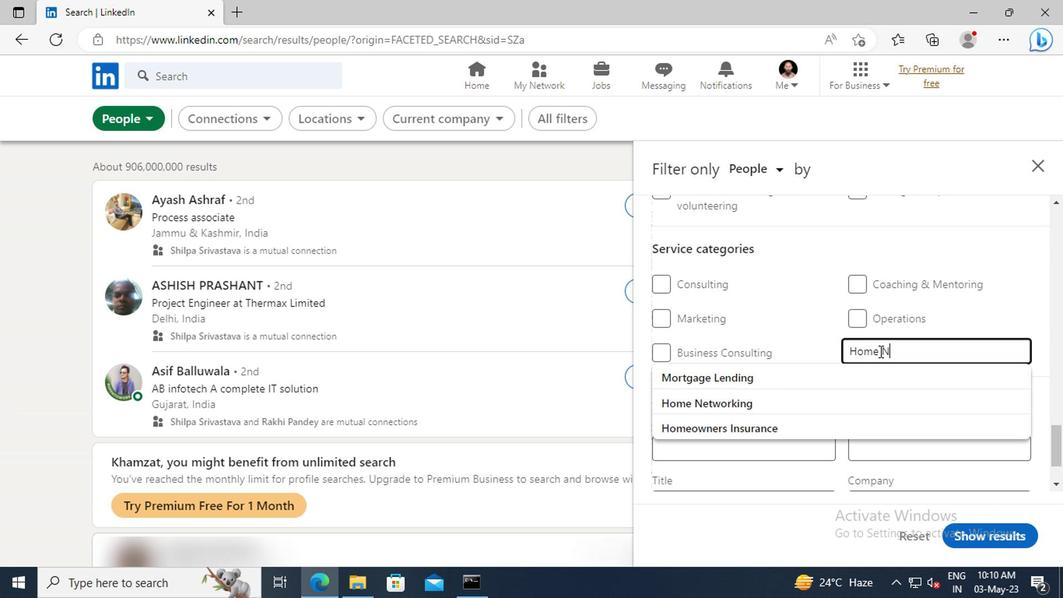 
Action: Mouse moved to (876, 373)
Screenshot: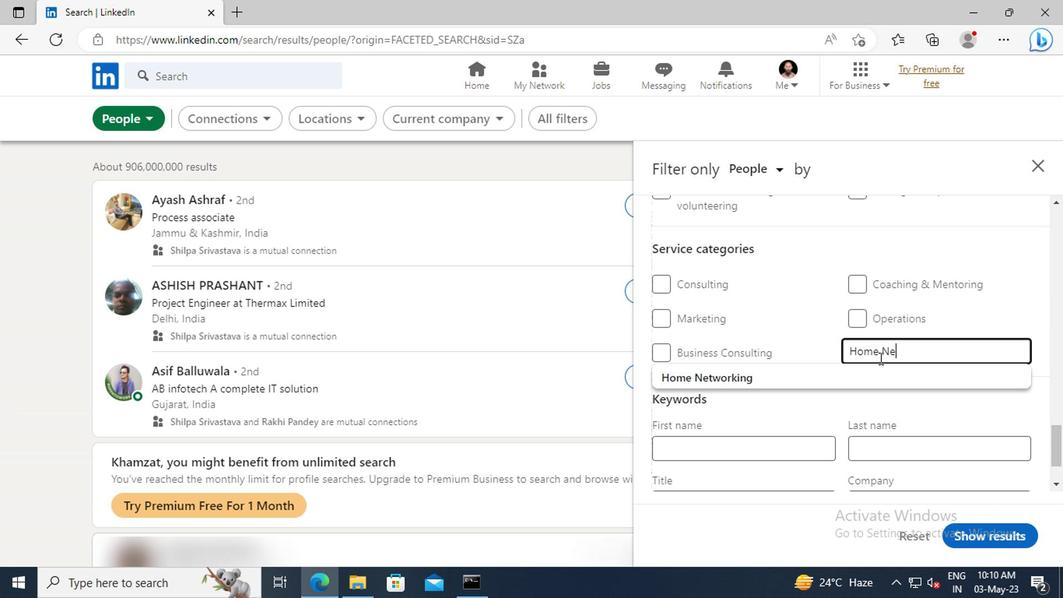 
Action: Mouse pressed left at (876, 373)
Screenshot: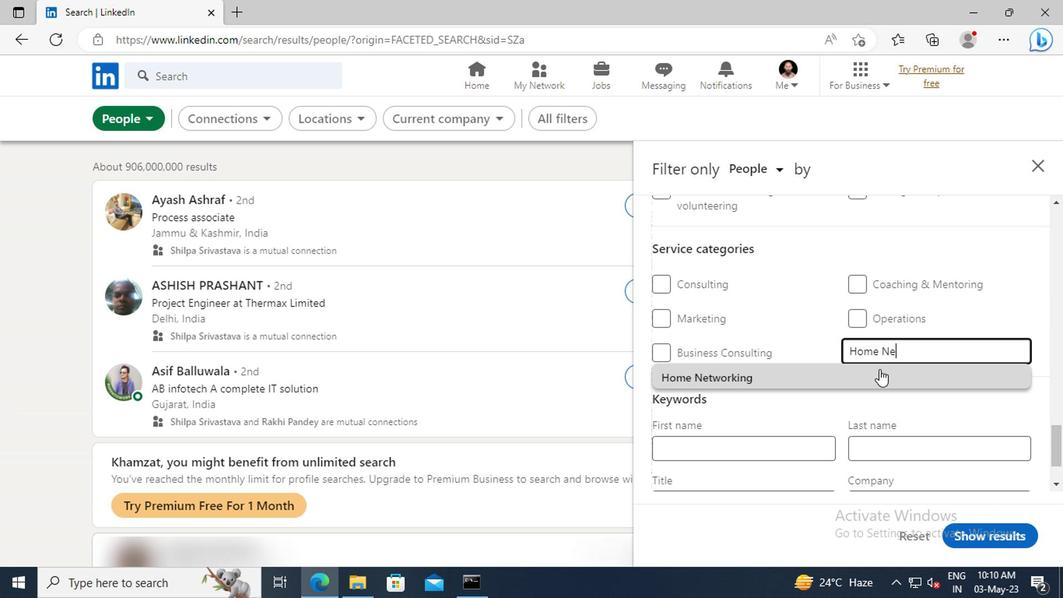 
Action: Mouse scrolled (876, 372) with delta (0, 0)
Screenshot: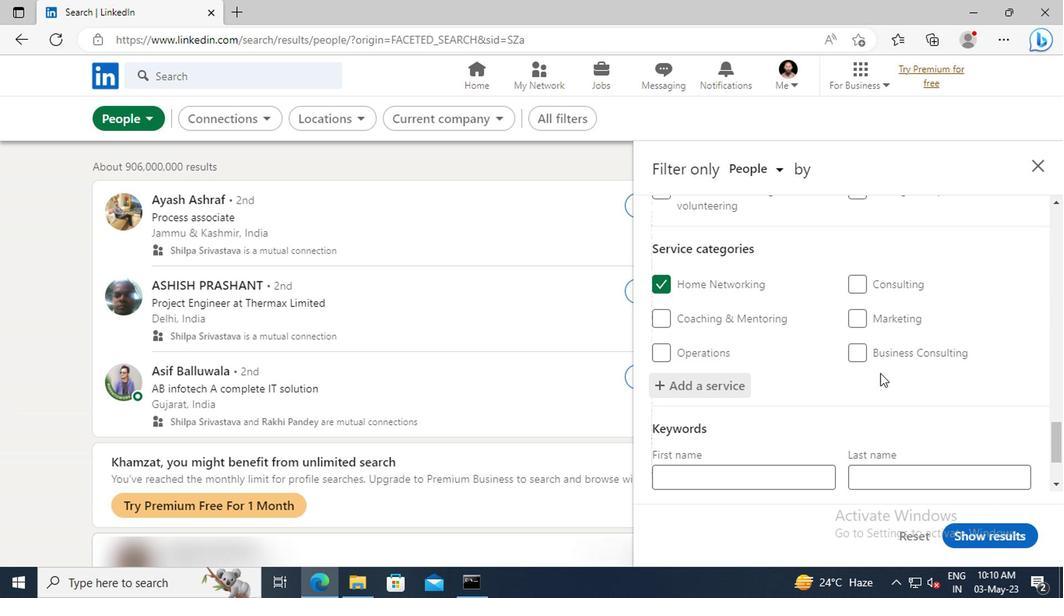 
Action: Mouse scrolled (876, 372) with delta (0, 0)
Screenshot: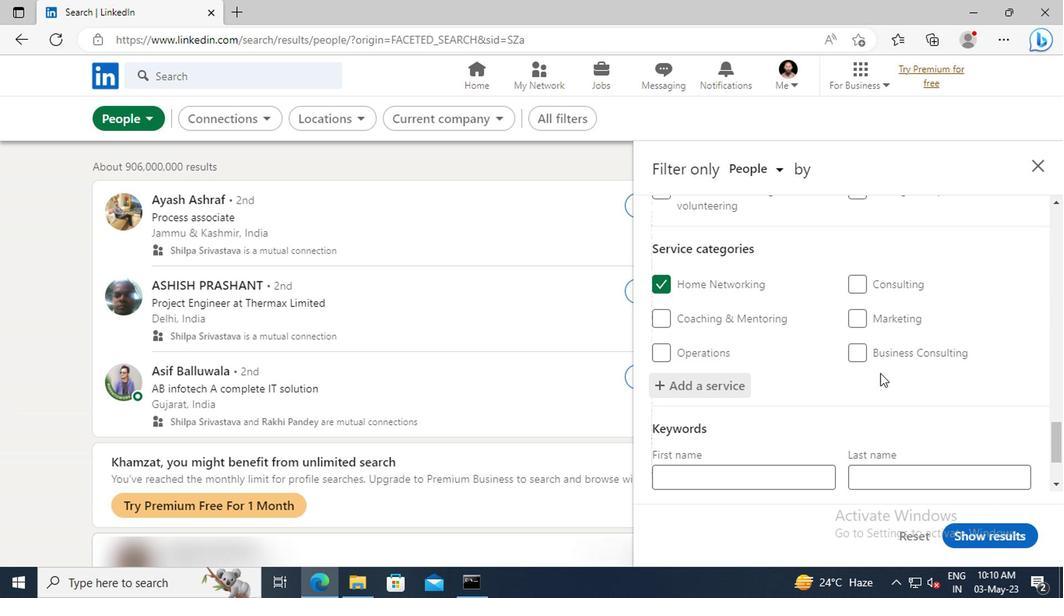 
Action: Mouse scrolled (876, 372) with delta (0, 0)
Screenshot: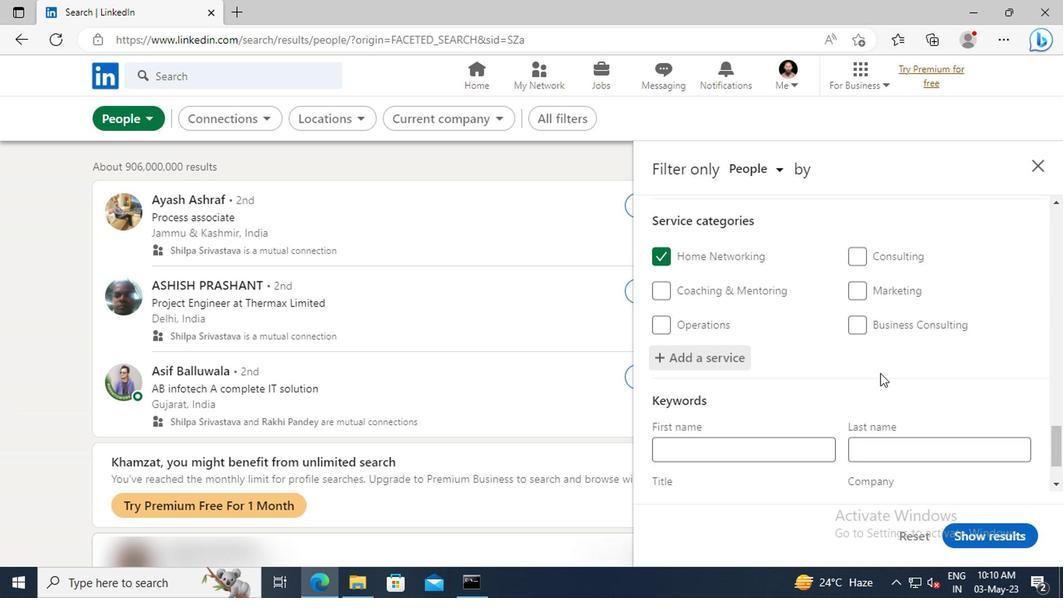 
Action: Mouse moved to (760, 418)
Screenshot: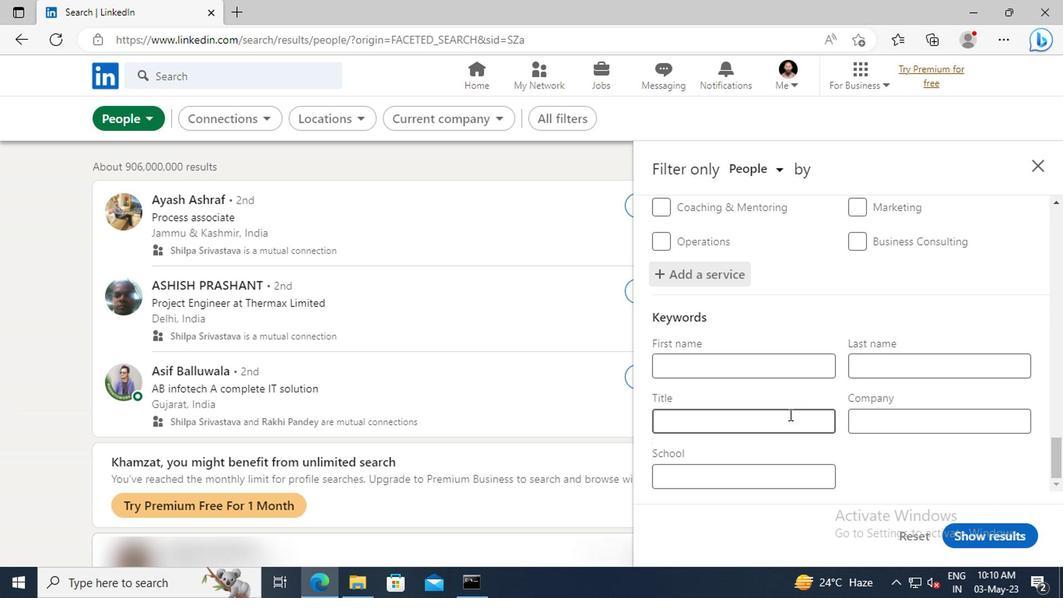 
Action: Mouse pressed left at (760, 418)
Screenshot: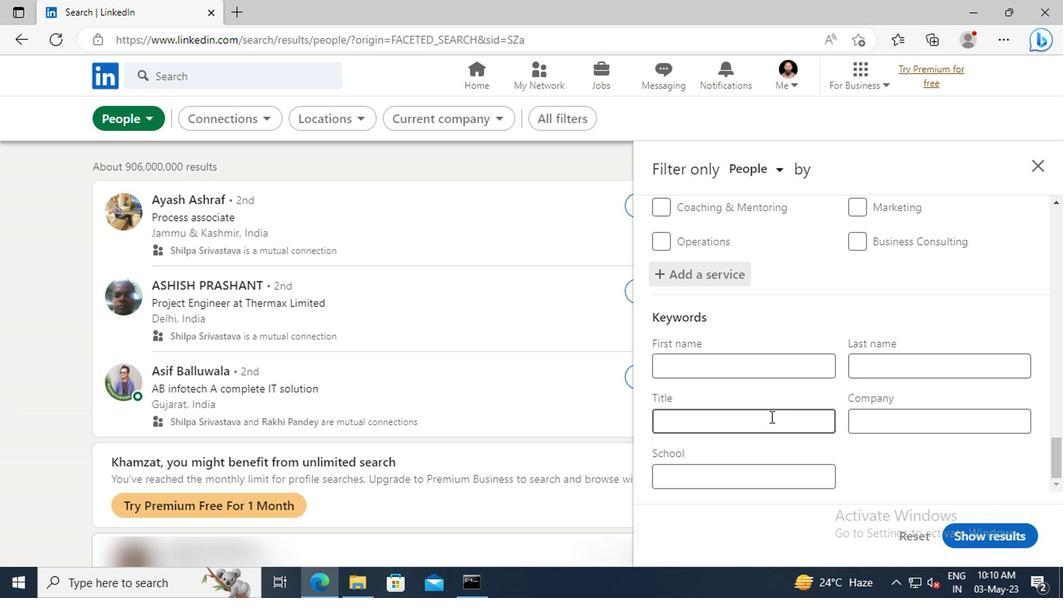 
Action: Key pressed <Key.shift>EXECUTIVE<Key.space><Key.shift>ASSISTANT<Key.enter>
Screenshot: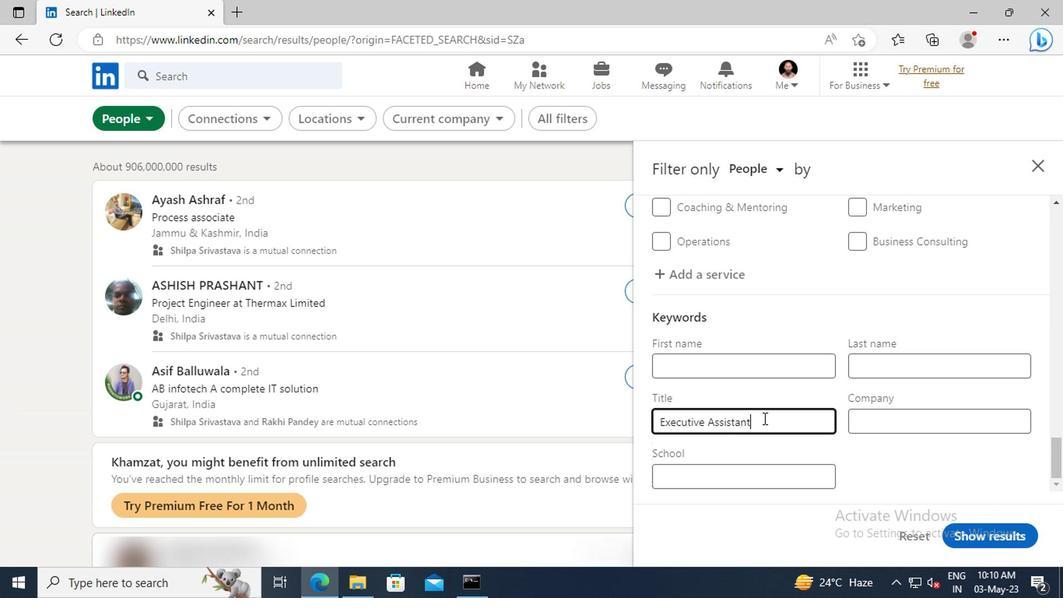 
Action: Mouse moved to (974, 533)
Screenshot: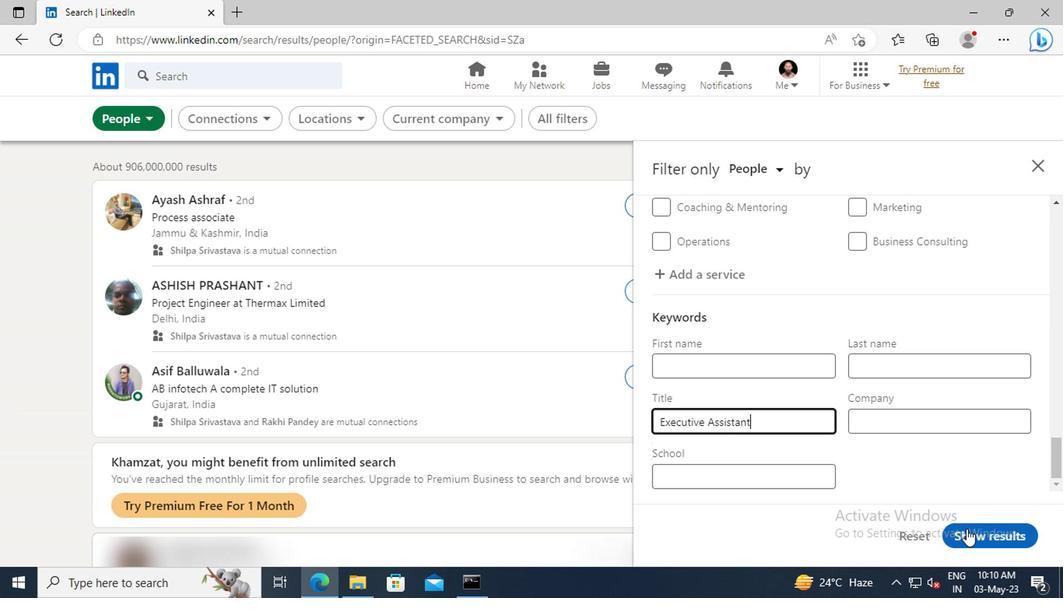 
Action: Mouse pressed left at (974, 533)
Screenshot: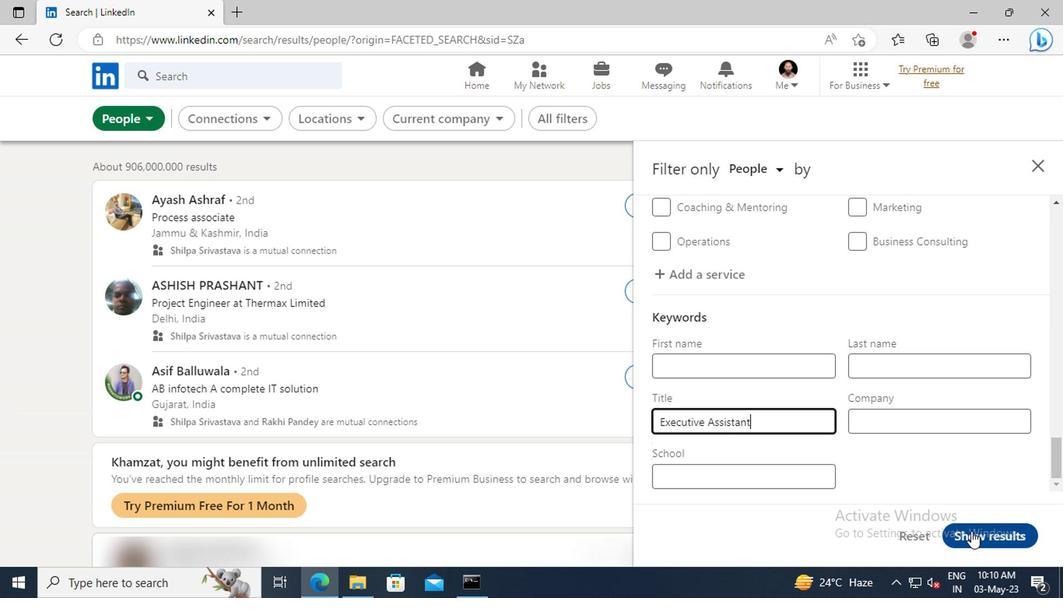 
